 Task: Send an email with the signature Marco Lee with the subject Request for a sick leave follow-up and the message We need to address the issue with the websites functionality as soon as possible. from softage.9@softage.net to softage.8@softage.net and move the email from Sent Items to the folder Employment contracts
Action: Mouse moved to (1268, 97)
Screenshot: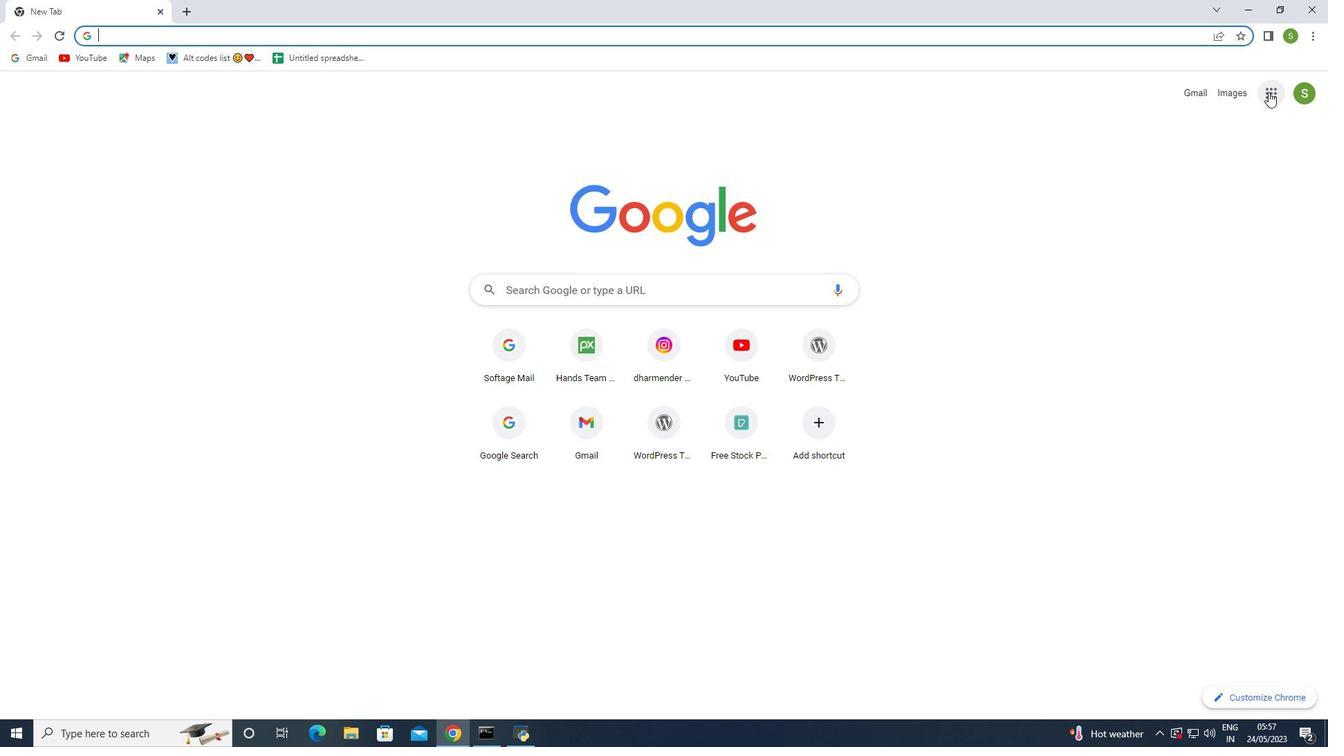 
Action: Mouse pressed left at (1268, 97)
Screenshot: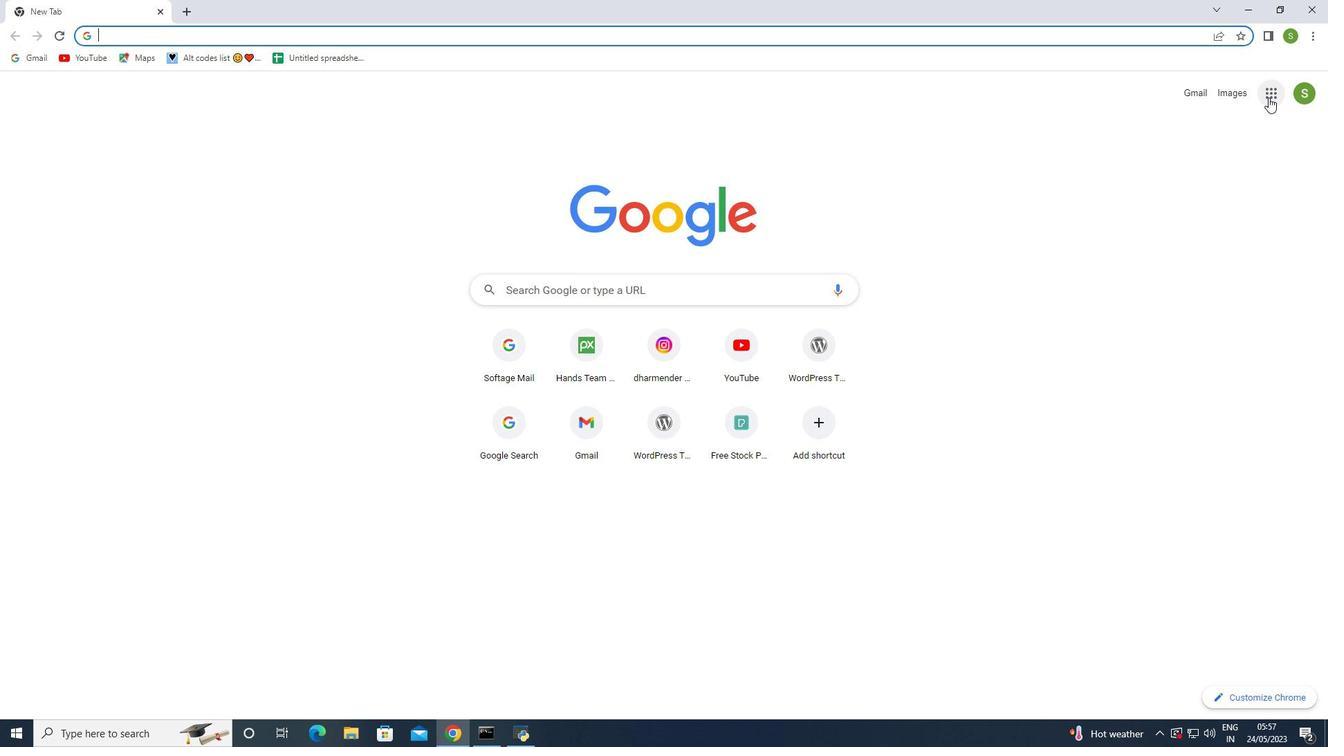 
Action: Mouse moved to (1216, 163)
Screenshot: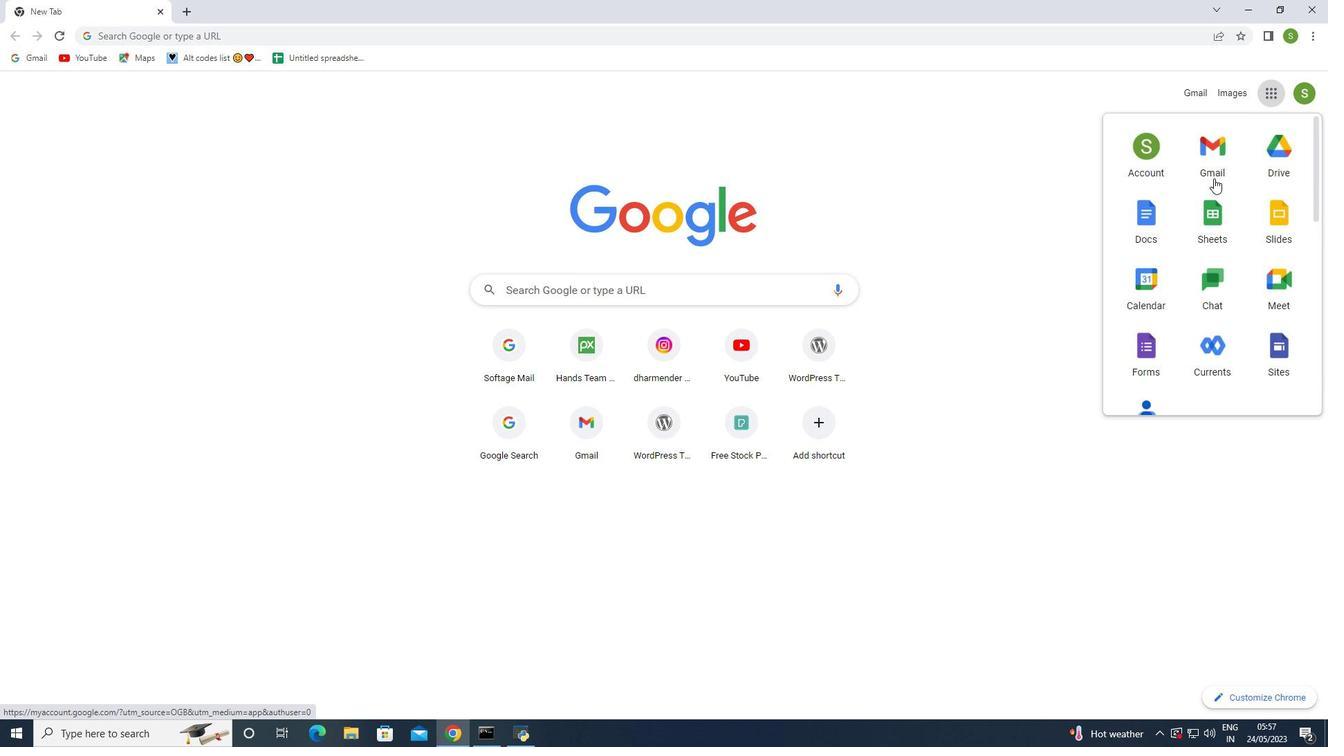 
Action: Mouse pressed left at (1216, 163)
Screenshot: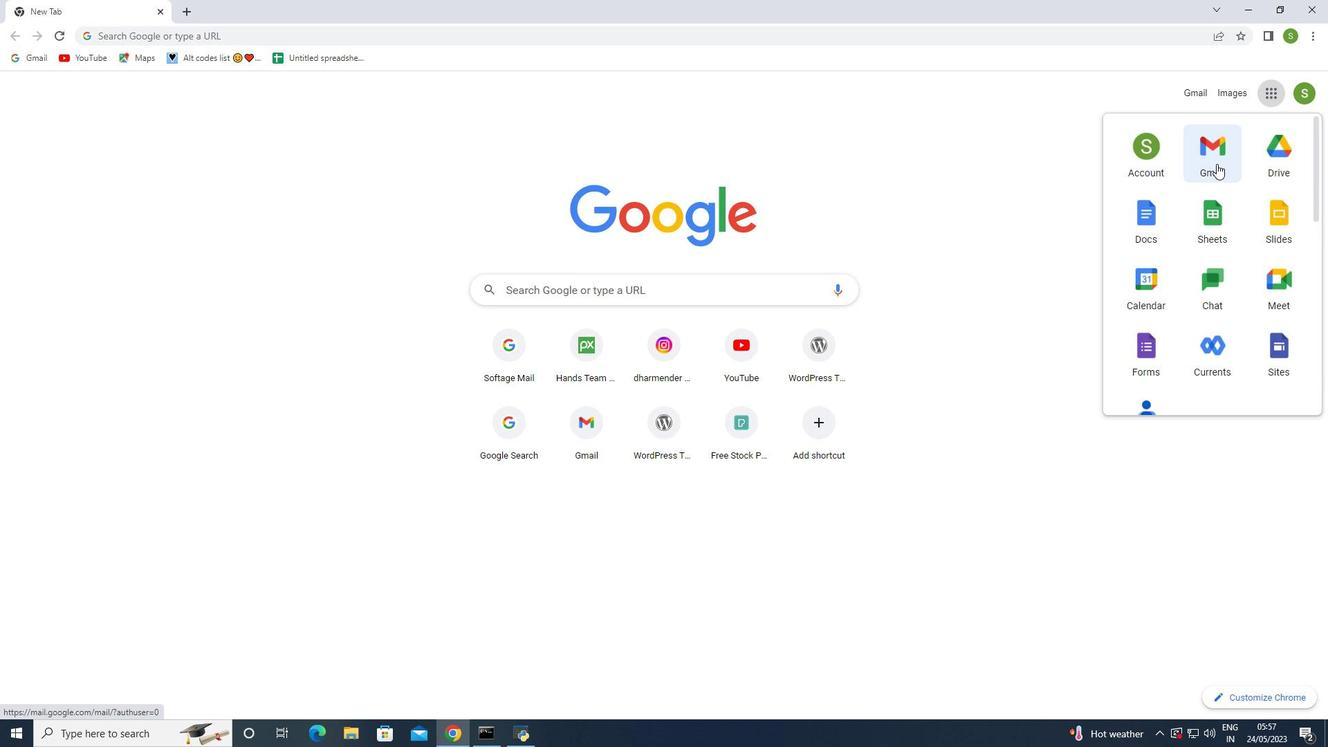 
Action: Mouse moved to (1180, 99)
Screenshot: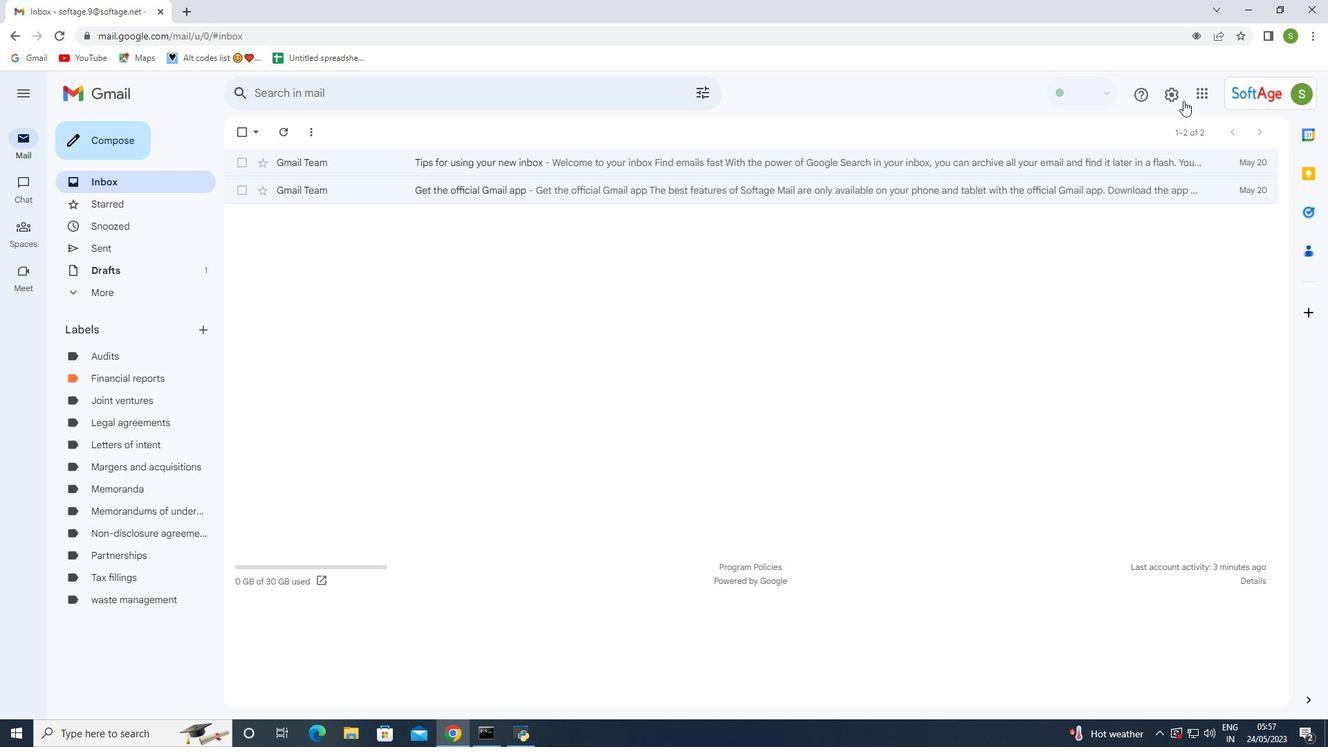 
Action: Mouse pressed left at (1180, 99)
Screenshot: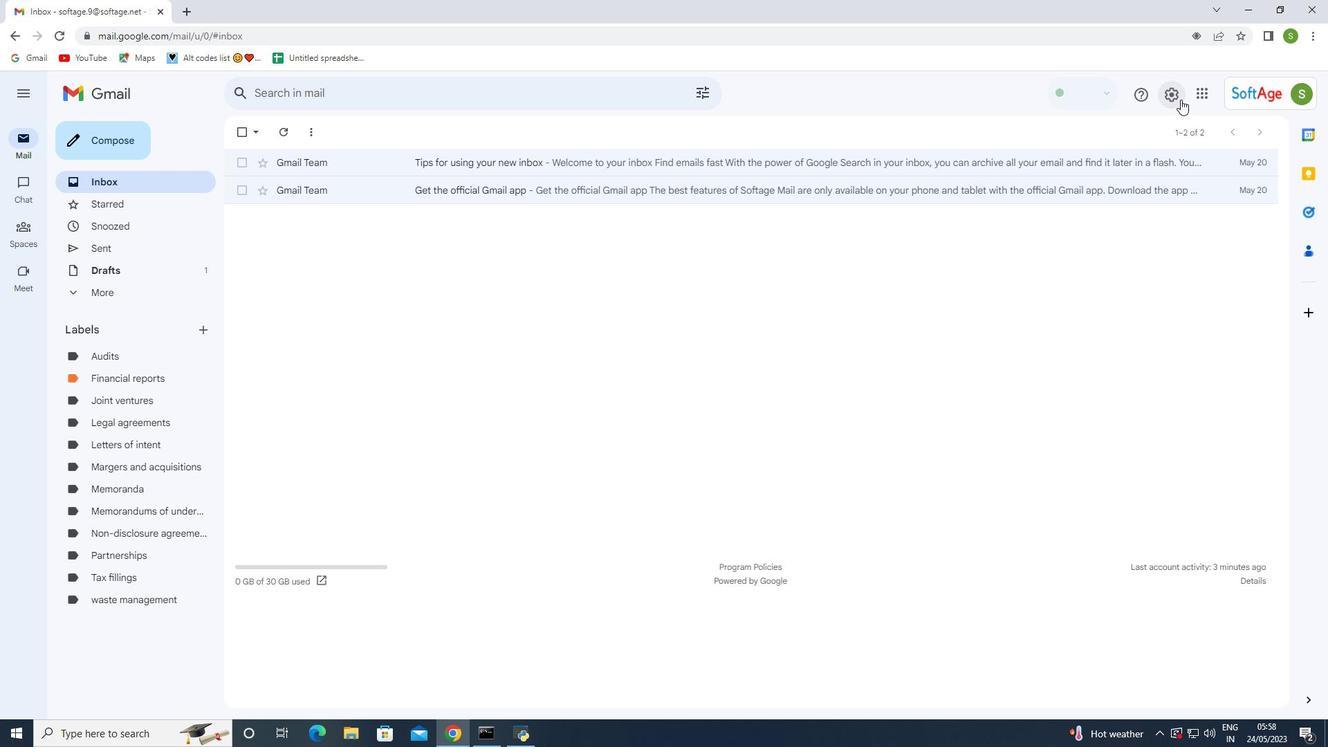 
Action: Mouse moved to (1148, 160)
Screenshot: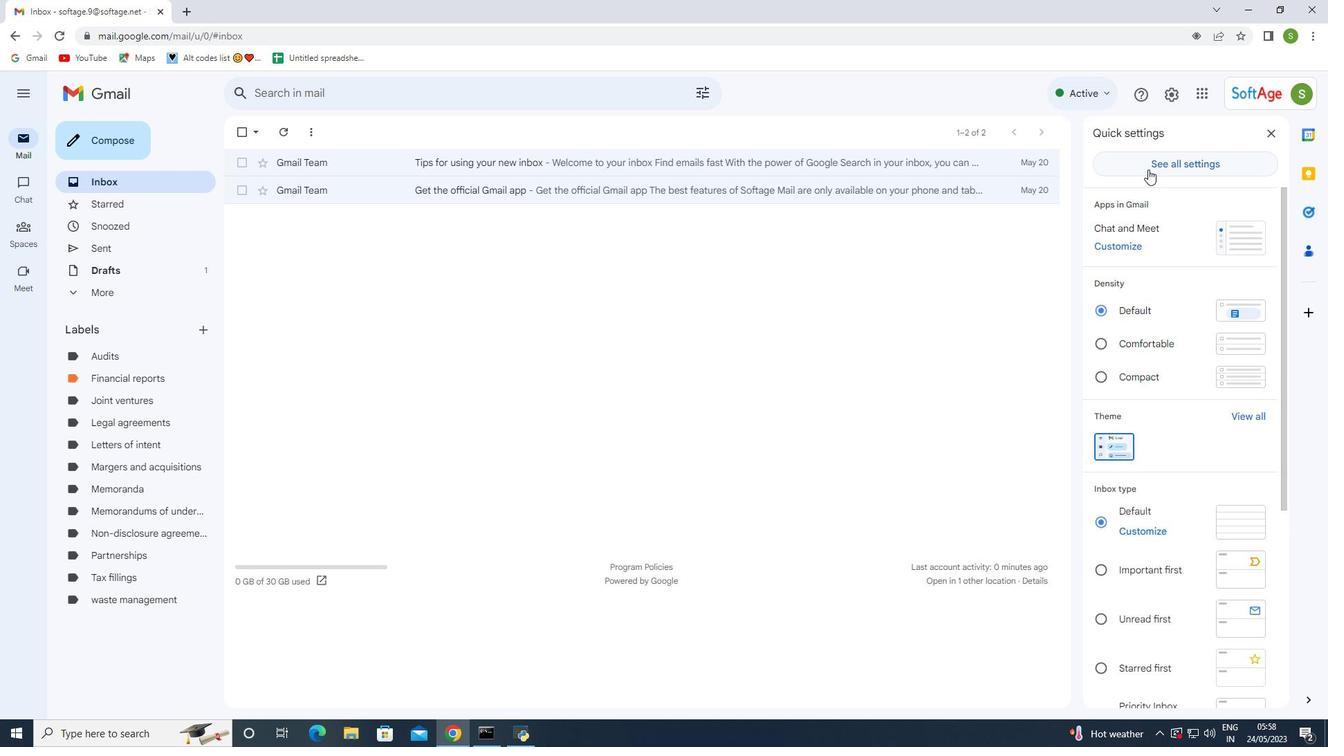 
Action: Mouse pressed left at (1148, 160)
Screenshot: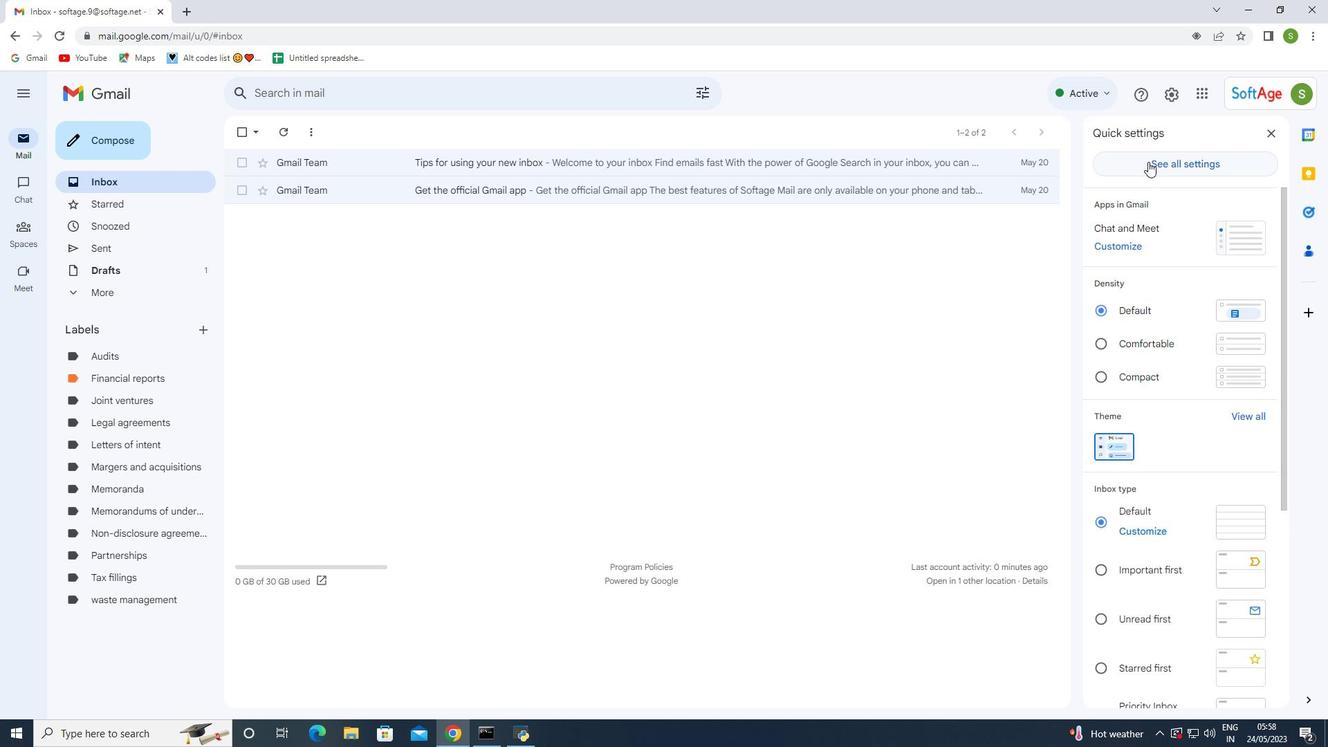 
Action: Mouse moved to (864, 368)
Screenshot: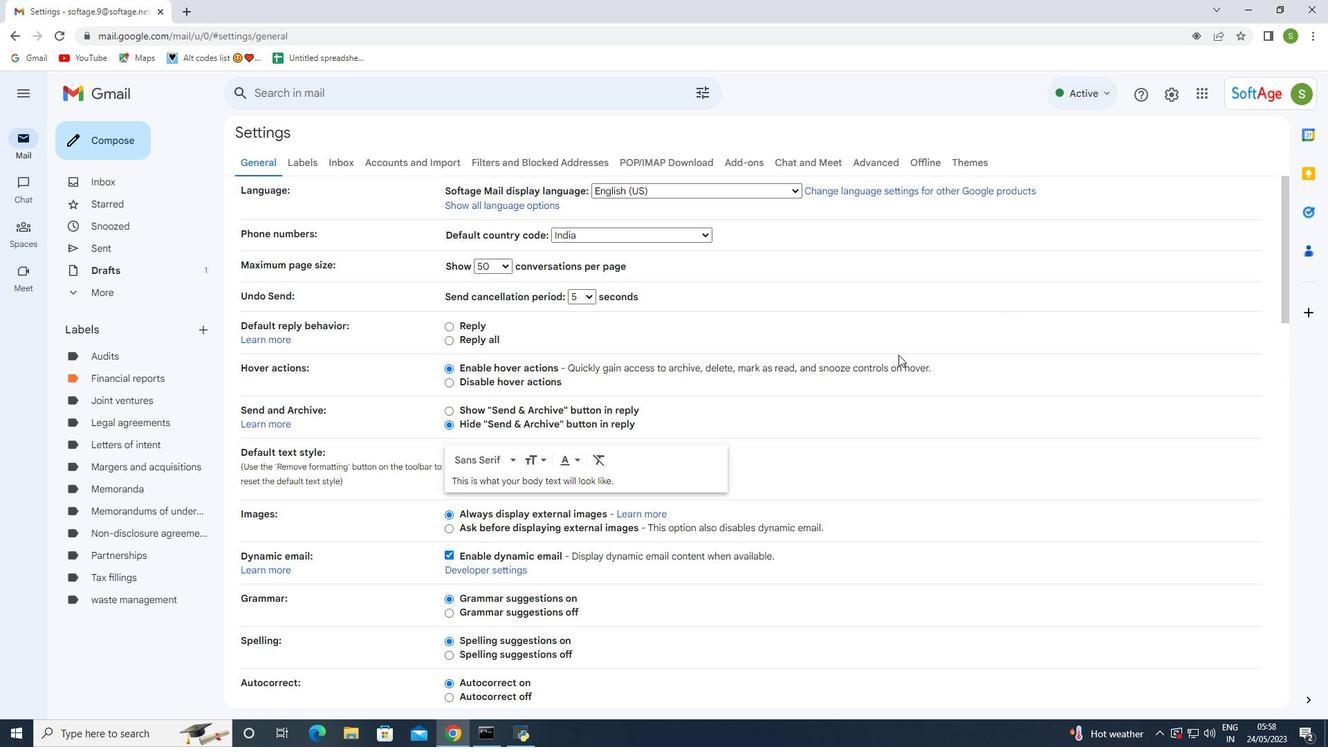 
Action: Mouse scrolled (864, 368) with delta (0, 0)
Screenshot: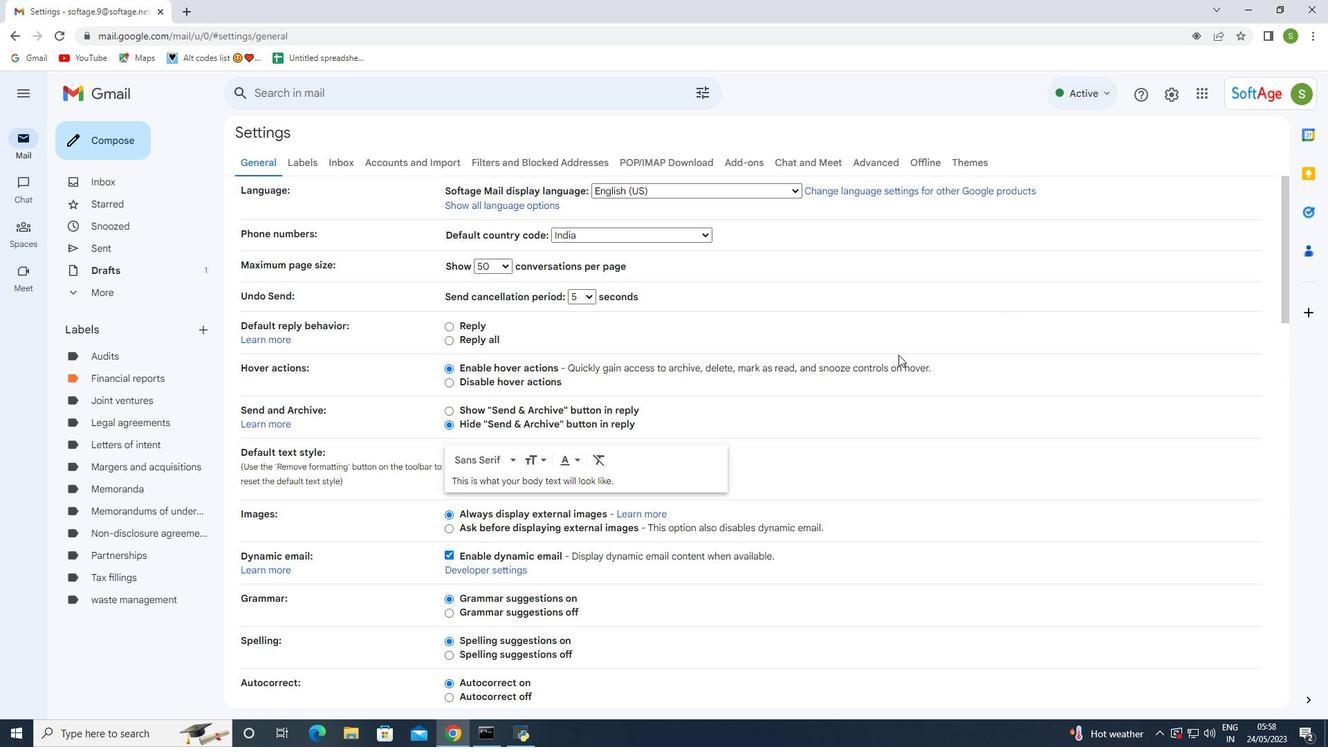 
Action: Mouse moved to (860, 370)
Screenshot: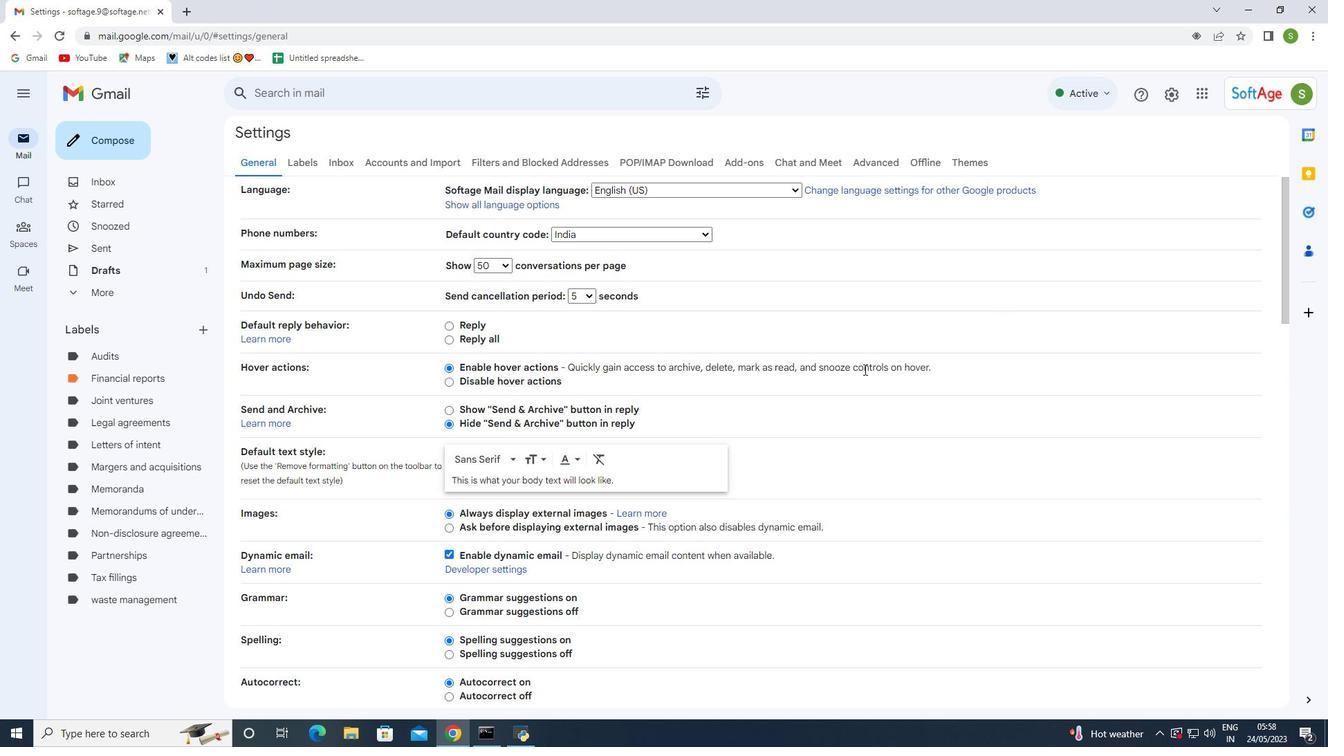 
Action: Mouse scrolled (862, 369) with delta (0, 0)
Screenshot: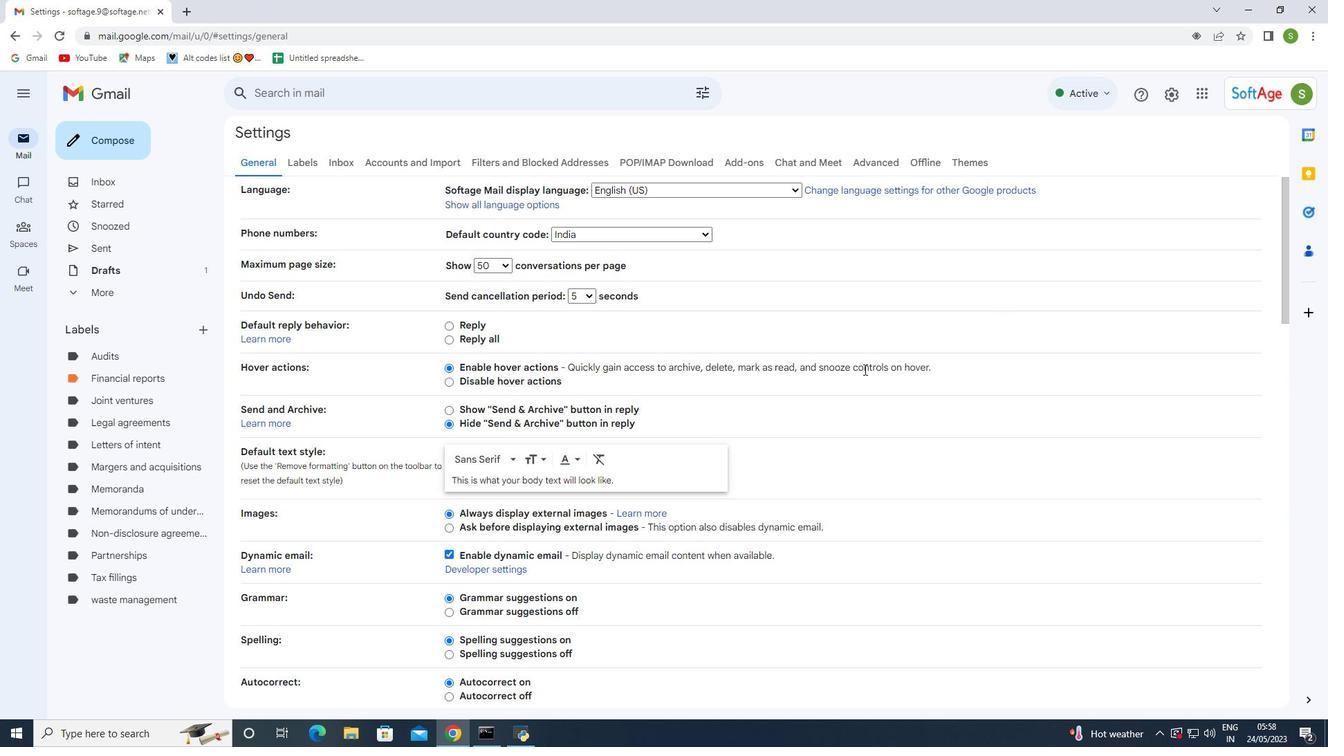 
Action: Mouse moved to (834, 371)
Screenshot: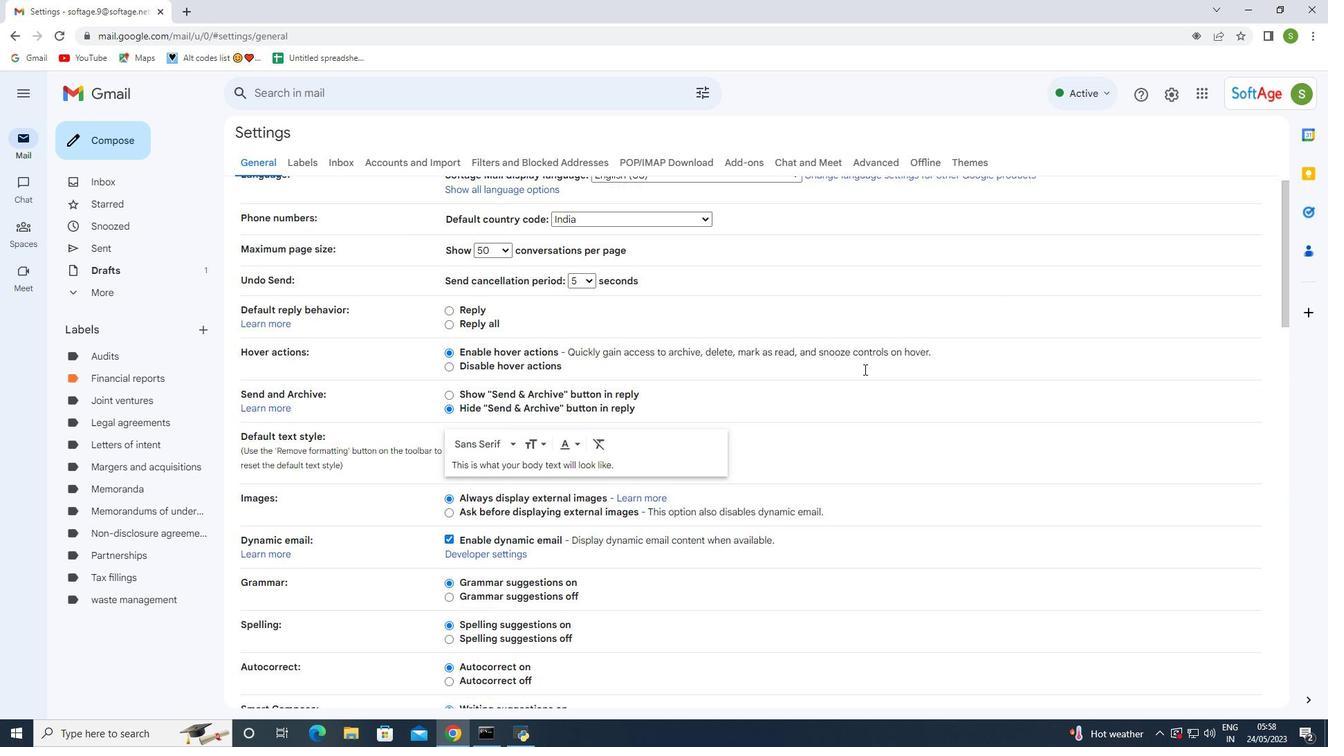 
Action: Mouse scrolled (859, 370) with delta (0, 0)
Screenshot: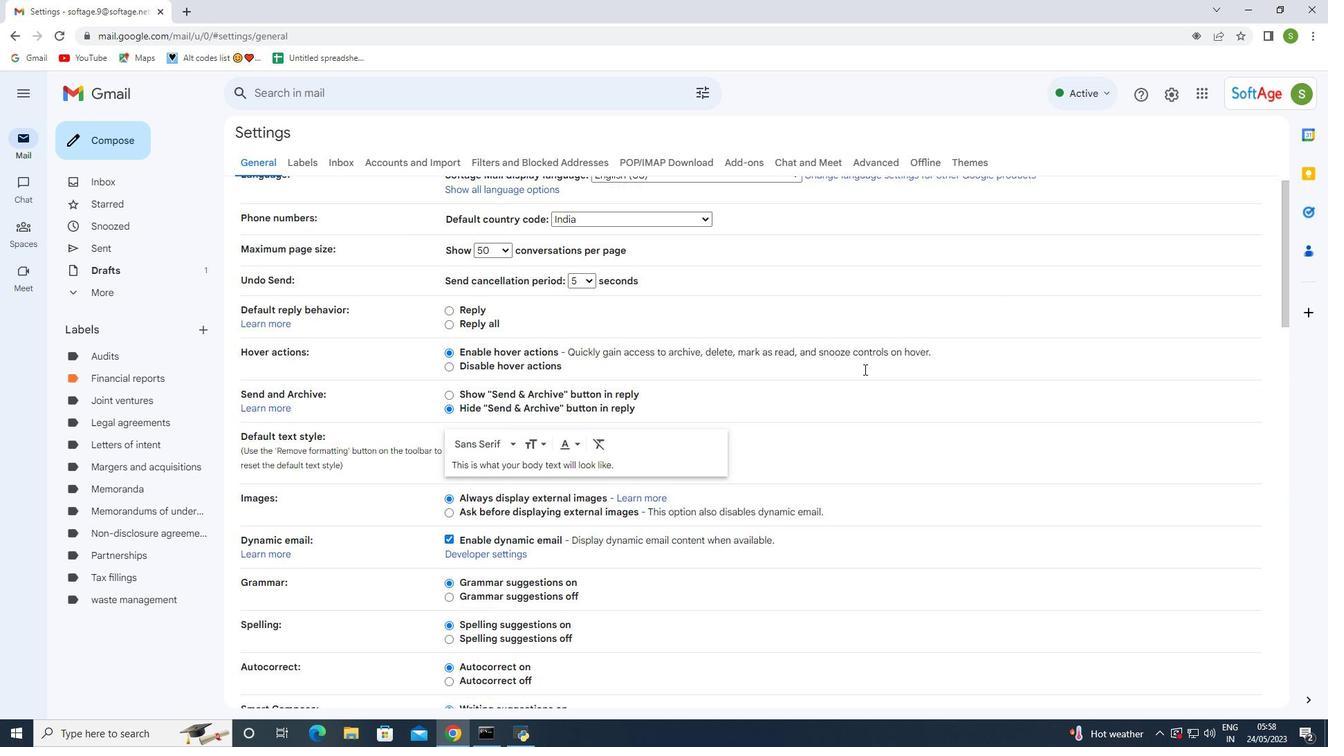 
Action: Mouse moved to (821, 371)
Screenshot: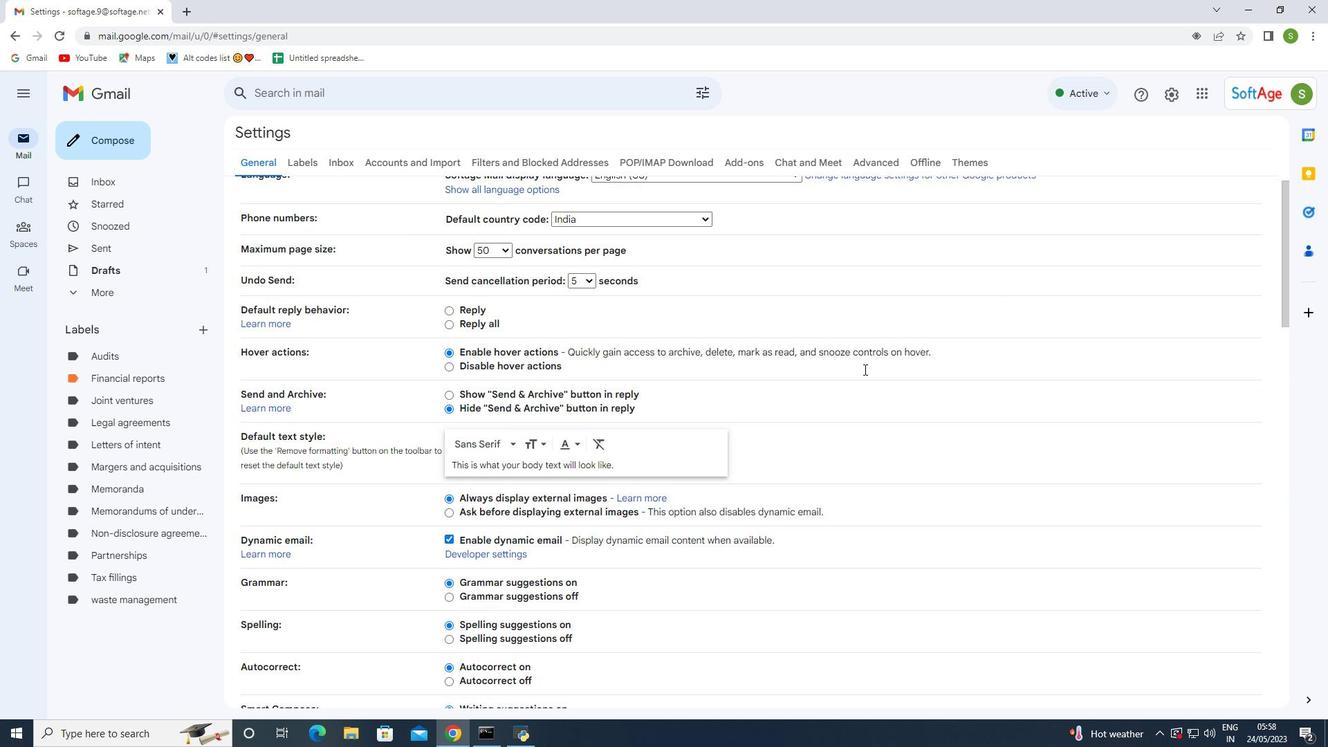 
Action: Mouse scrolled (856, 370) with delta (0, 0)
Screenshot: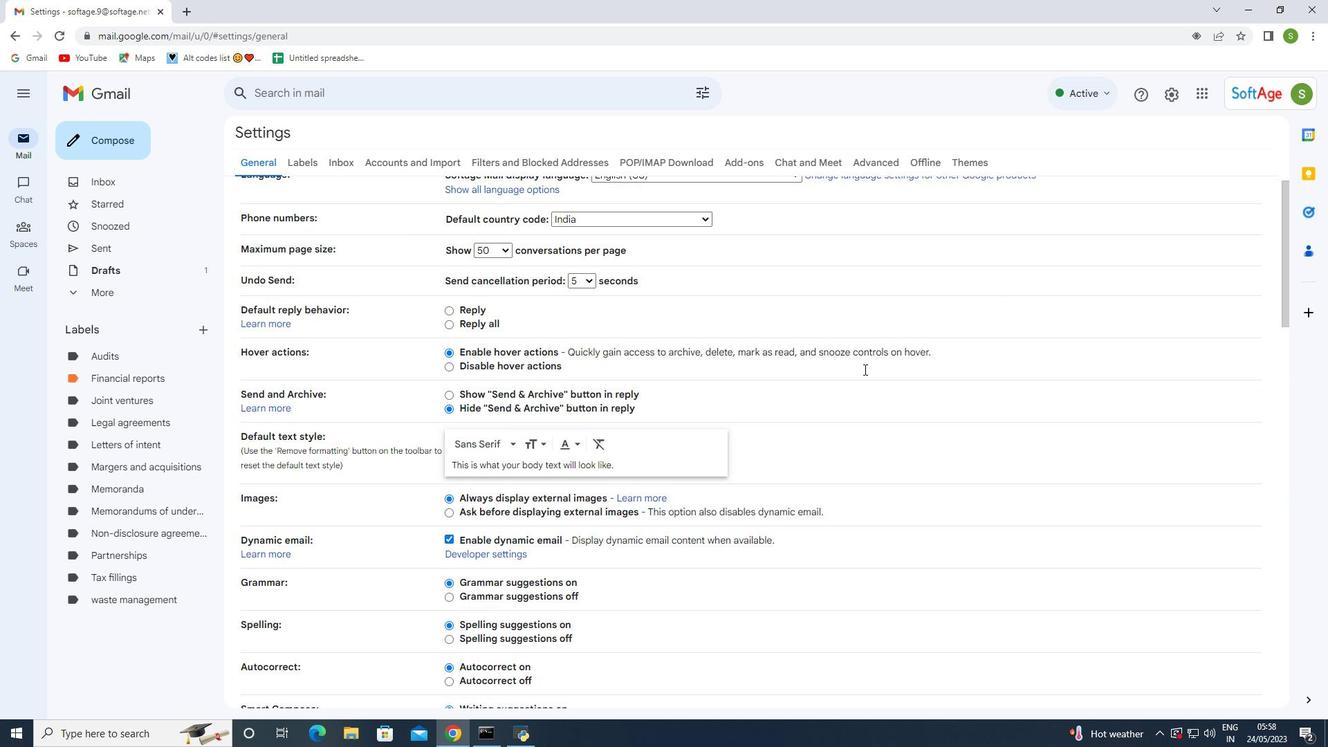
Action: Mouse moved to (638, 355)
Screenshot: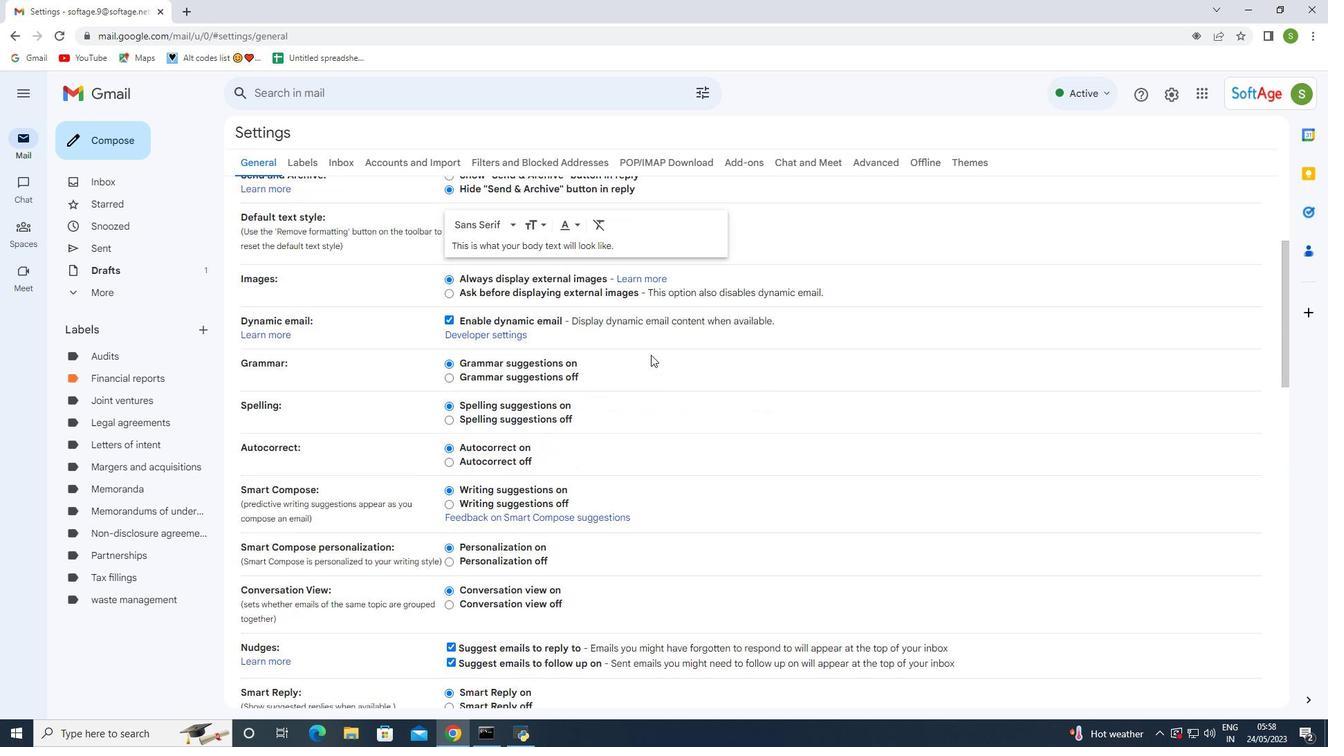
Action: Mouse scrolled (638, 354) with delta (0, 0)
Screenshot: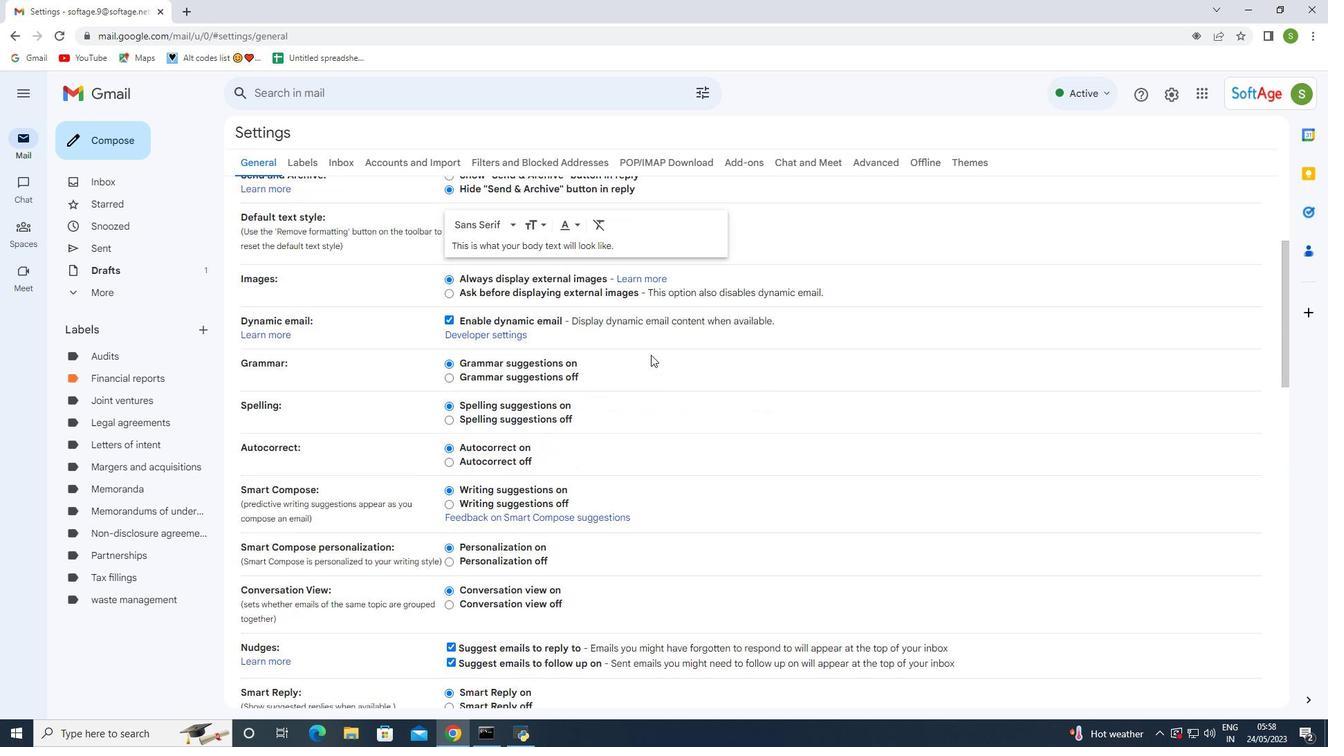 
Action: Mouse moved to (638, 356)
Screenshot: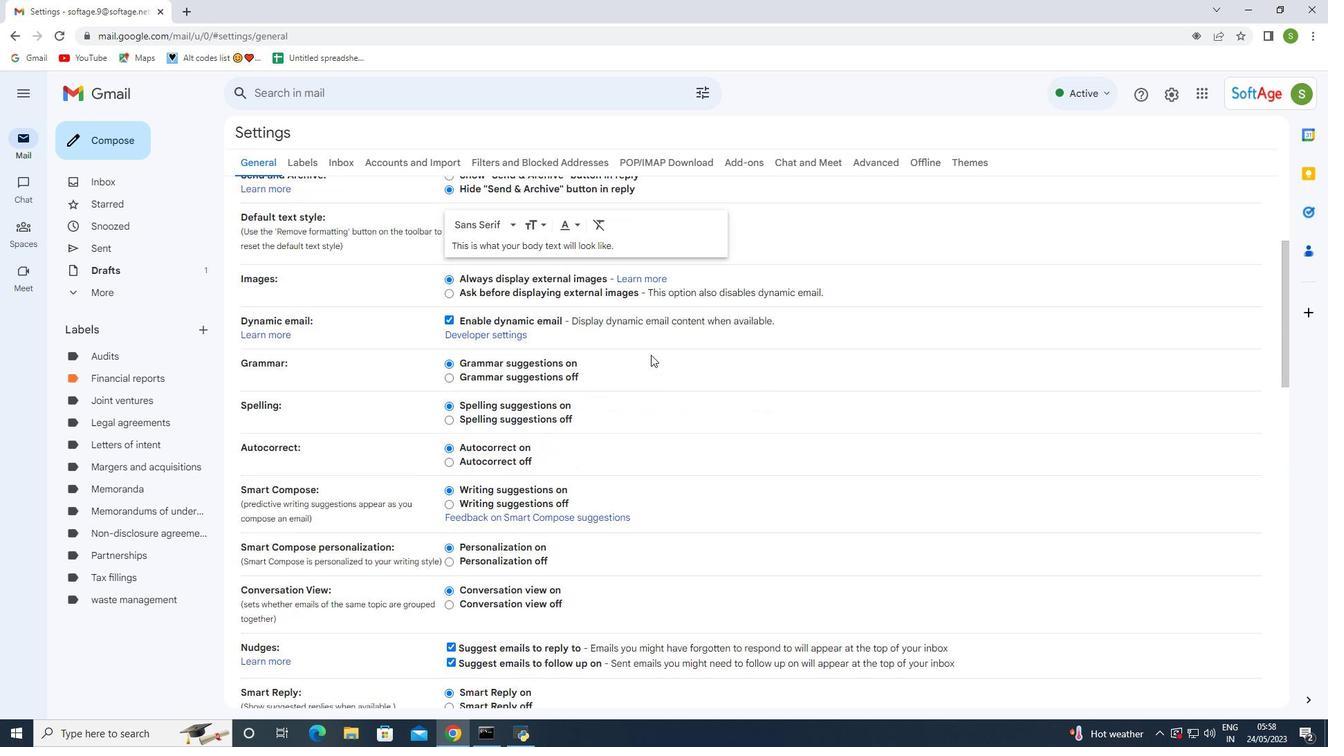 
Action: Mouse scrolled (638, 355) with delta (0, 0)
Screenshot: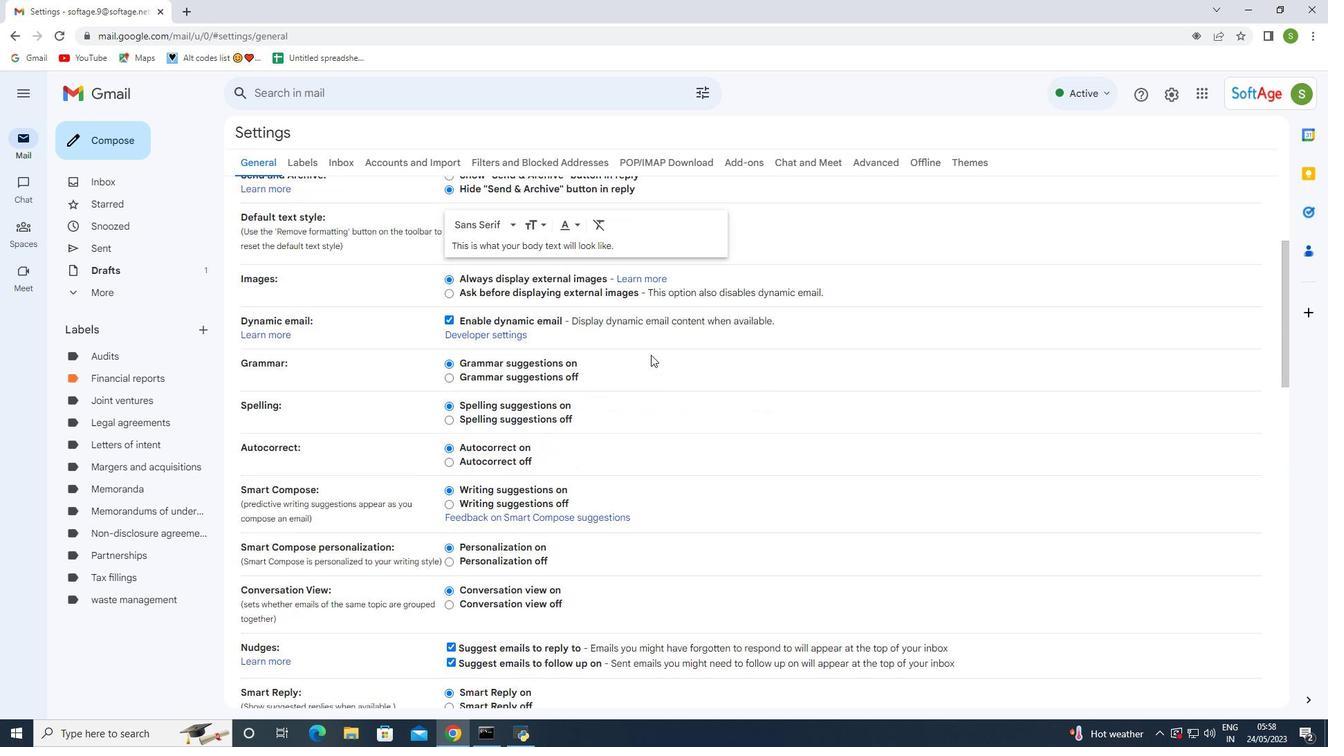 
Action: Mouse moved to (637, 356)
Screenshot: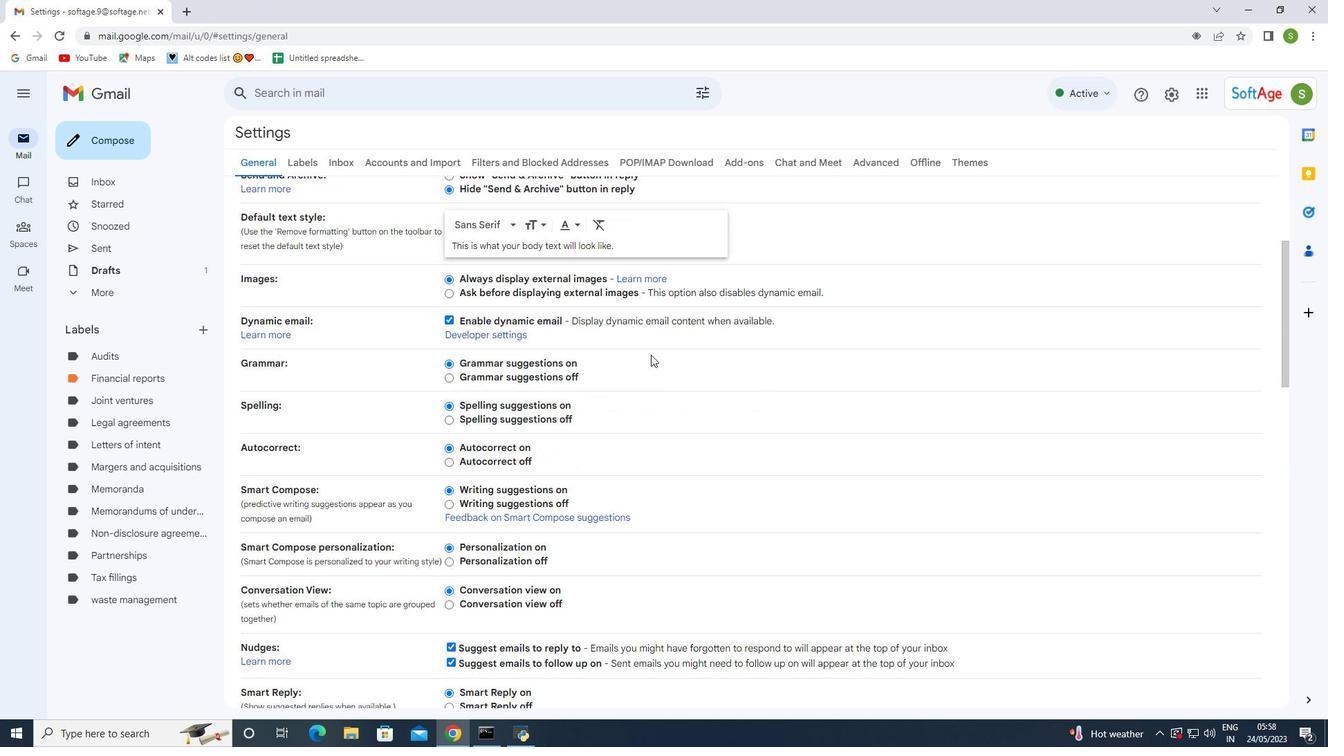 
Action: Mouse scrolled (637, 355) with delta (0, 0)
Screenshot: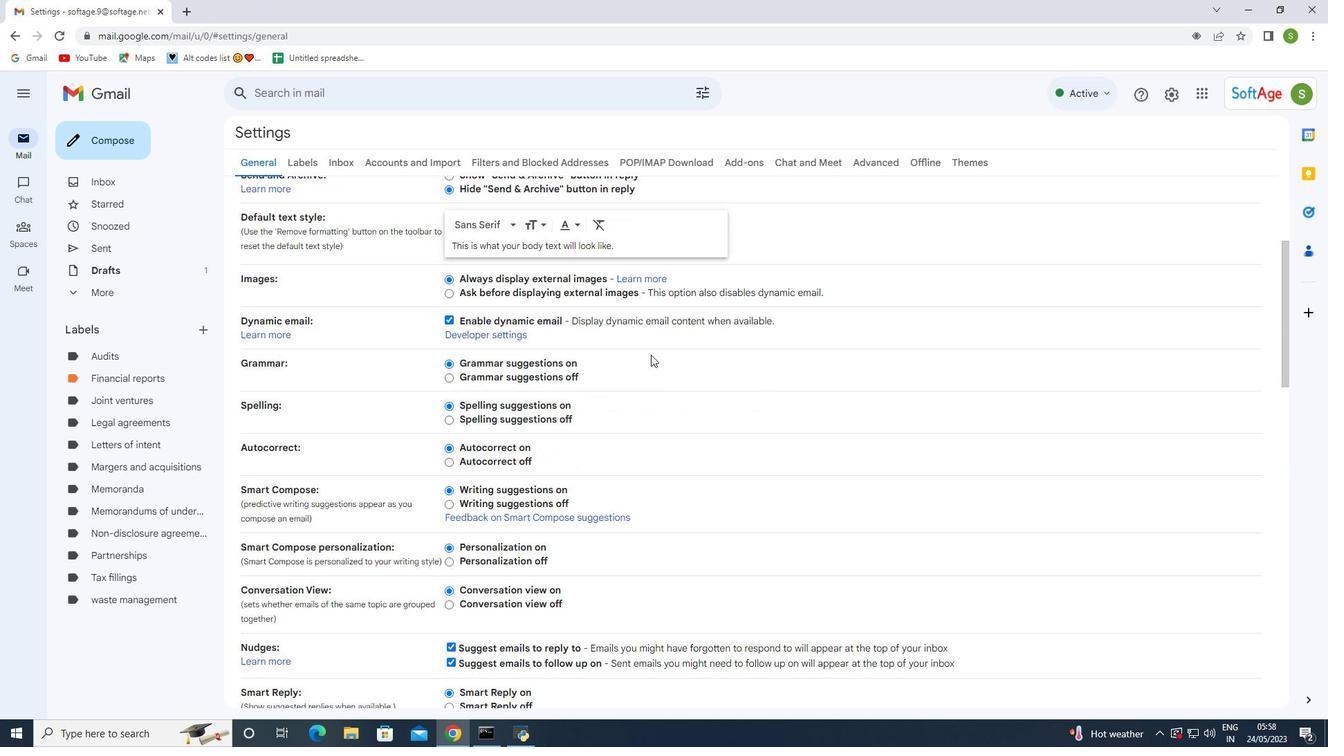 
Action: Mouse moved to (637, 356)
Screenshot: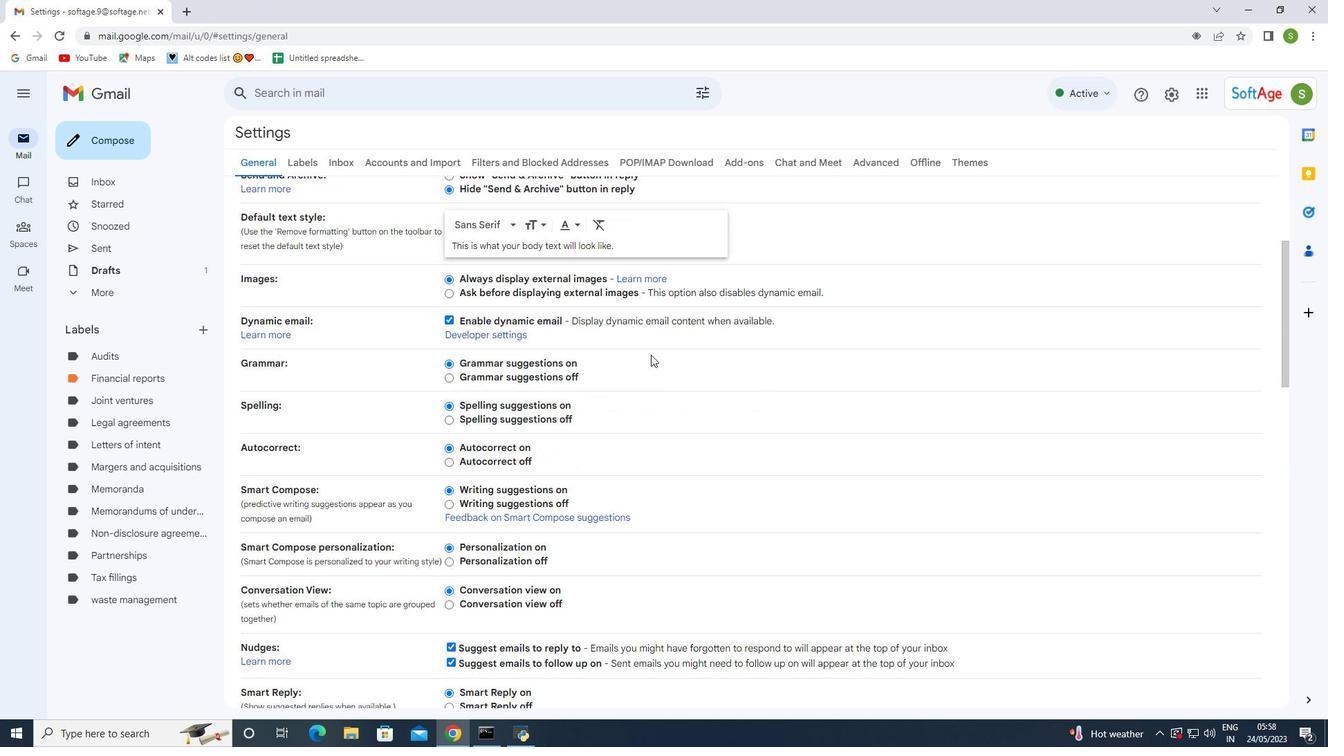
Action: Mouse scrolled (637, 355) with delta (0, 0)
Screenshot: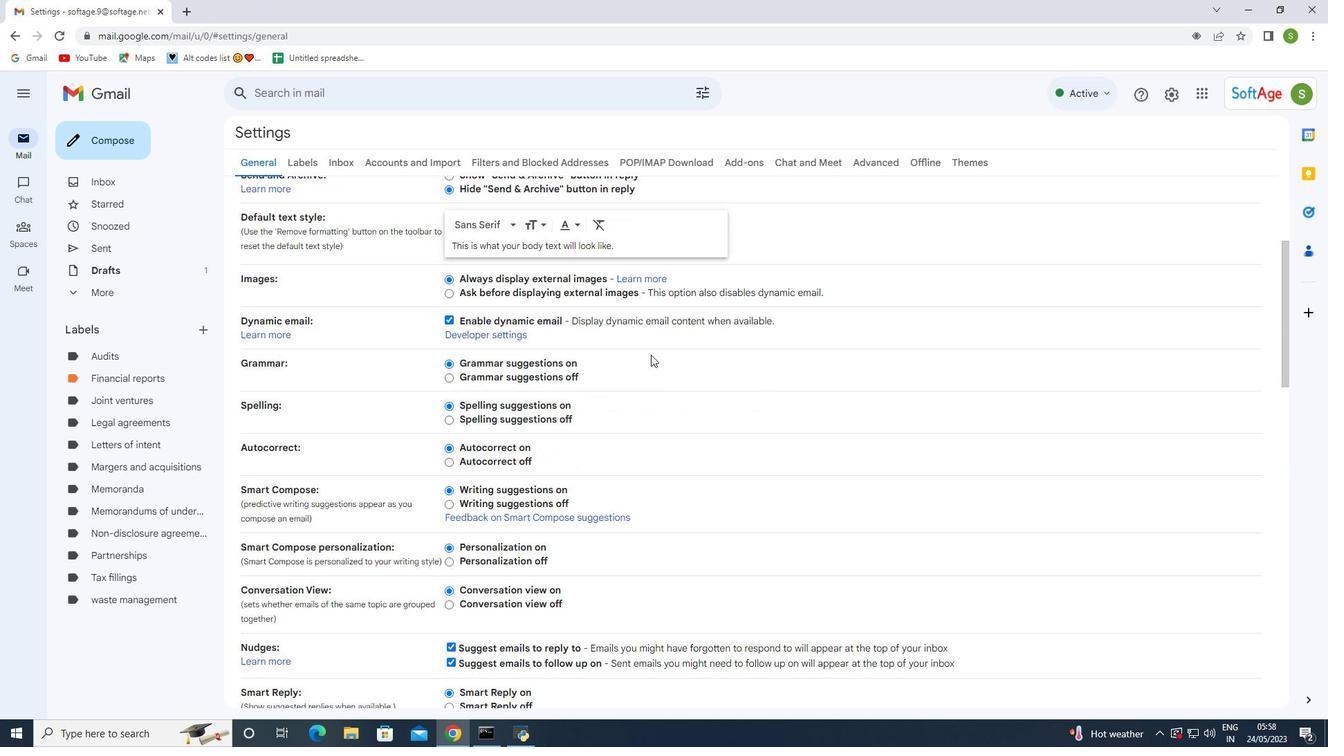
Action: Mouse moved to (635, 356)
Screenshot: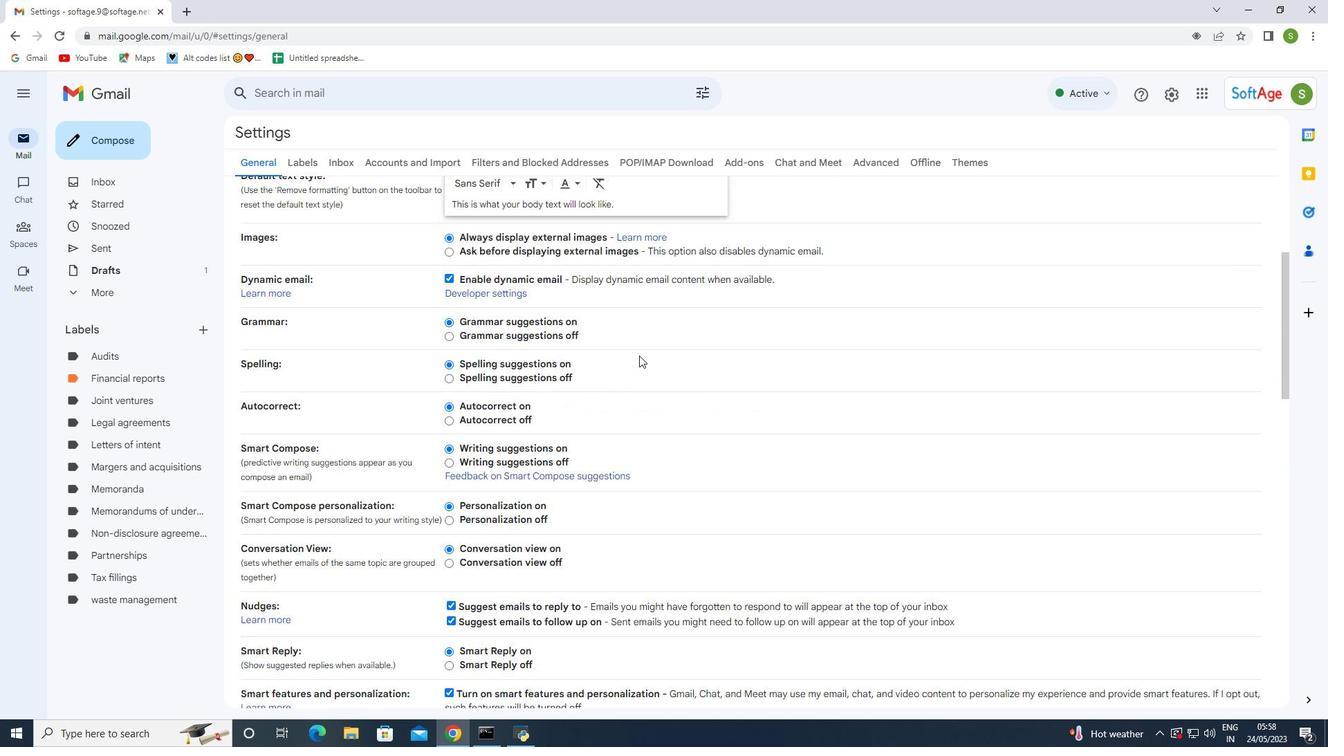 
Action: Mouse scrolled (635, 355) with delta (0, 0)
Screenshot: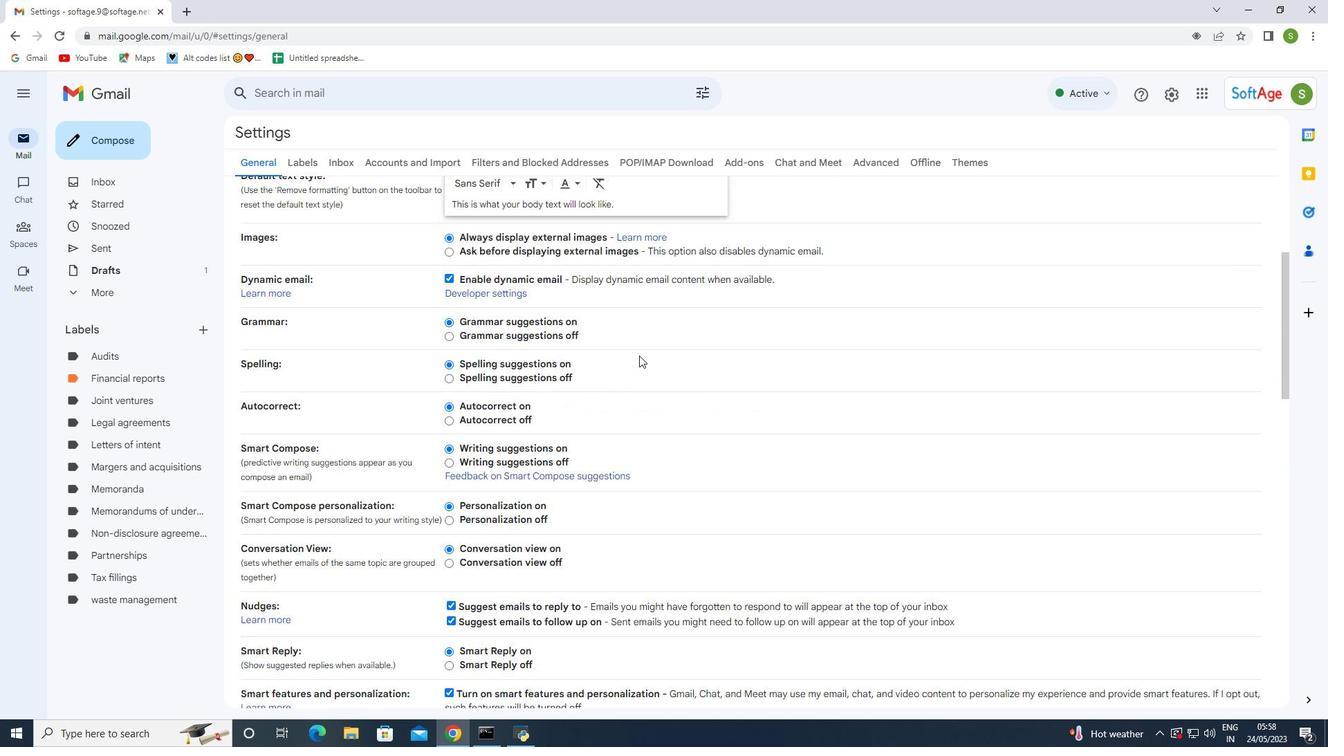 
Action: Mouse moved to (633, 356)
Screenshot: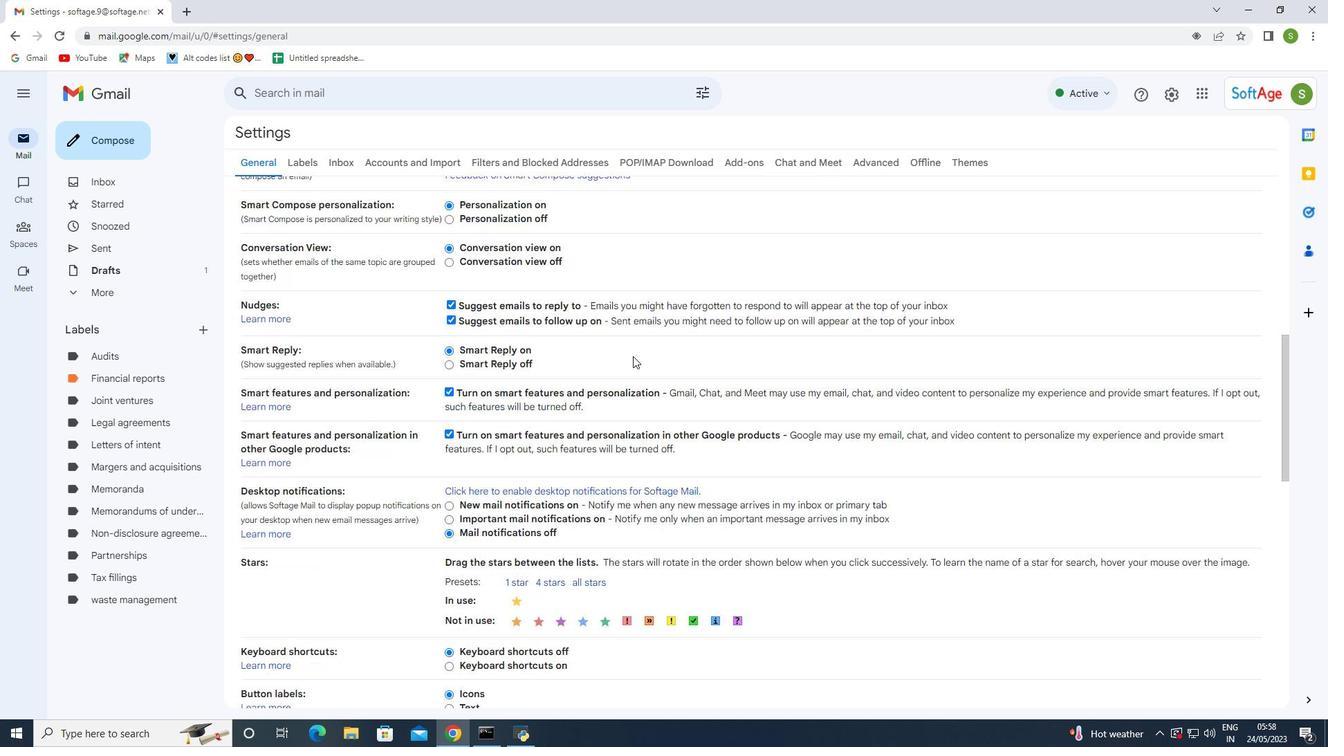 
Action: Mouse scrolled (633, 355) with delta (0, 0)
Screenshot: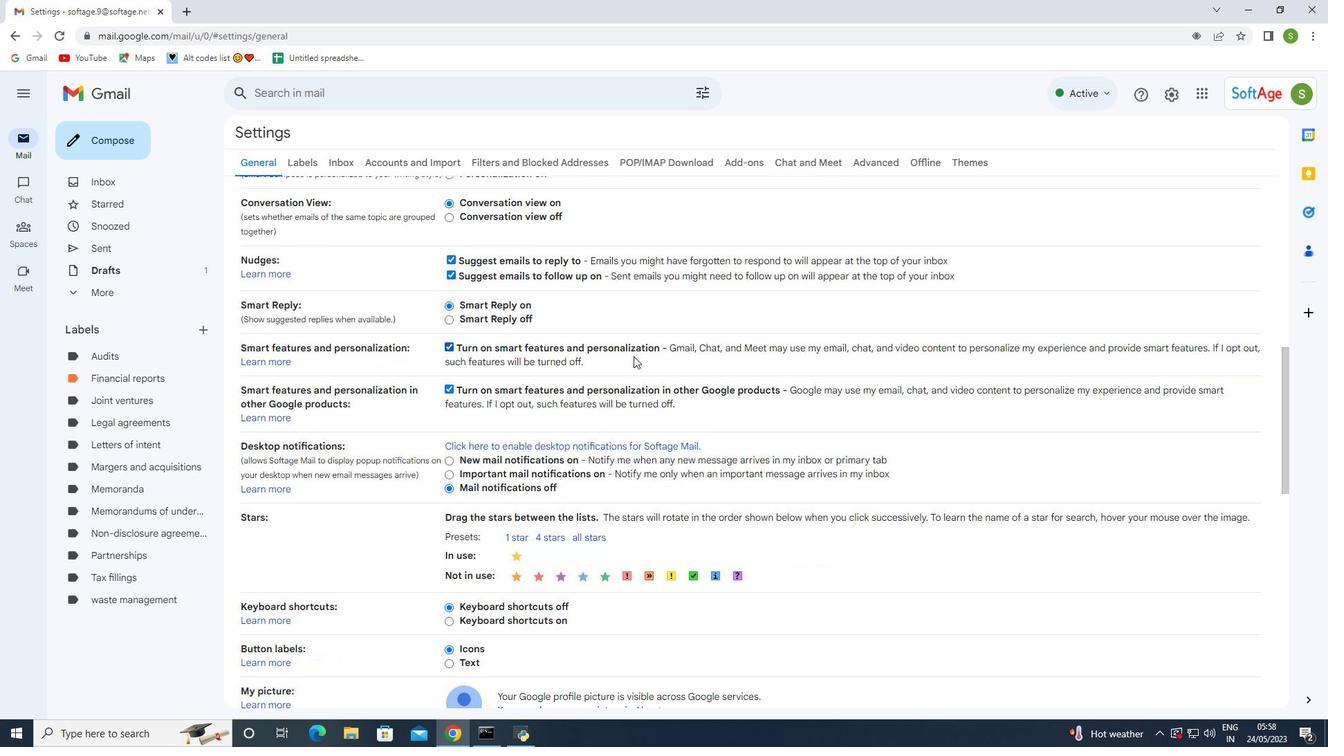 
Action: Mouse moved to (633, 356)
Screenshot: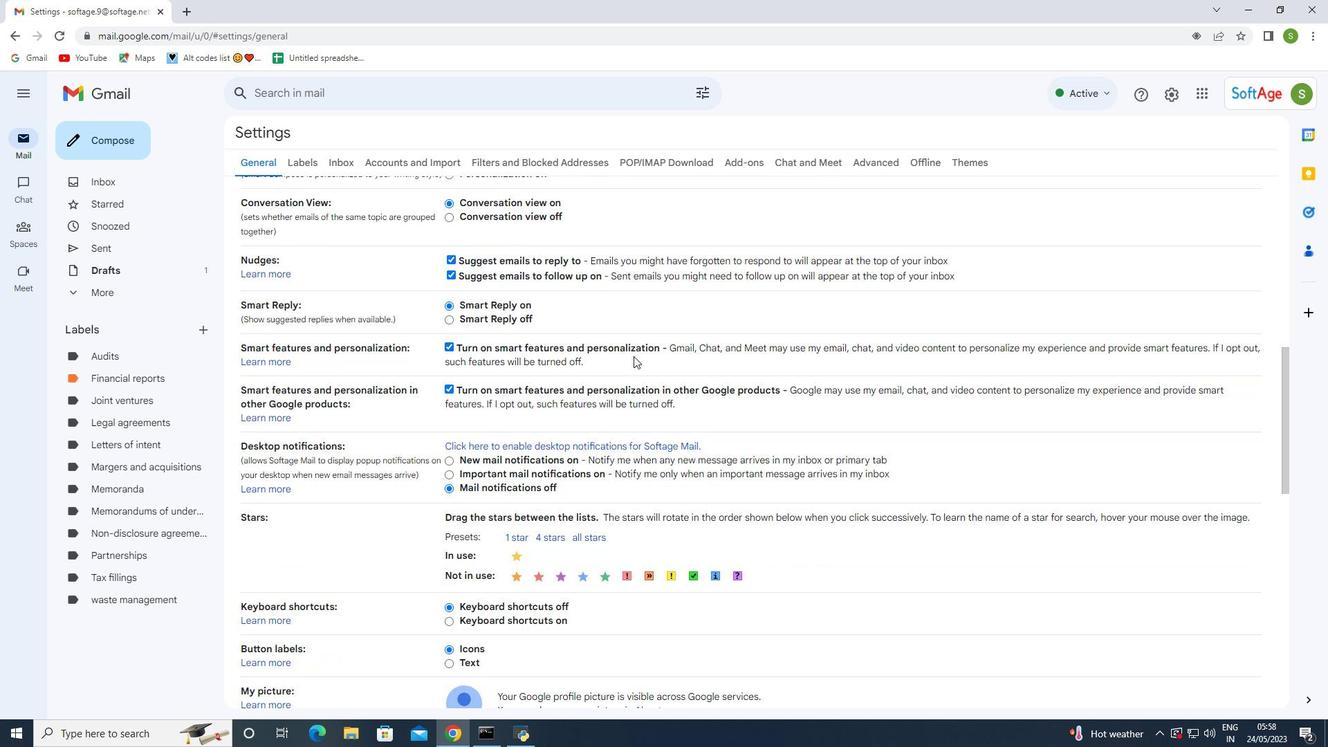 
Action: Mouse scrolled (633, 355) with delta (0, 0)
Screenshot: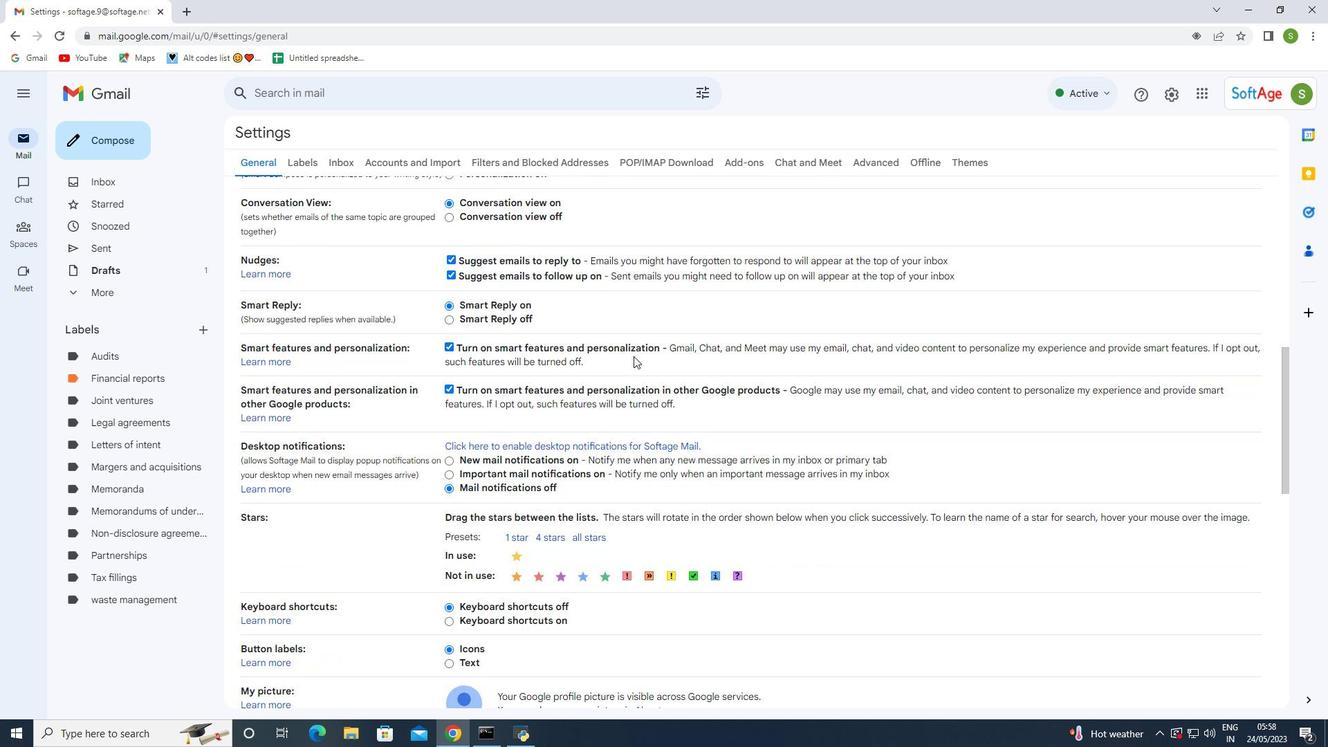 
Action: Mouse scrolled (633, 355) with delta (0, 0)
Screenshot: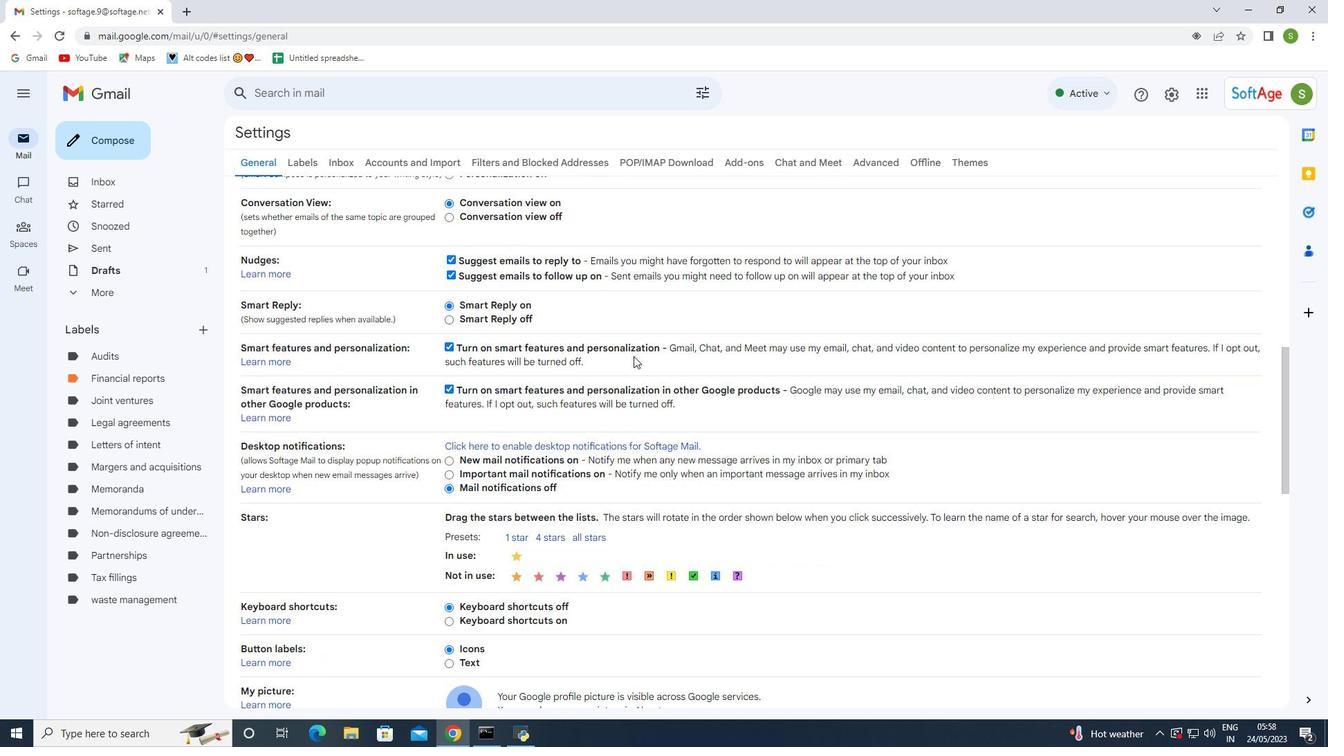 
Action: Mouse scrolled (633, 355) with delta (0, 0)
Screenshot: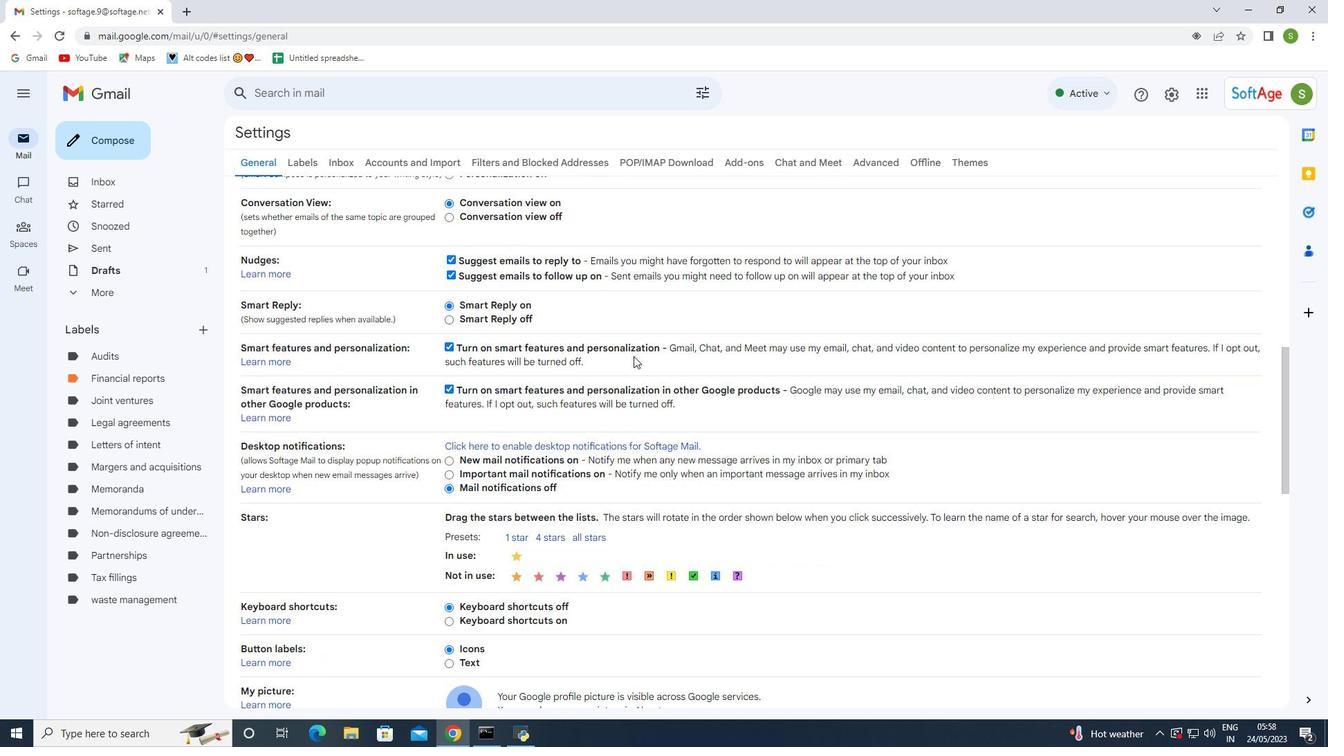 
Action: Mouse scrolled (633, 355) with delta (0, 0)
Screenshot: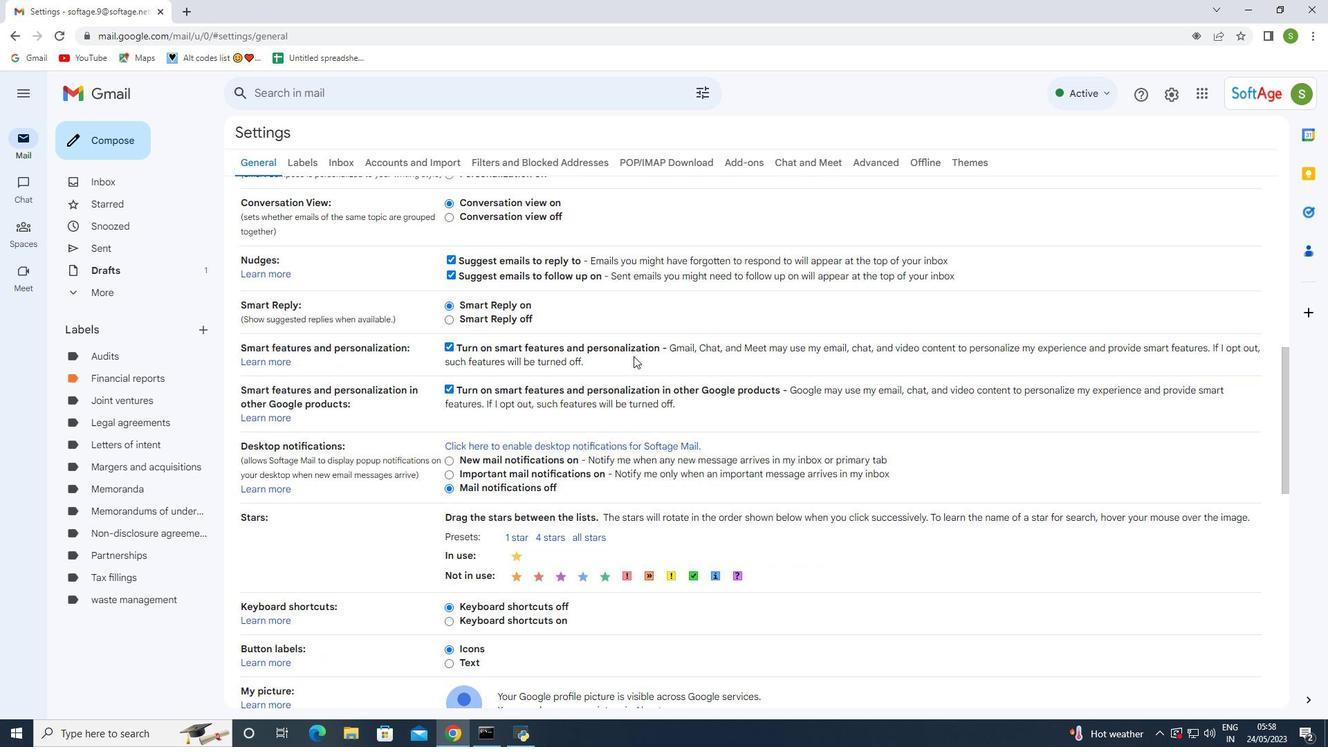 
Action: Mouse moved to (504, 575)
Screenshot: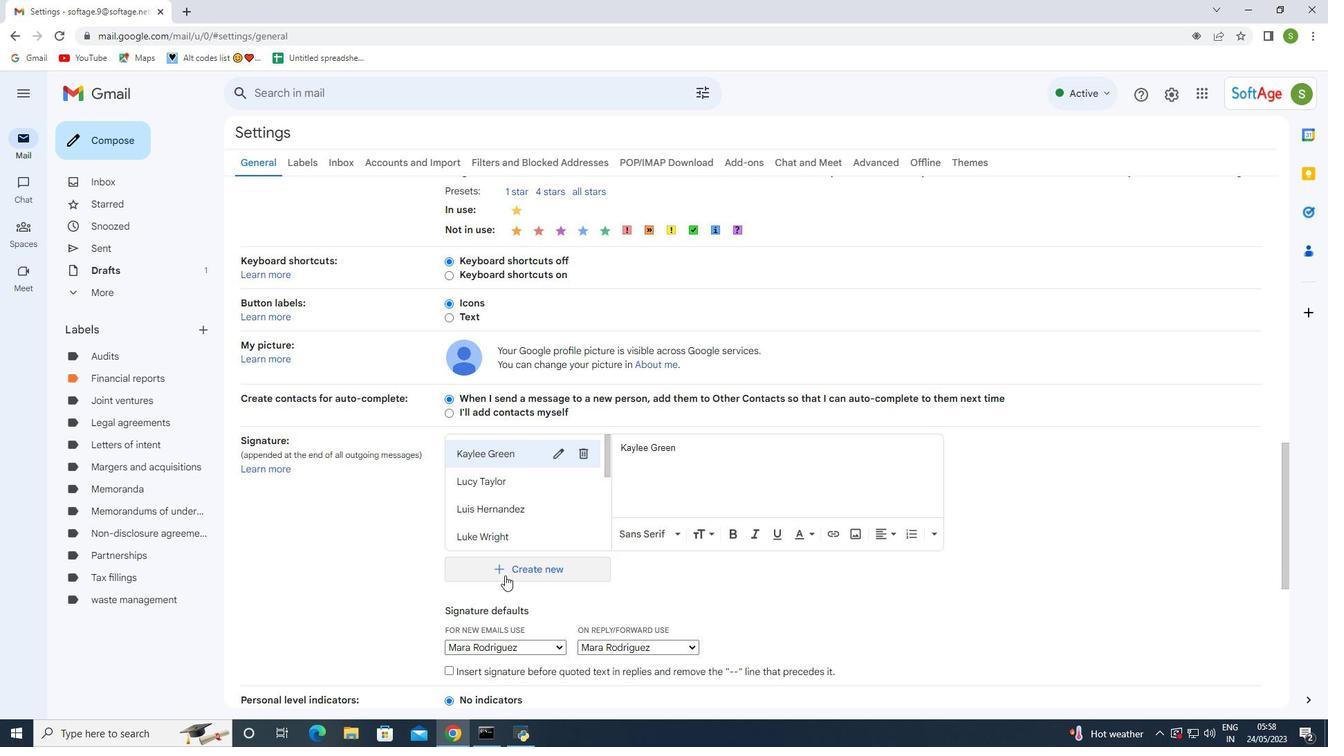 
Action: Mouse pressed left at (504, 575)
Screenshot: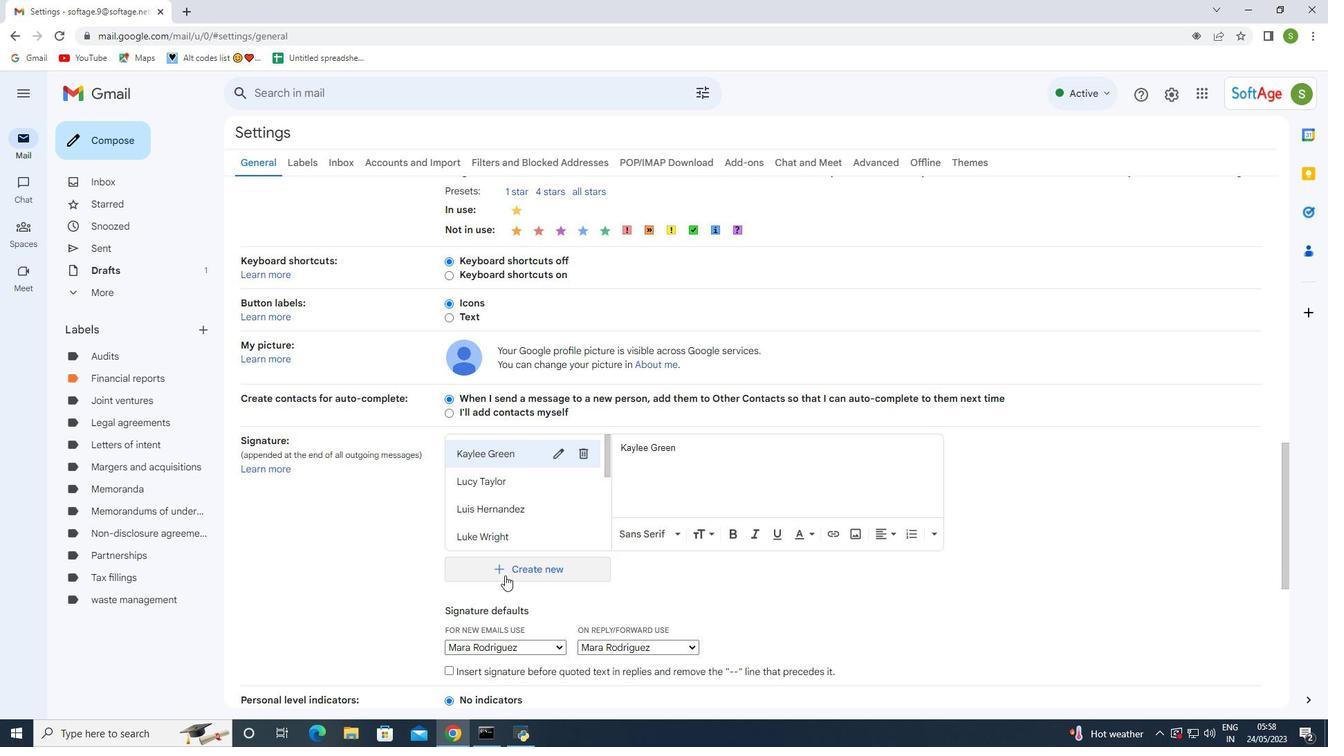 
Action: Mouse moved to (596, 392)
Screenshot: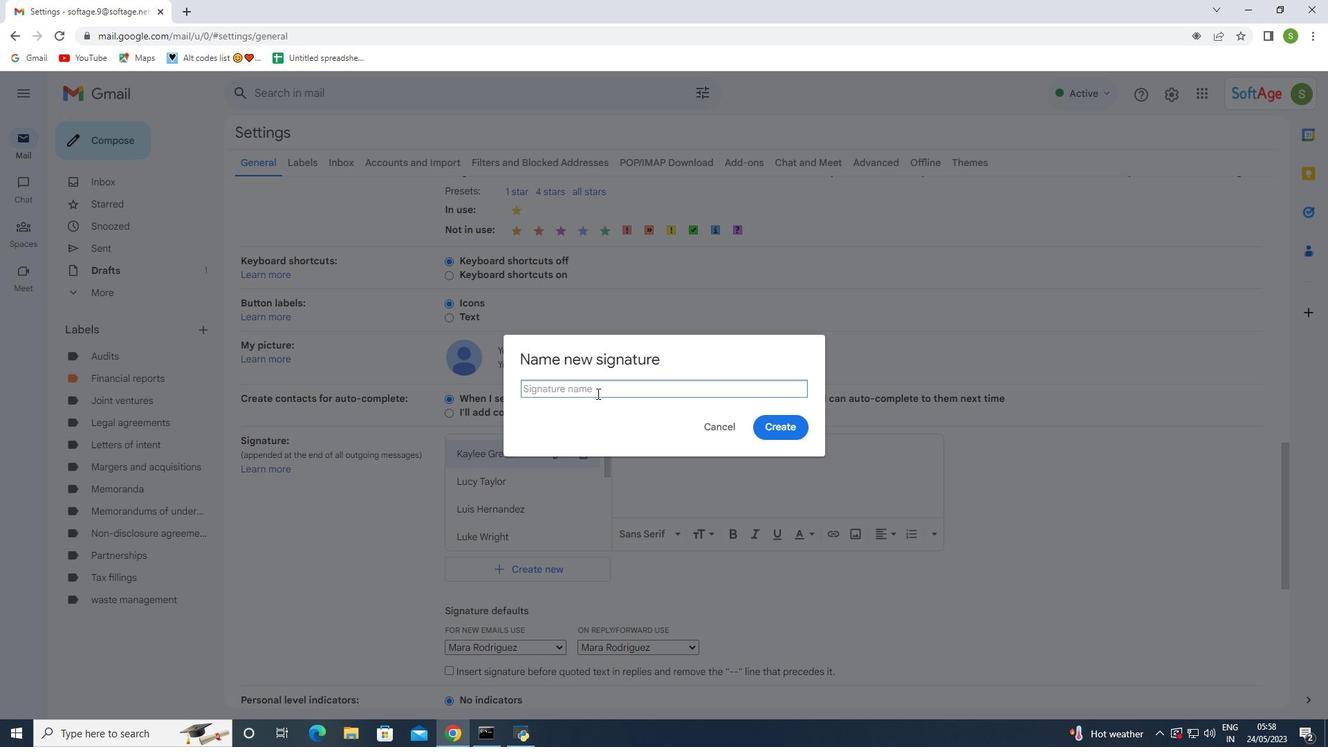 
Action: Mouse pressed left at (596, 392)
Screenshot: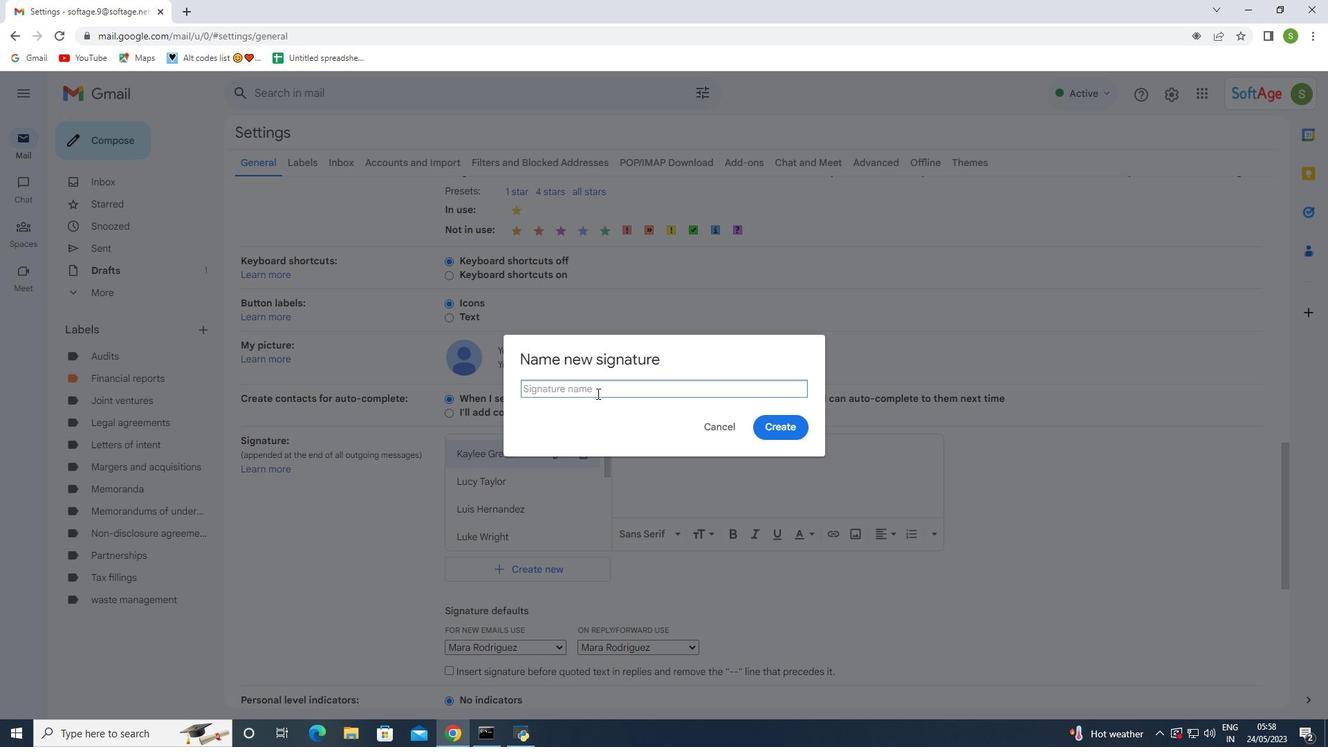 
Action: Key pressed <Key.shift>Marco<Key.space><Key.shift>Lee
Screenshot: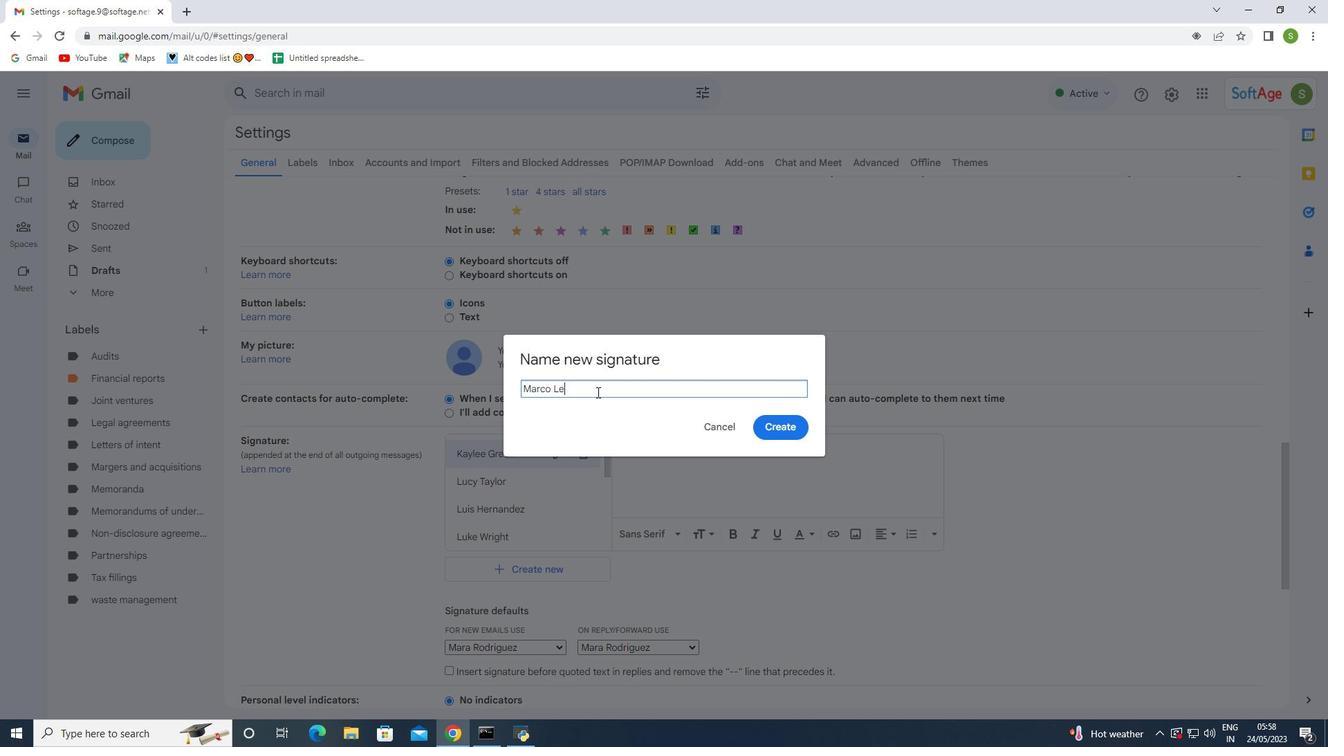 
Action: Mouse moved to (768, 425)
Screenshot: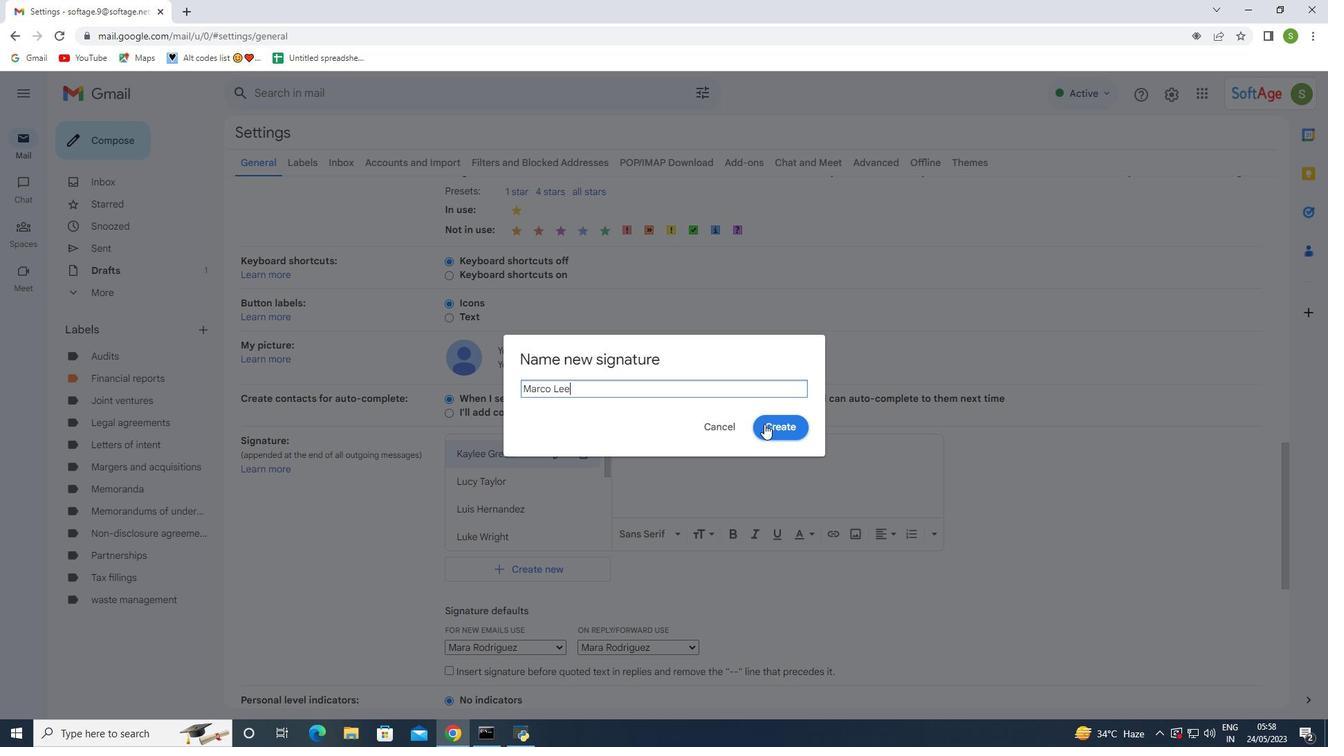 
Action: Mouse pressed left at (768, 425)
Screenshot: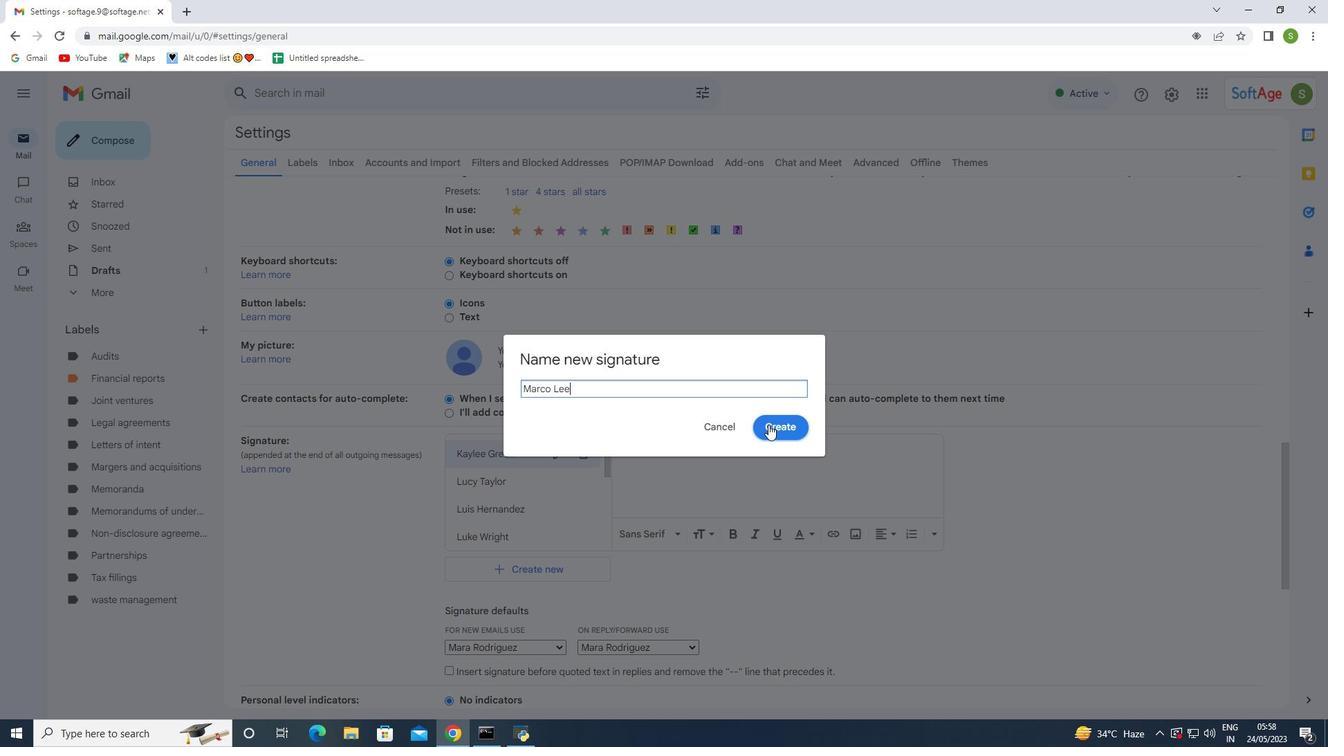 
Action: Mouse moved to (692, 442)
Screenshot: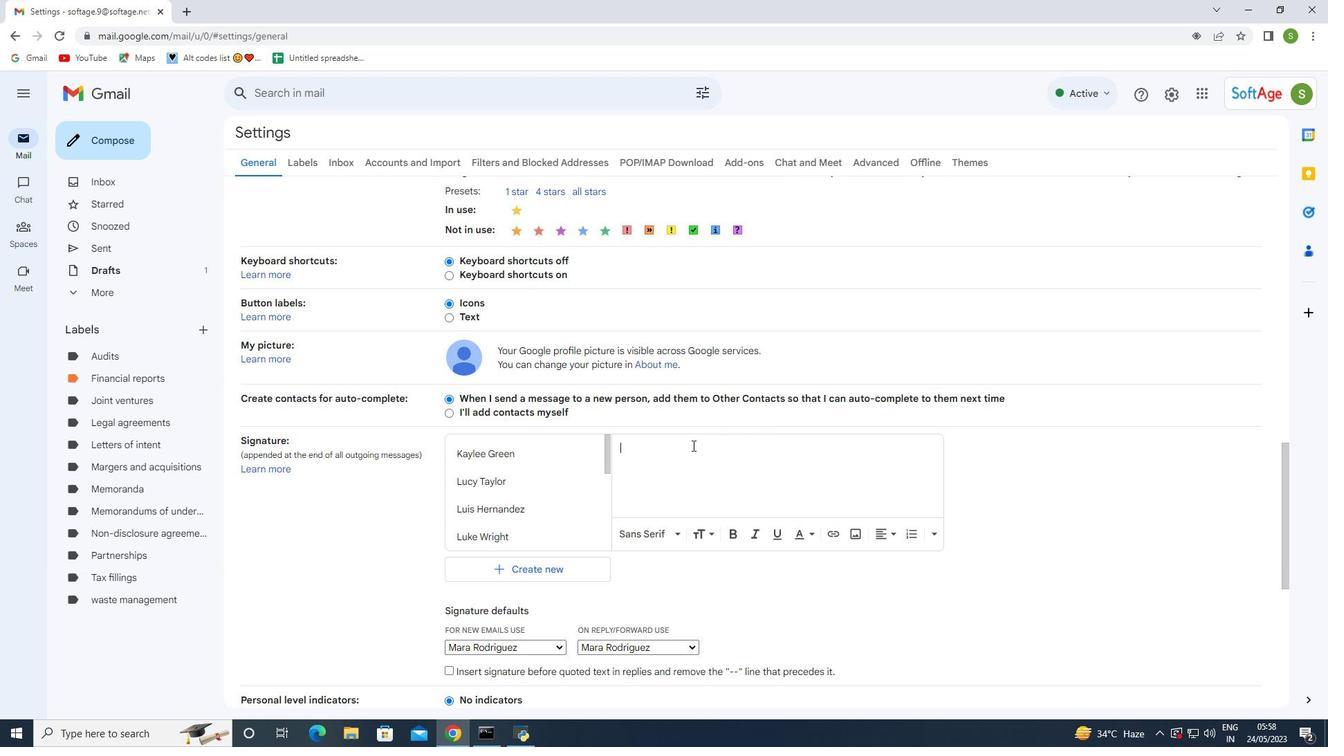 
Action: Key pressed <Key.shift>Marco<Key.space><Key.shift>Lee
Screenshot: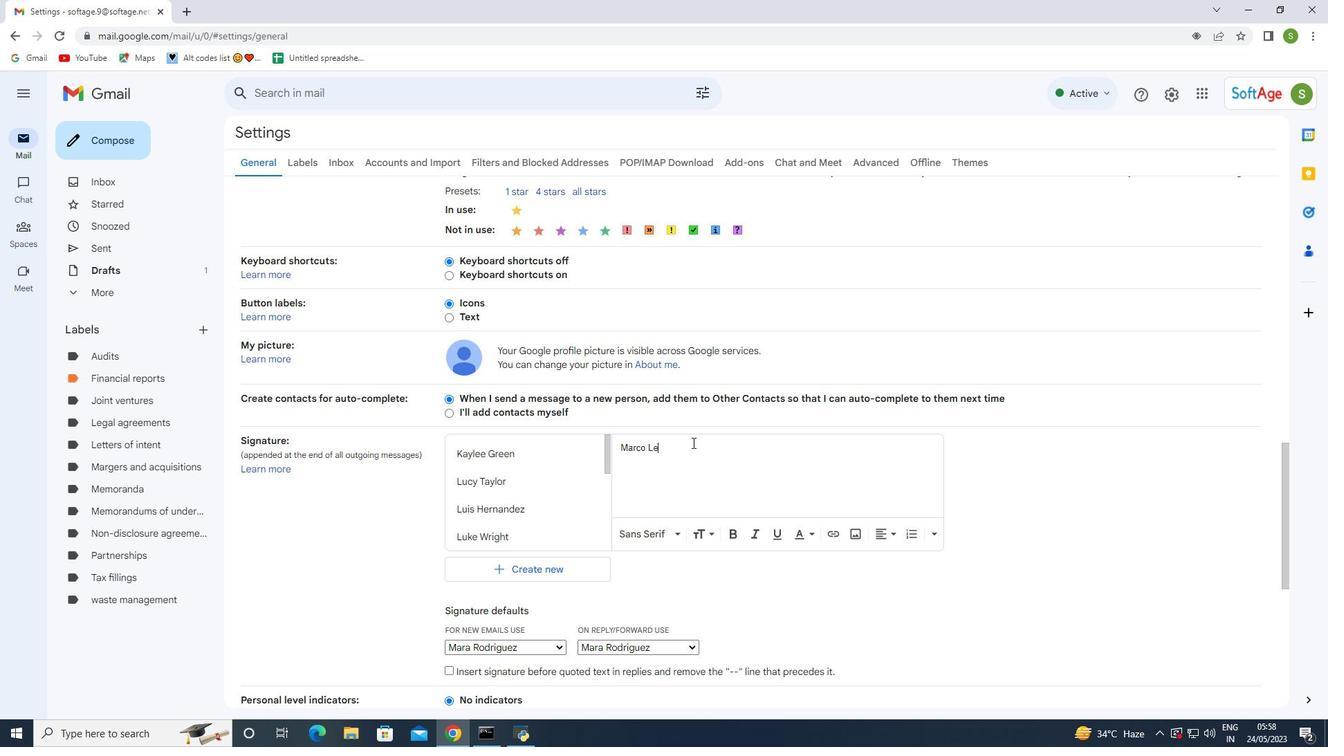 
Action: Mouse moved to (630, 488)
Screenshot: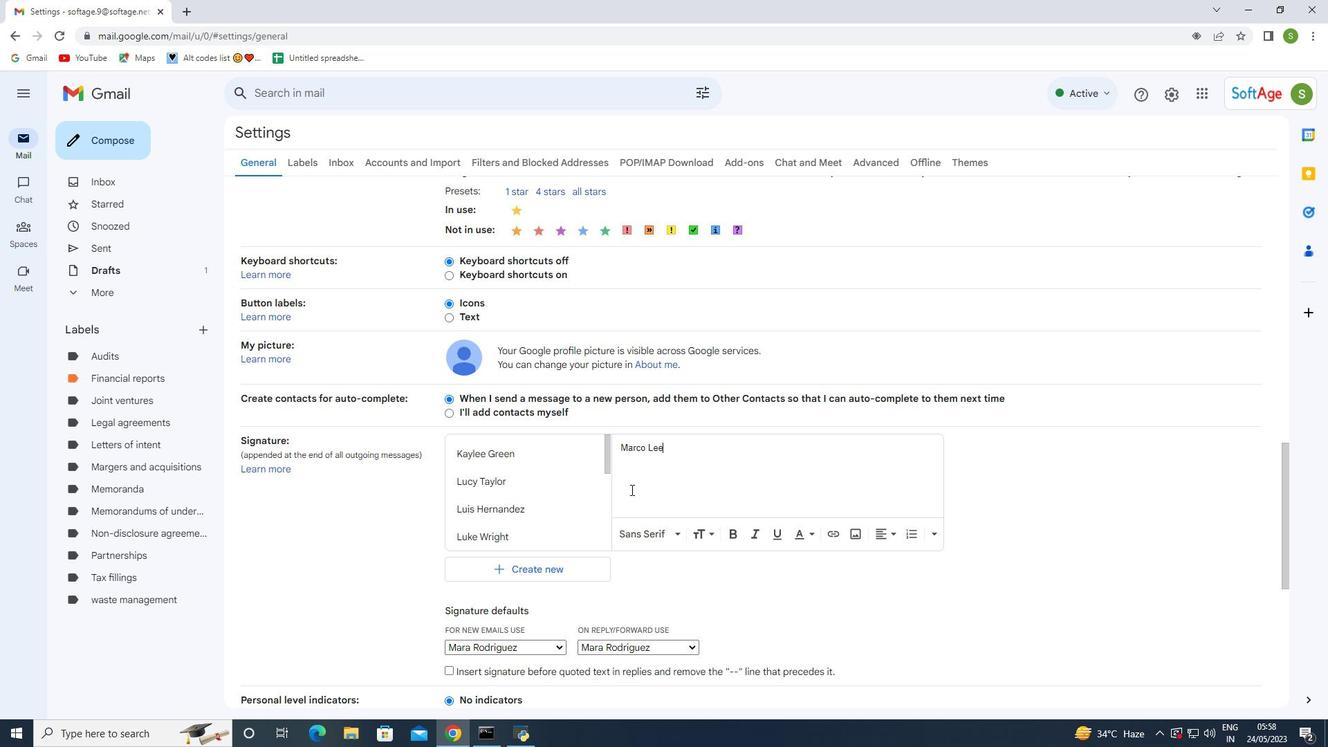 
Action: Mouse scrolled (630, 487) with delta (0, 0)
Screenshot: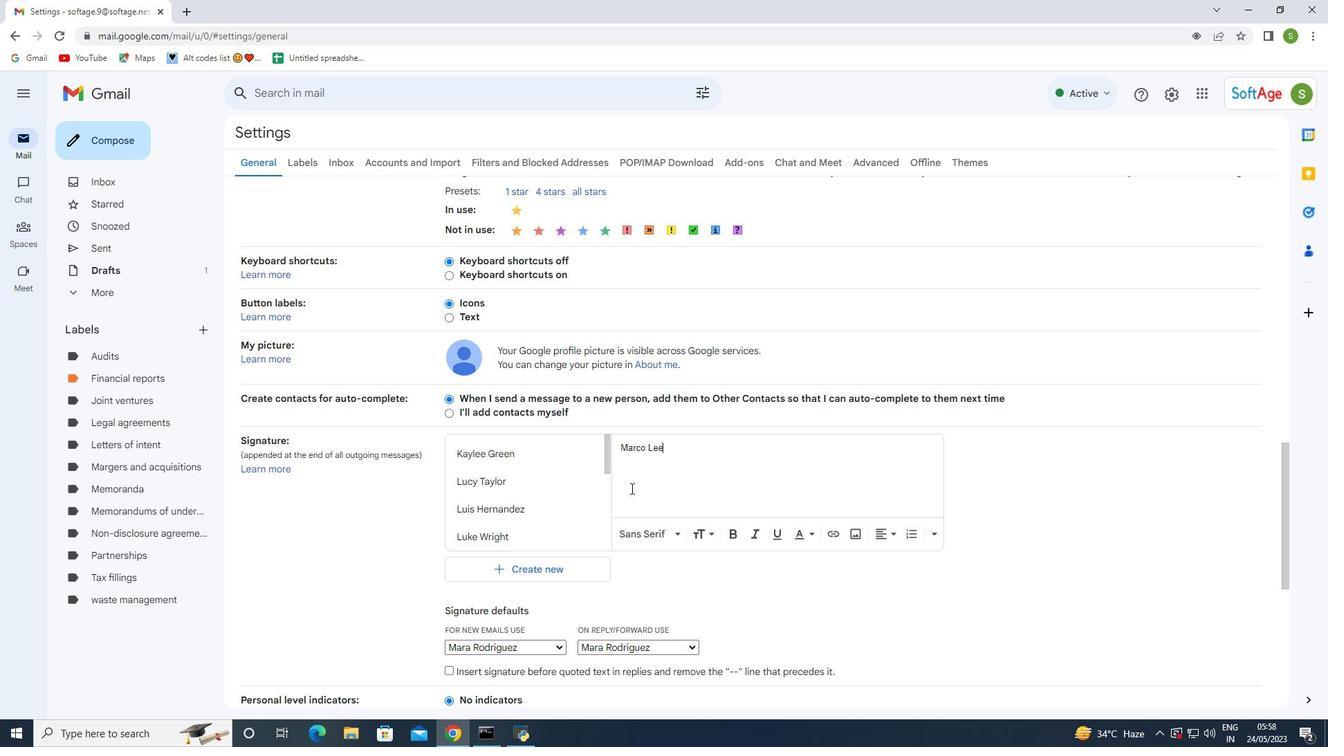 
Action: Mouse moved to (626, 406)
Screenshot: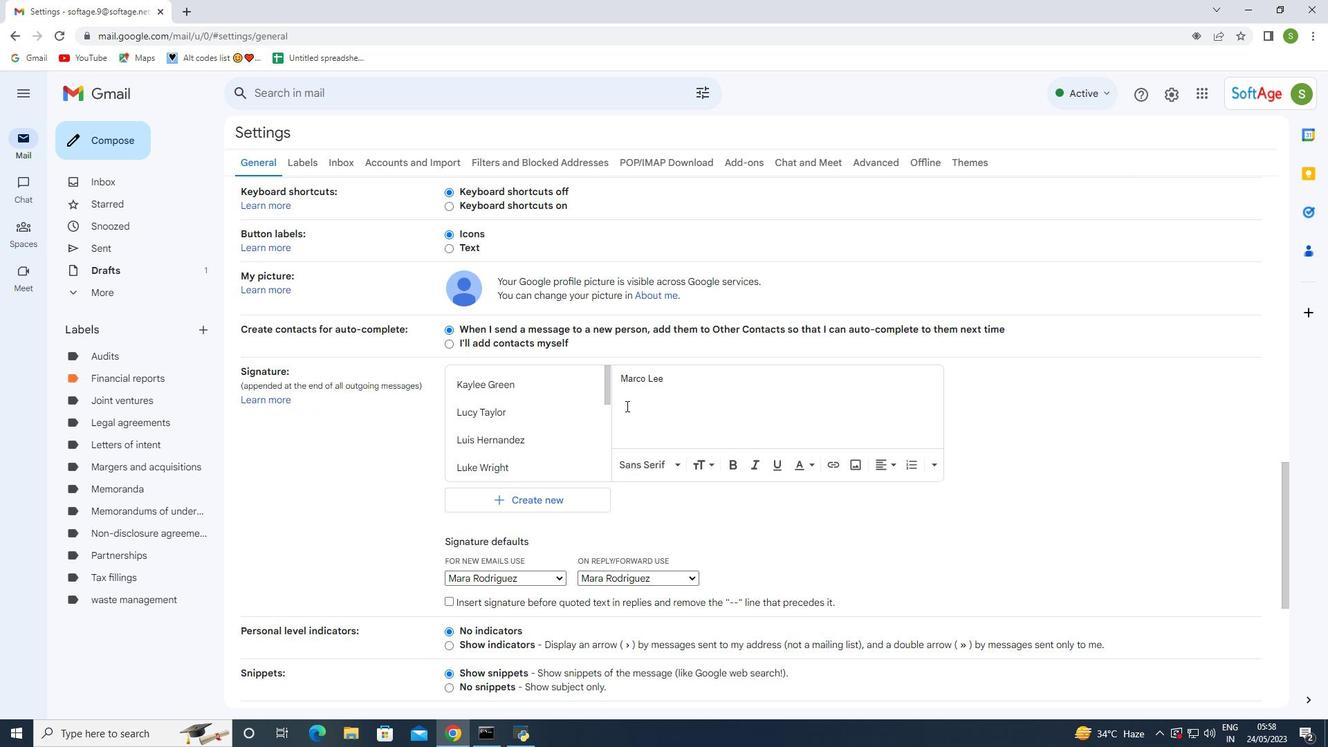 
Action: Mouse scrolled (626, 405) with delta (0, 0)
Screenshot: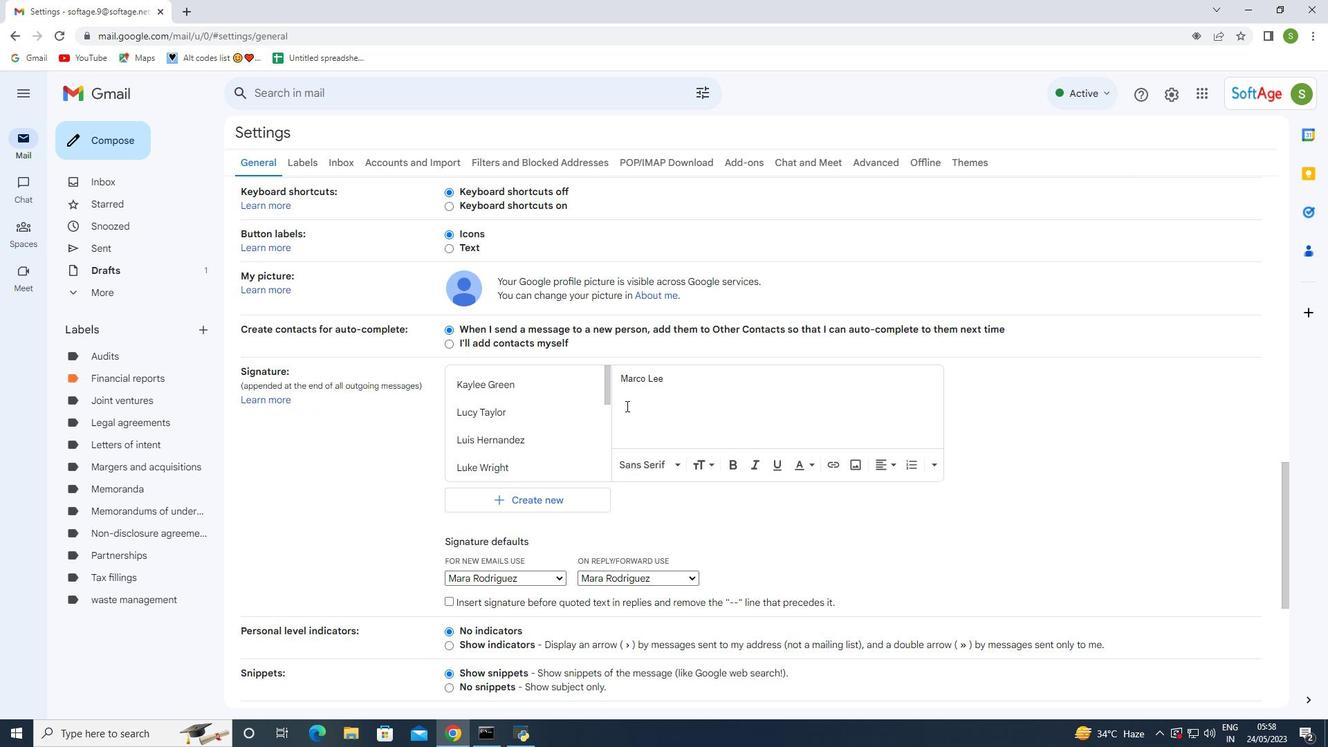 
Action: Mouse scrolled (626, 405) with delta (0, 0)
Screenshot: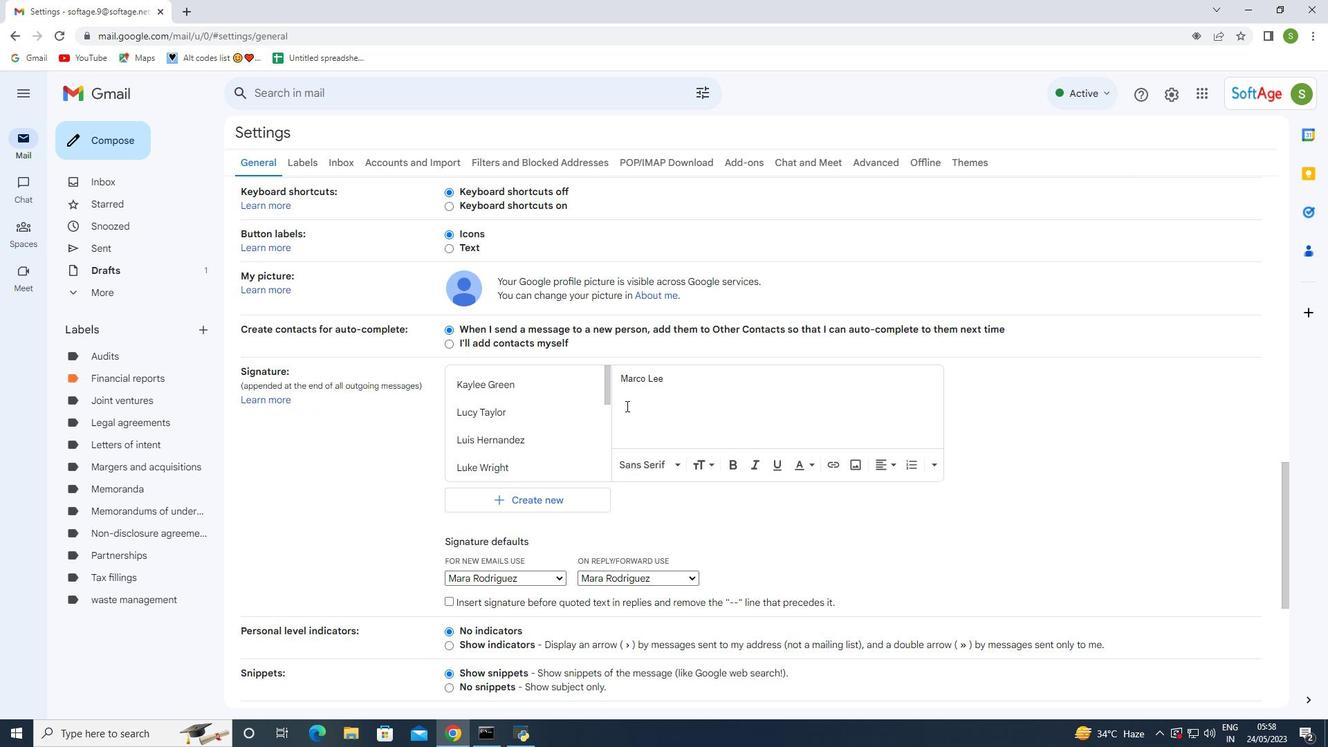 
Action: Mouse moved to (536, 439)
Screenshot: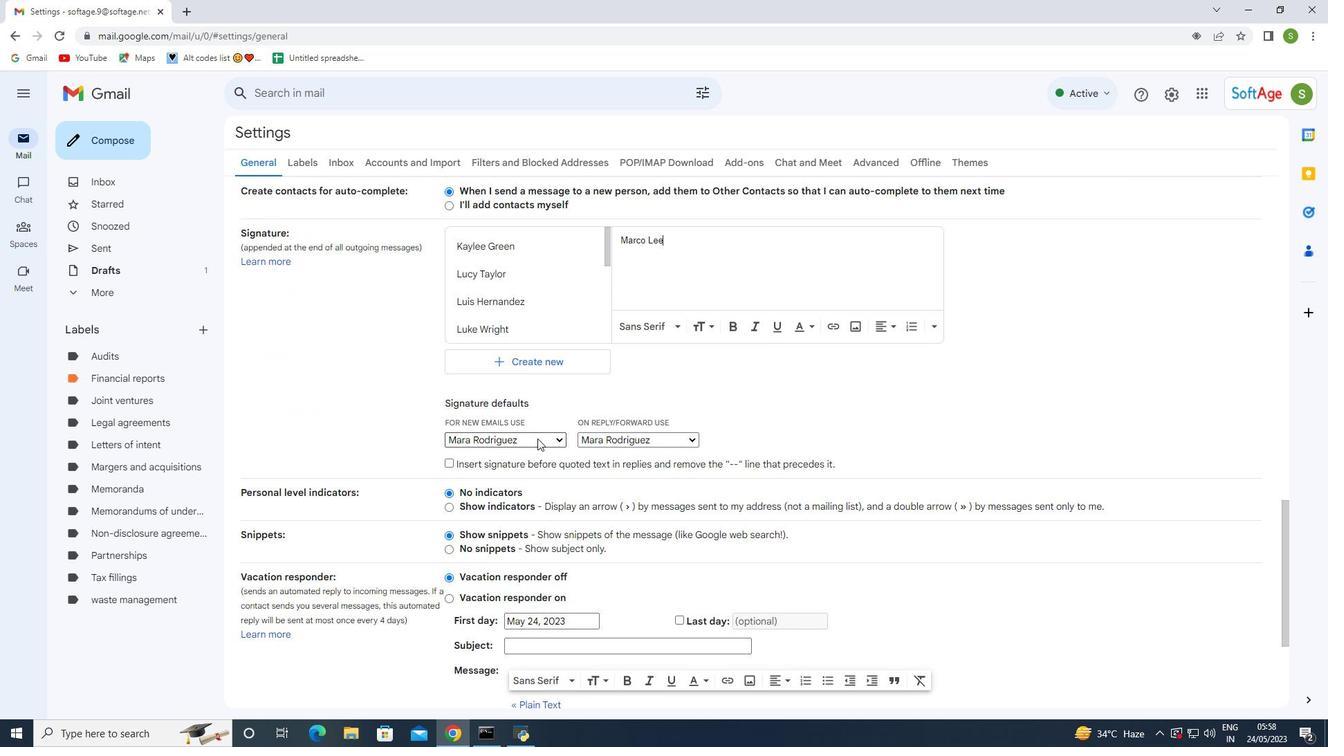
Action: Mouse pressed left at (536, 439)
Screenshot: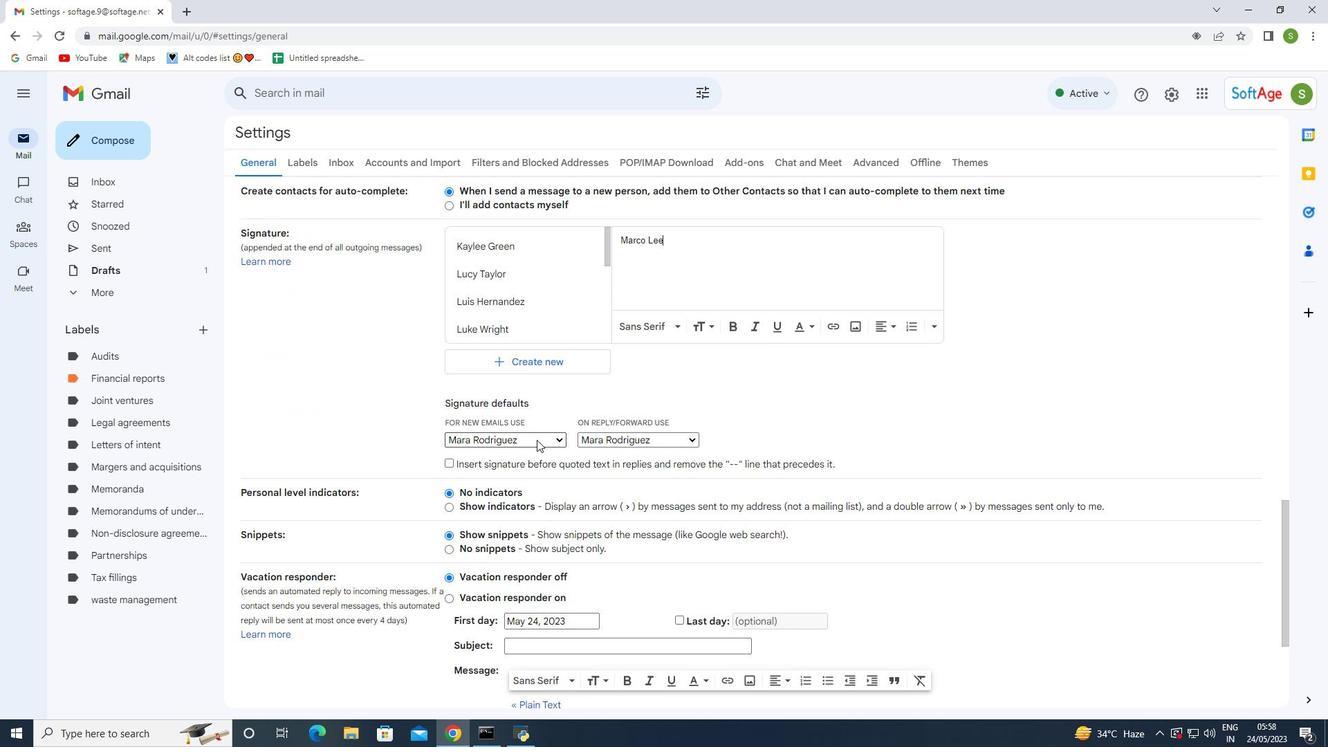 
Action: Mouse moved to (473, 612)
Screenshot: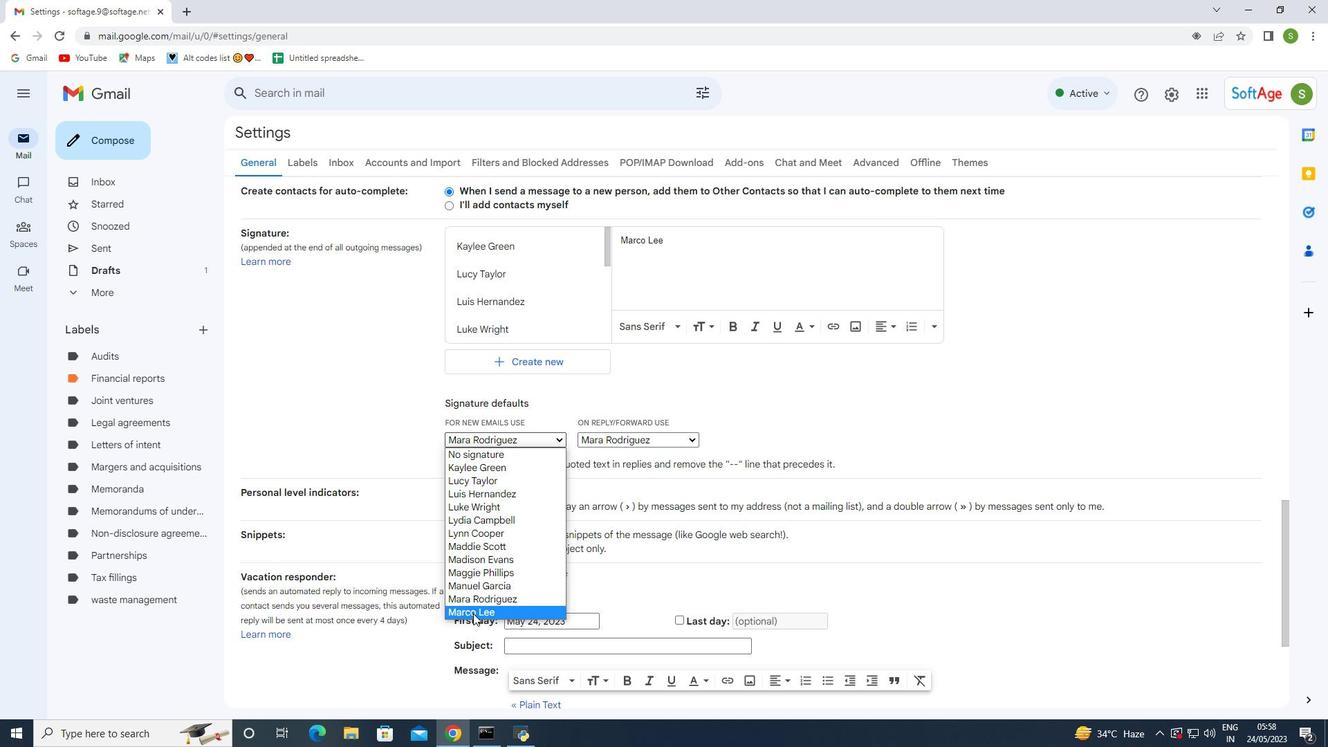 
Action: Mouse pressed left at (473, 612)
Screenshot: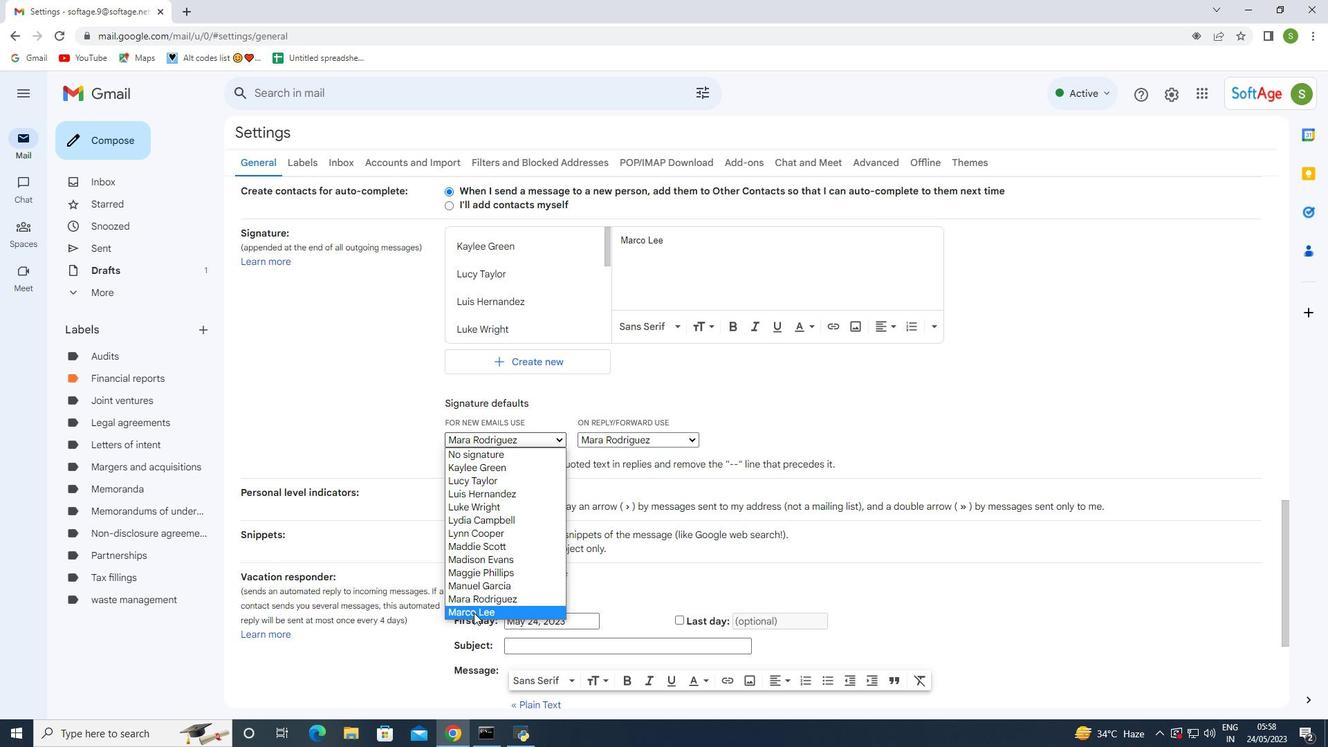 
Action: Mouse moved to (666, 440)
Screenshot: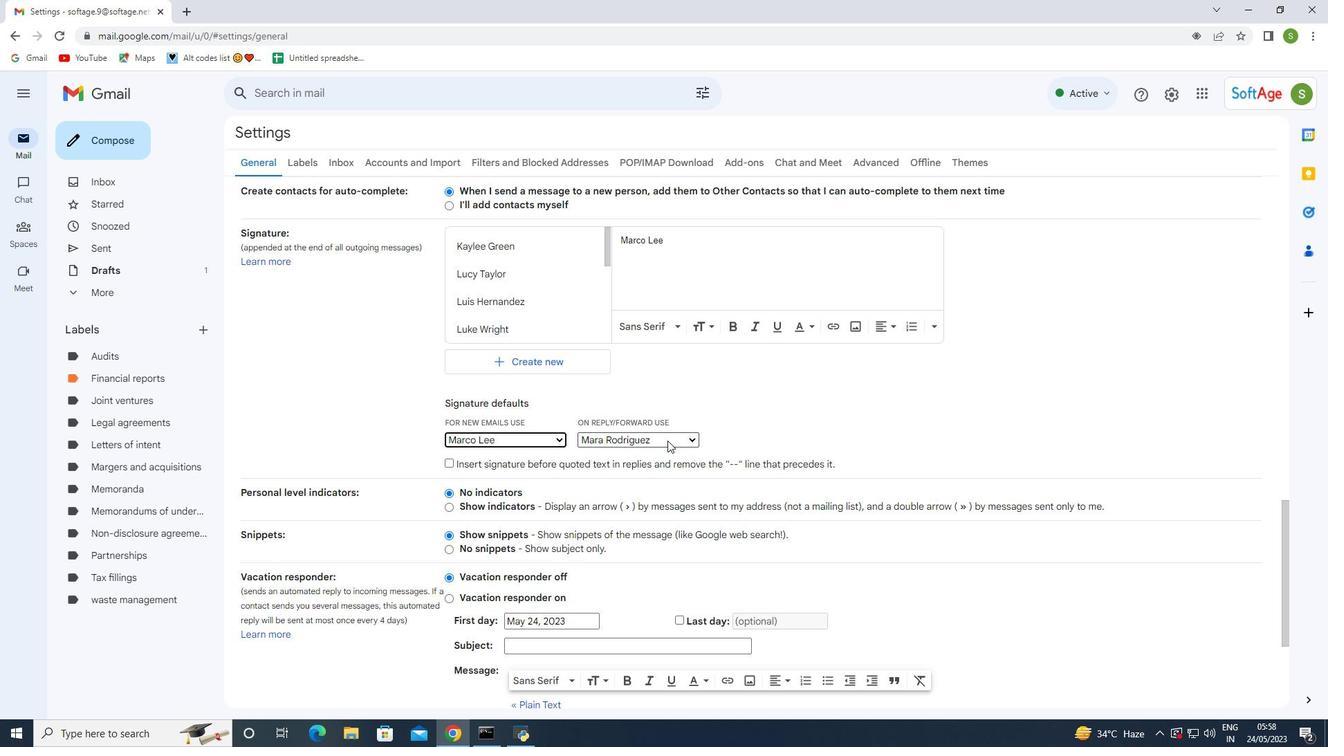 
Action: Mouse pressed left at (666, 440)
Screenshot: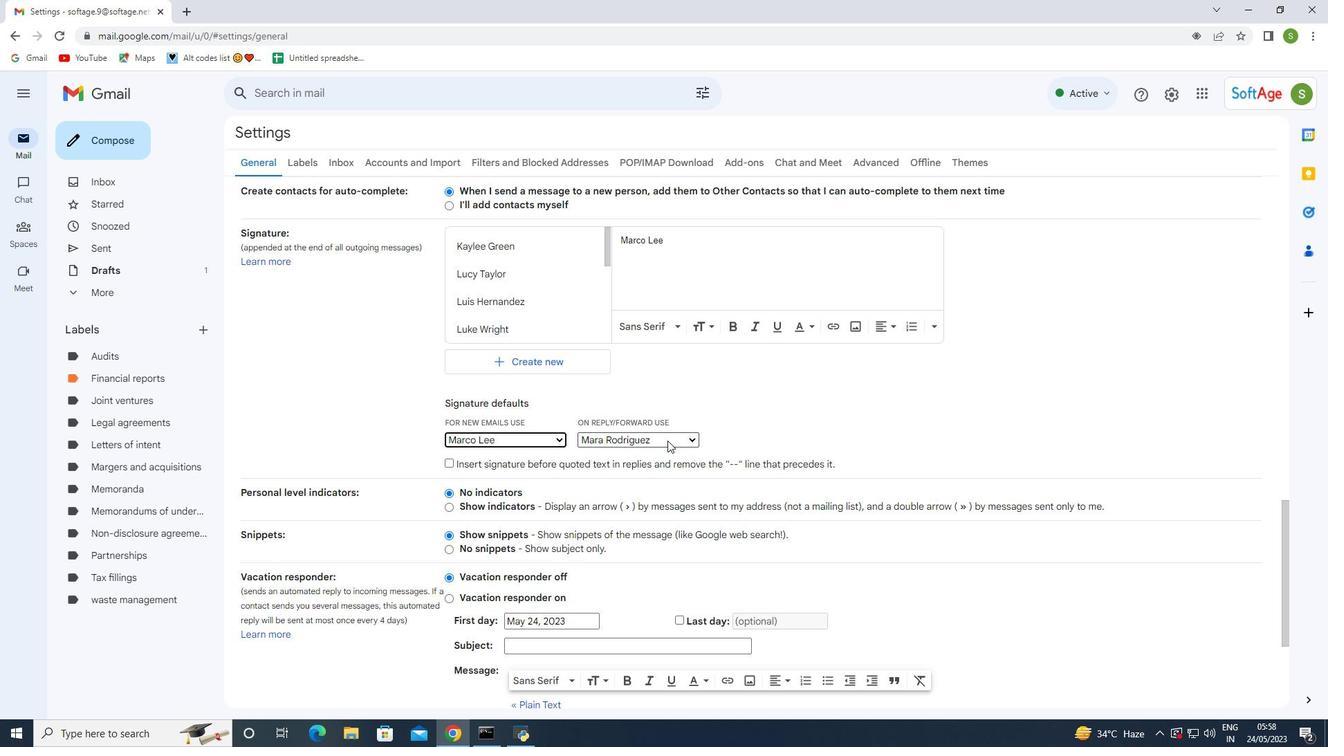 
Action: Mouse moved to (620, 605)
Screenshot: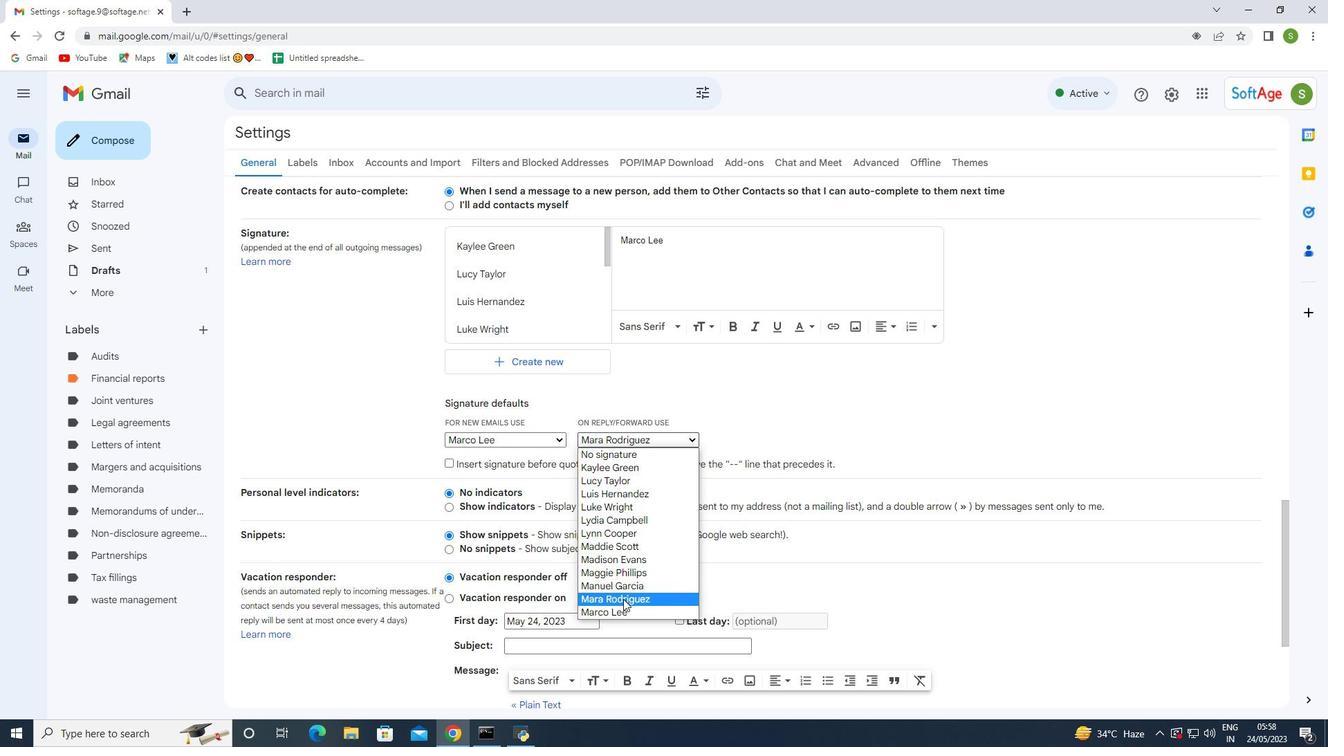 
Action: Mouse pressed left at (620, 605)
Screenshot: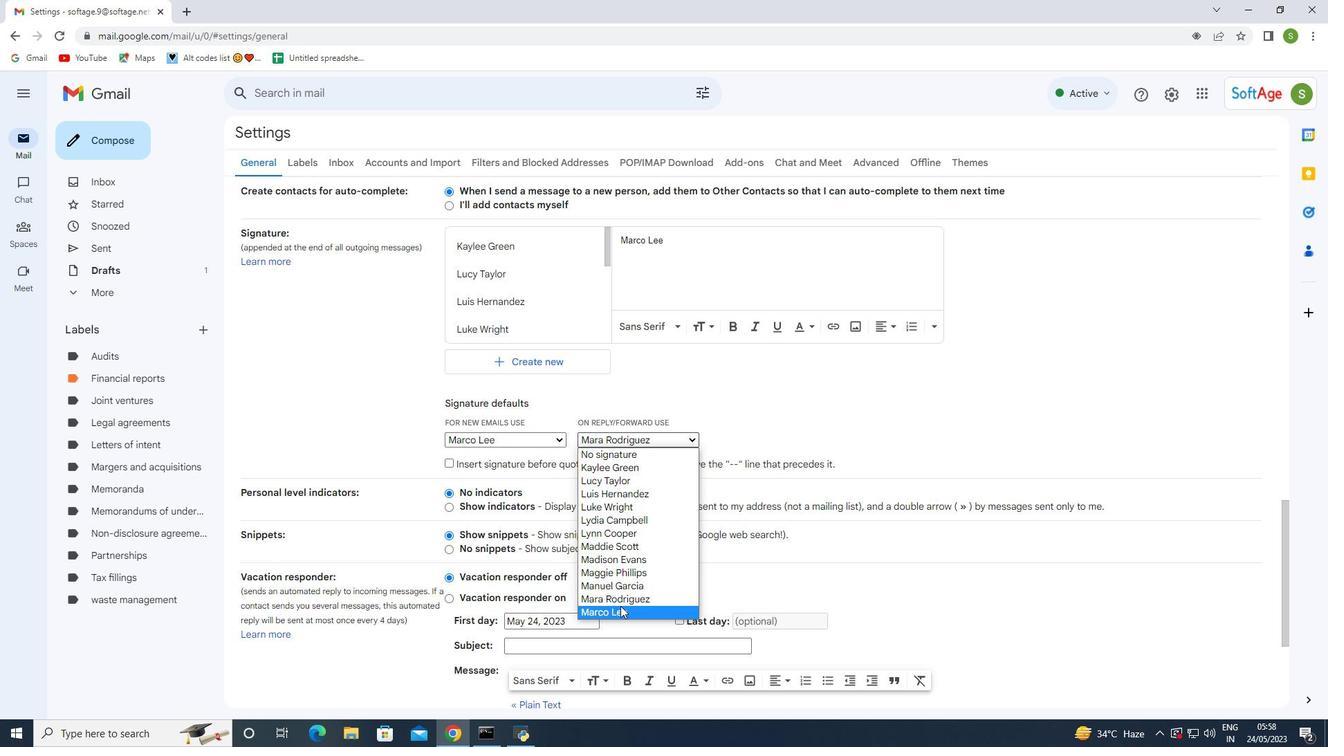 
Action: Mouse moved to (598, 528)
Screenshot: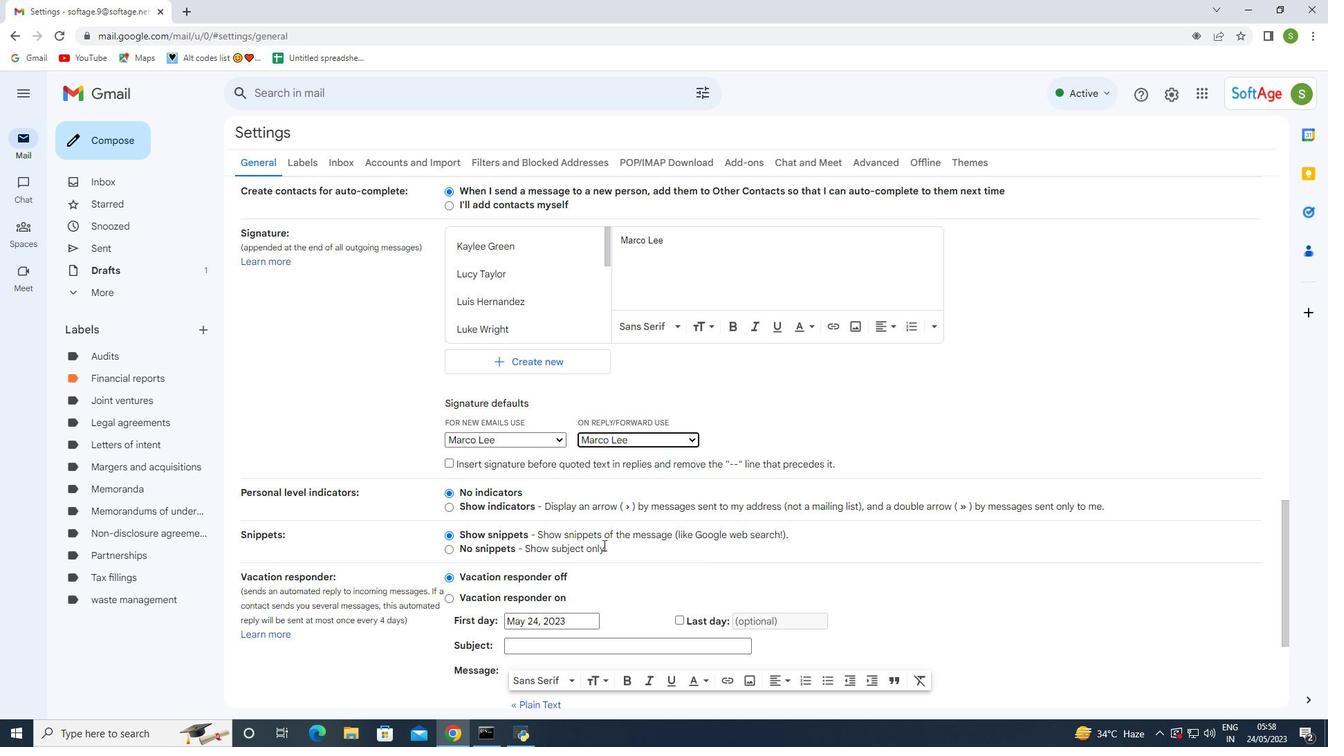 
Action: Mouse scrolled (598, 527) with delta (0, 0)
Screenshot: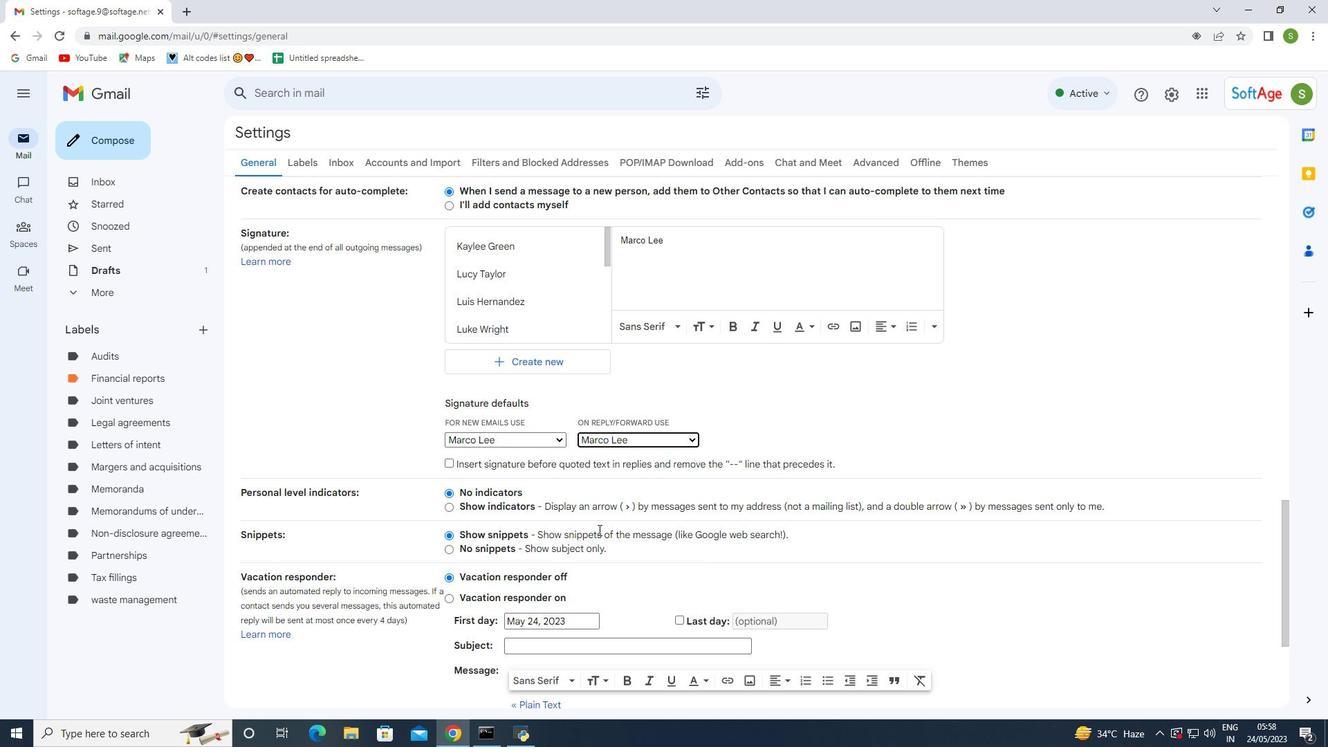 
Action: Mouse scrolled (598, 527) with delta (0, 0)
Screenshot: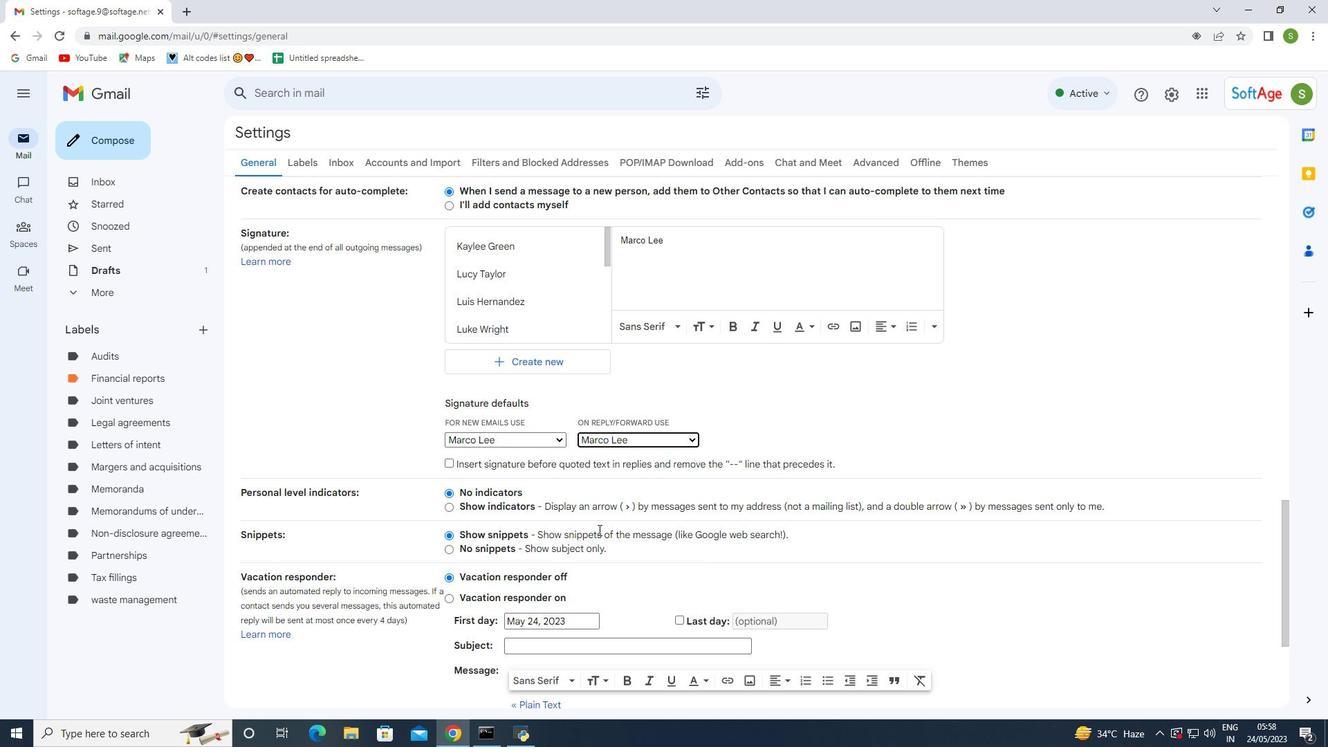 
Action: Mouse scrolled (598, 527) with delta (0, 0)
Screenshot: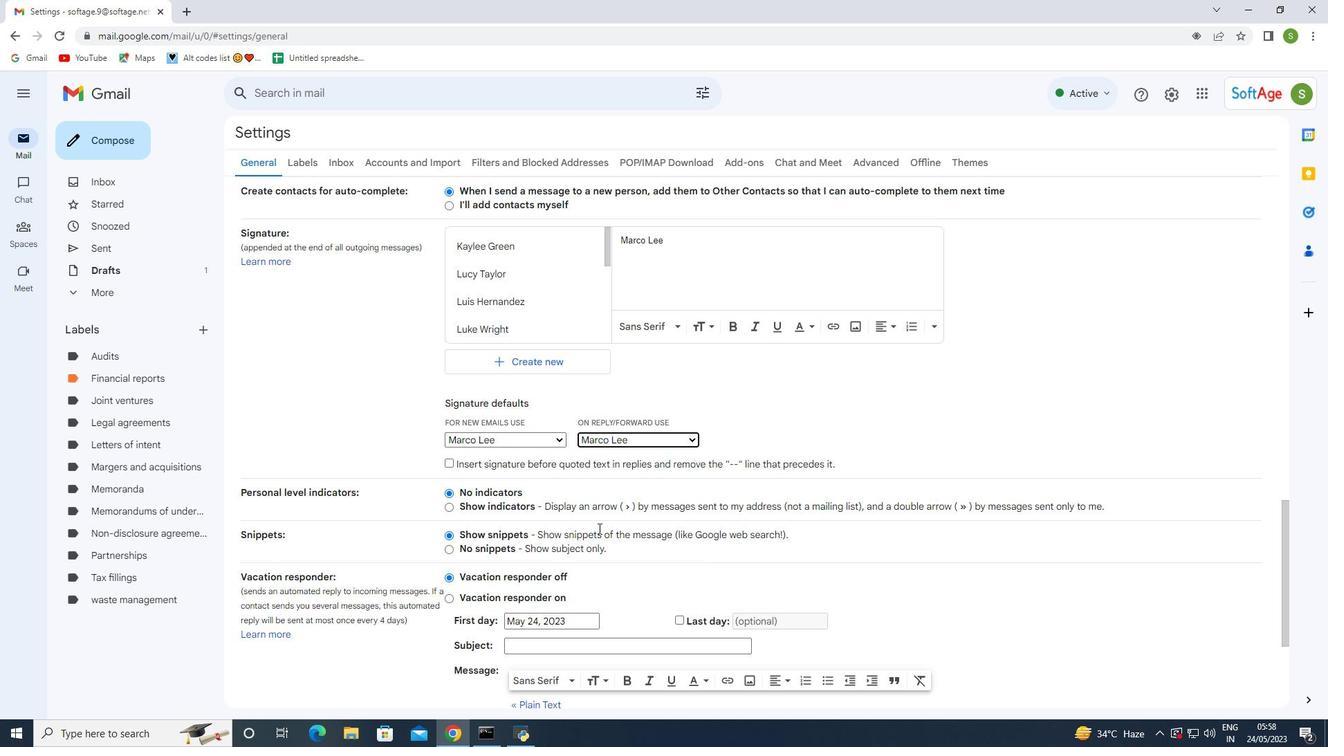 
Action: Mouse scrolled (598, 527) with delta (0, 0)
Screenshot: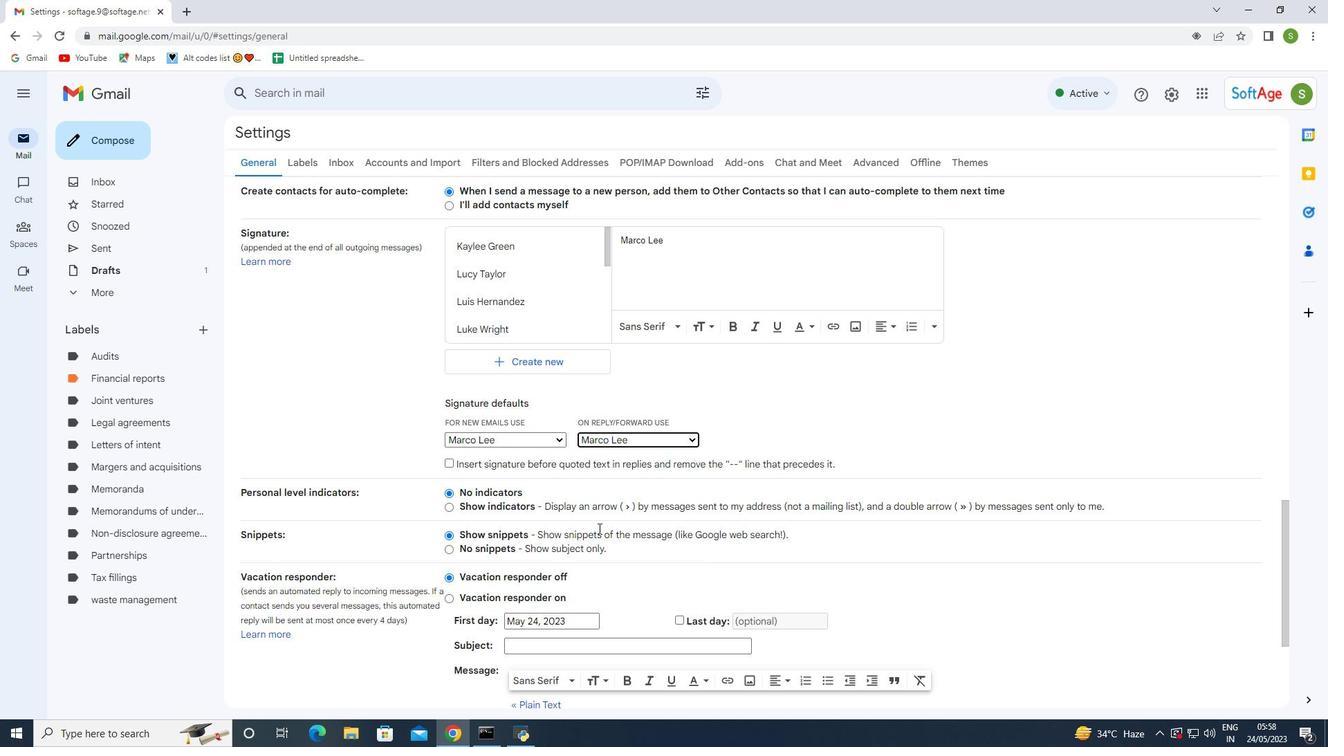 
Action: Mouse scrolled (598, 527) with delta (0, 0)
Screenshot: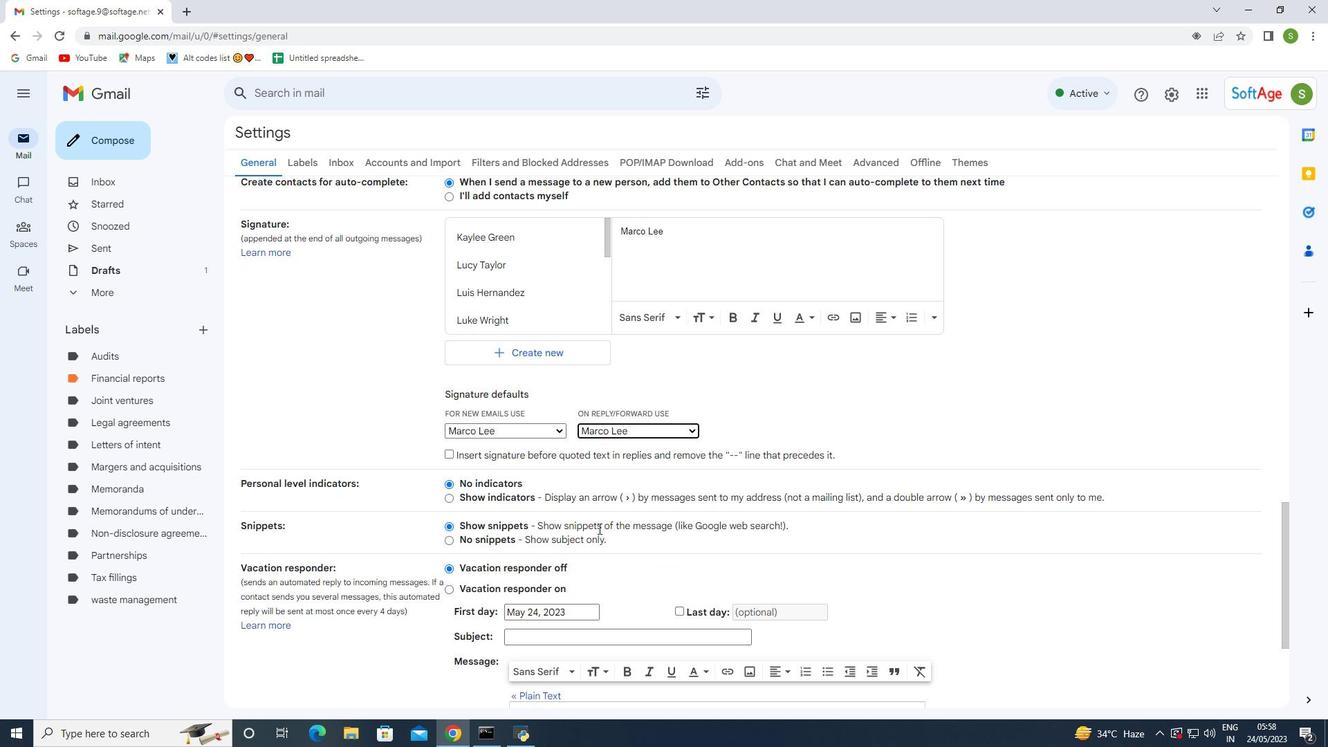 
Action: Mouse moved to (736, 636)
Screenshot: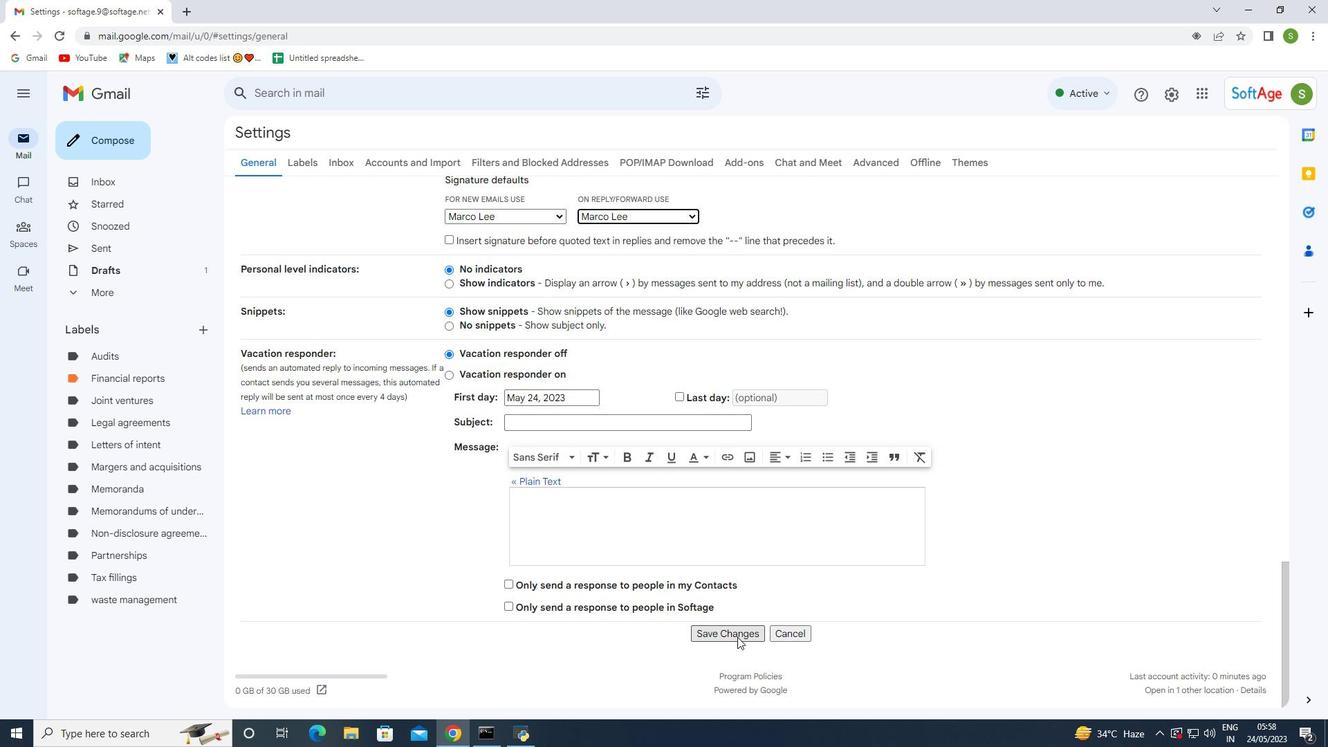
Action: Mouse pressed left at (736, 636)
Screenshot: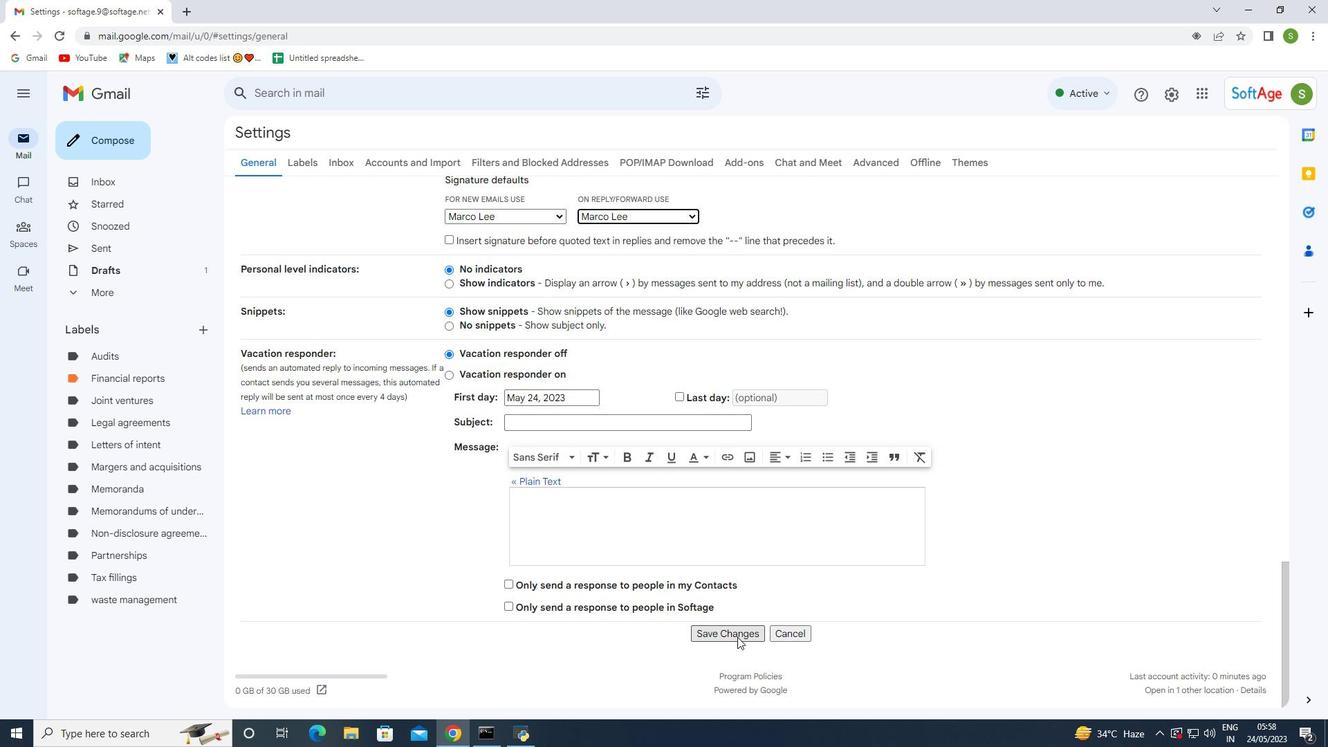 
Action: Mouse moved to (123, 143)
Screenshot: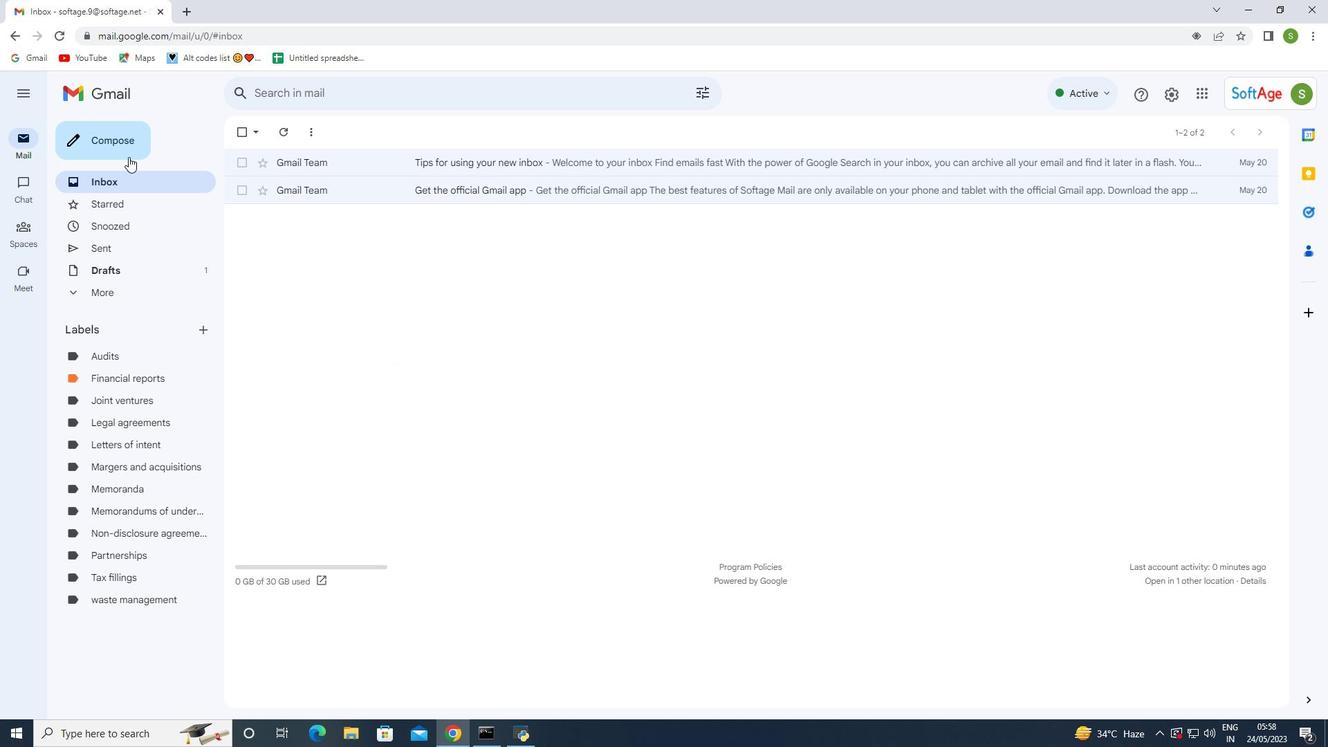 
Action: Mouse pressed left at (123, 143)
Screenshot: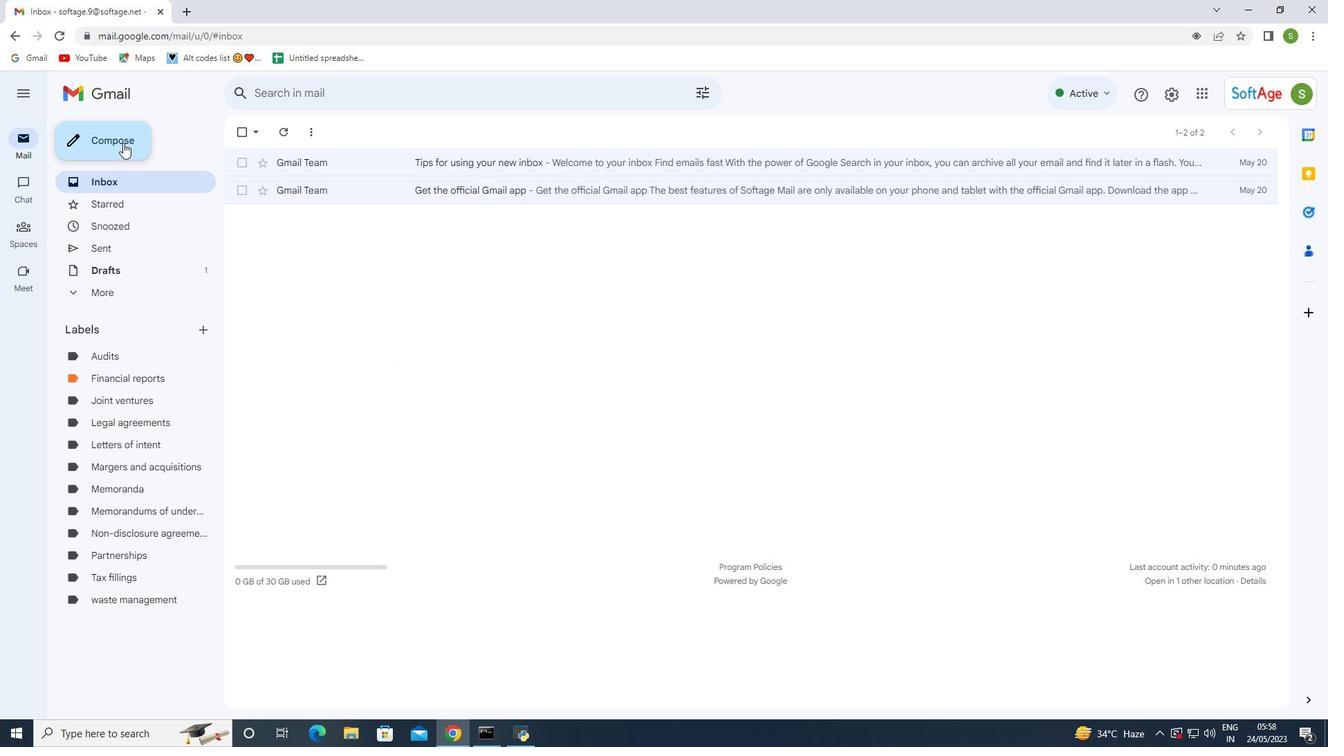 
Action: Mouse moved to (962, 336)
Screenshot: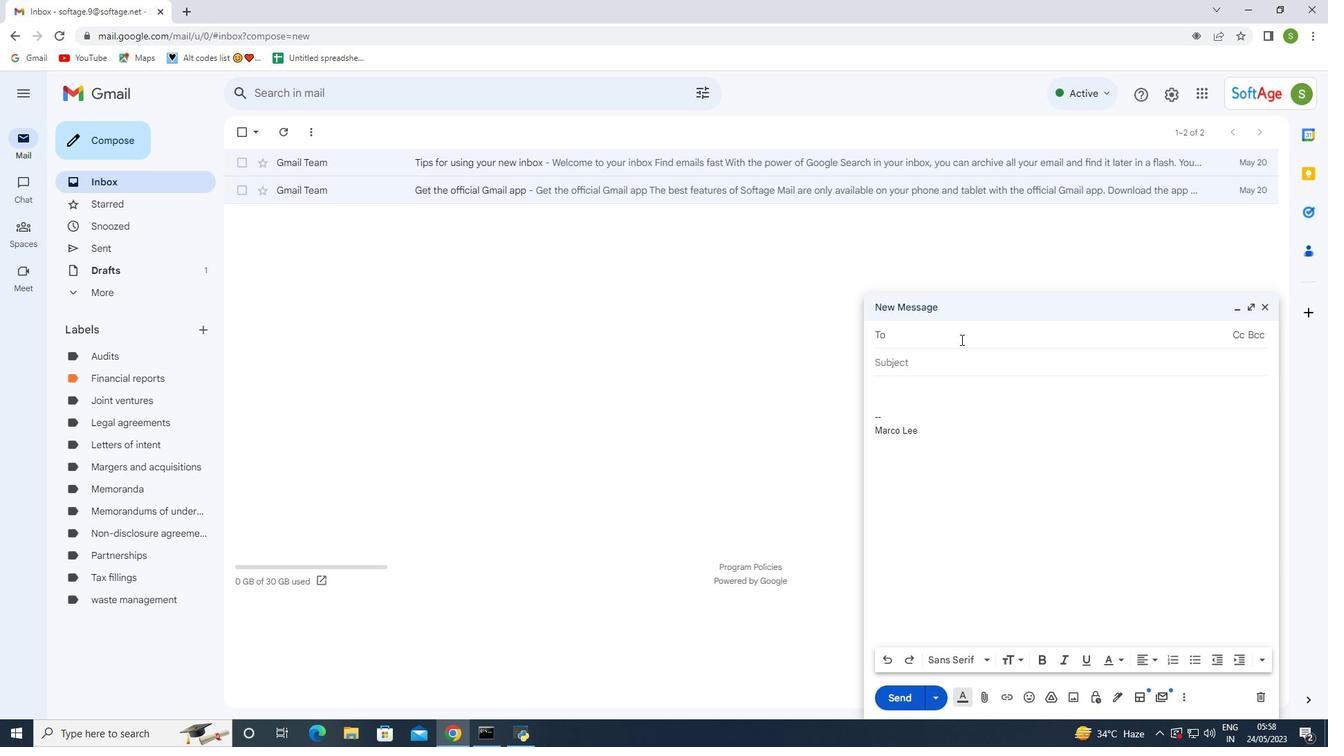 
Action: Mouse pressed left at (962, 336)
Screenshot: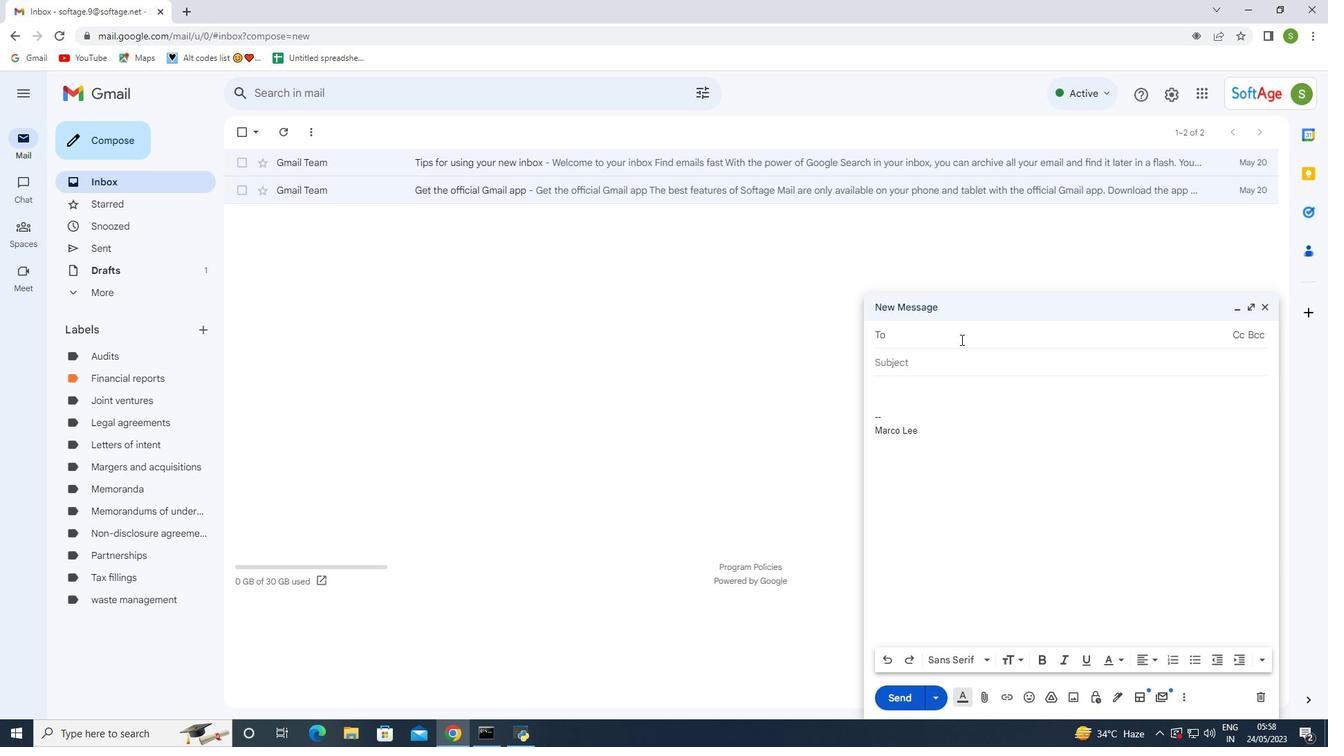 
Action: Mouse moved to (962, 337)
Screenshot: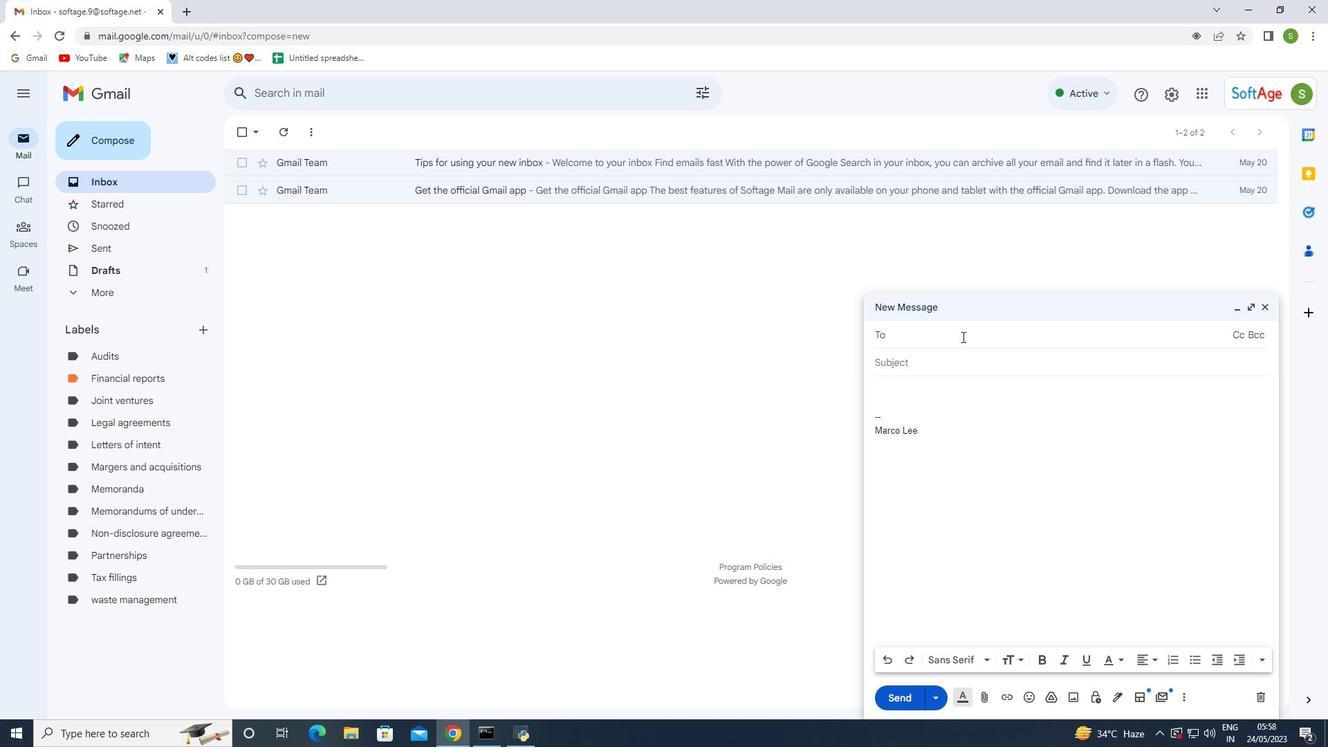 
Action: Key pressed softage.8<Key.shift>@softage.net
Screenshot: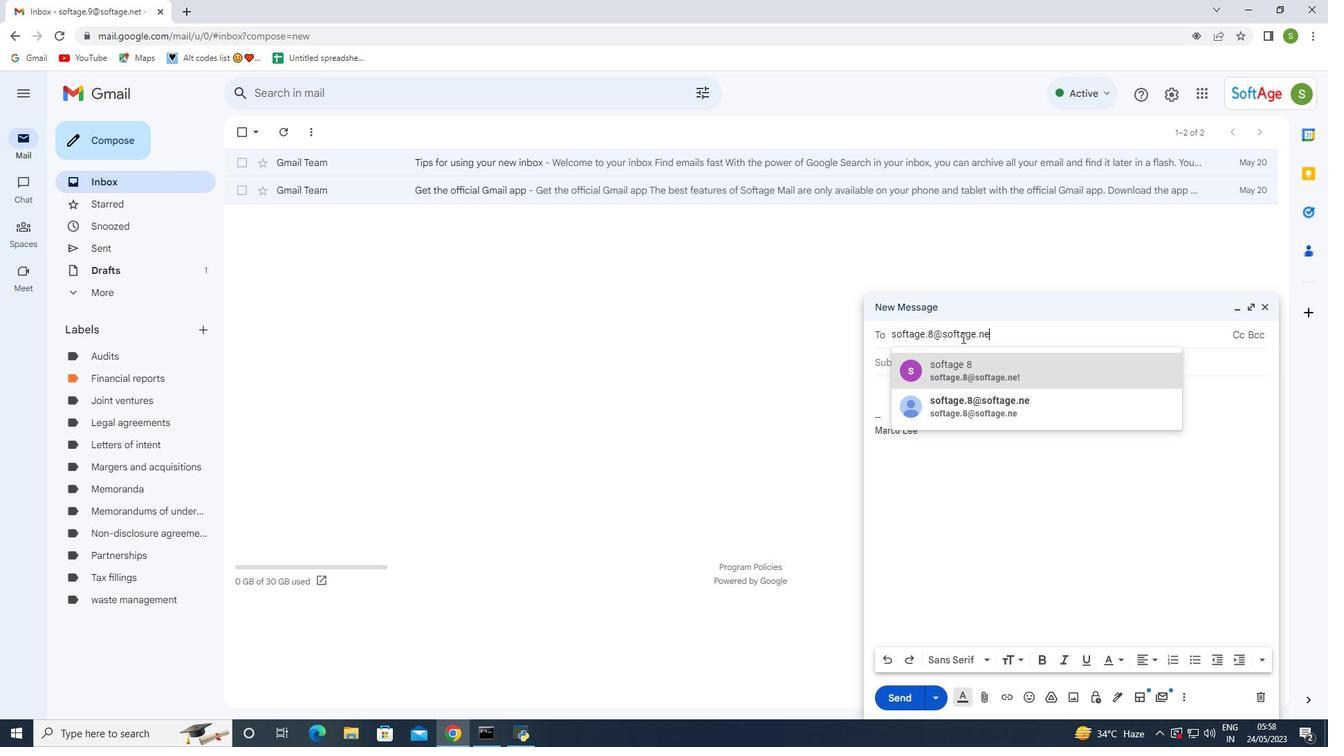 
Action: Mouse moved to (967, 388)
Screenshot: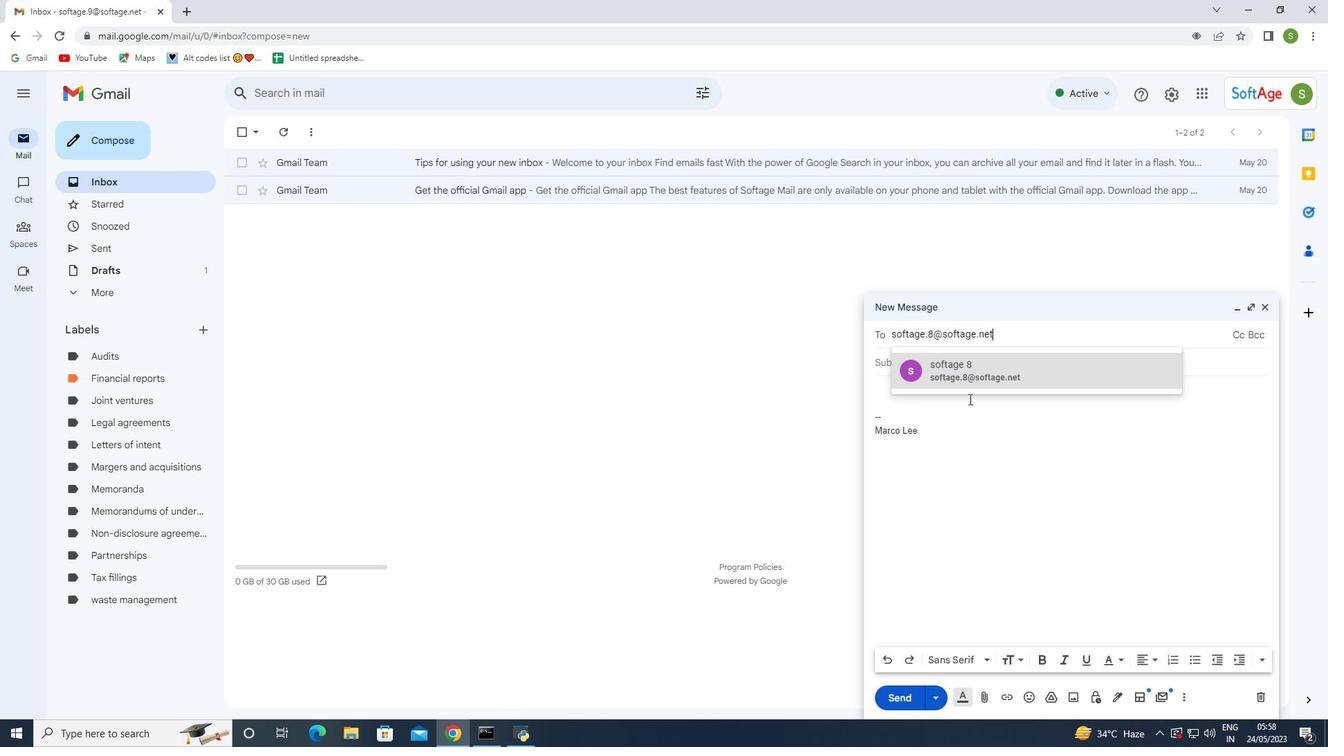 
Action: Mouse pressed left at (967, 388)
Screenshot: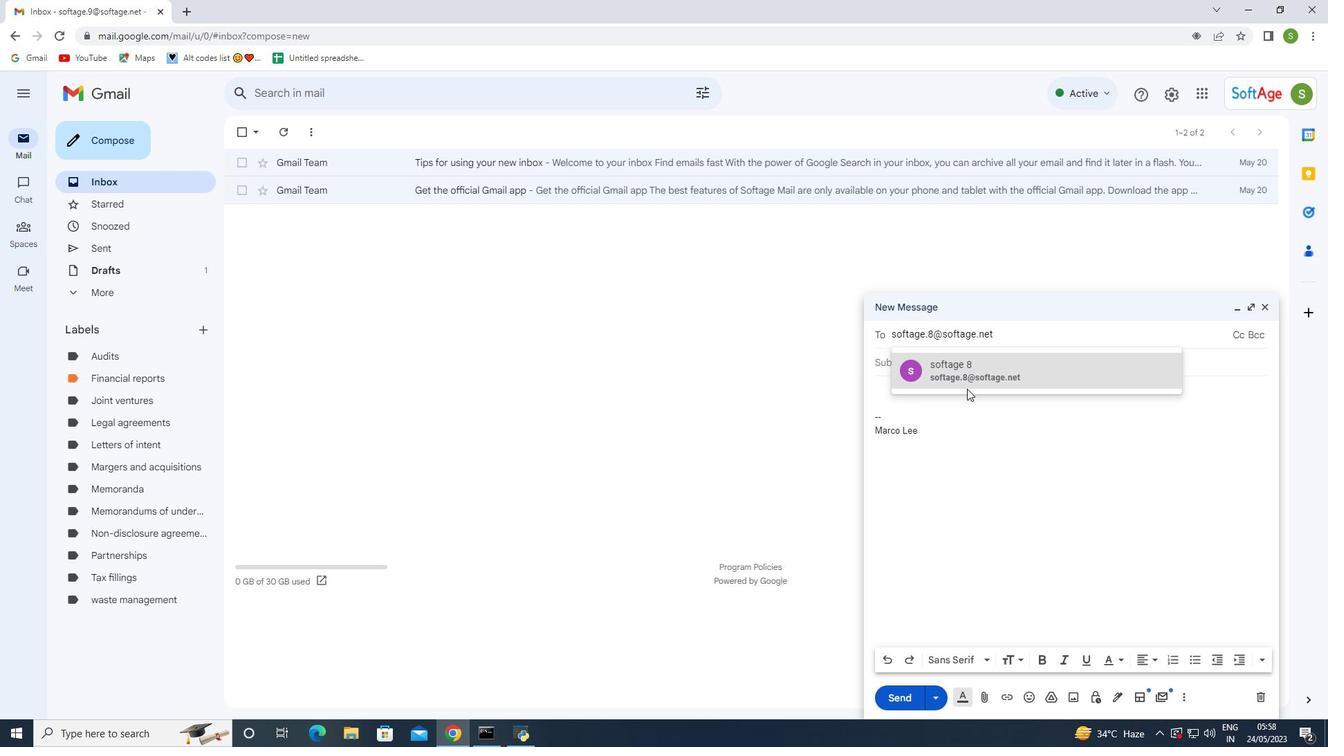 
Action: Mouse moved to (926, 370)
Screenshot: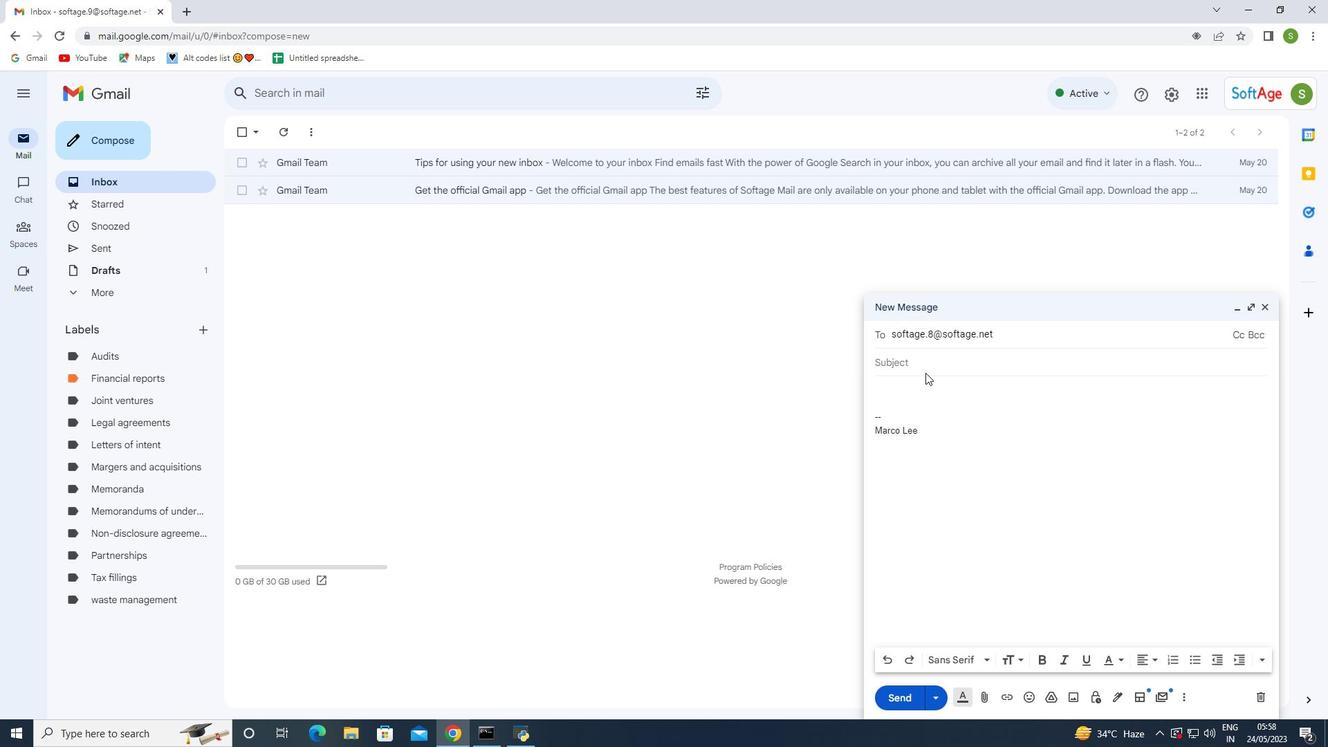 
Action: Mouse pressed left at (926, 370)
Screenshot: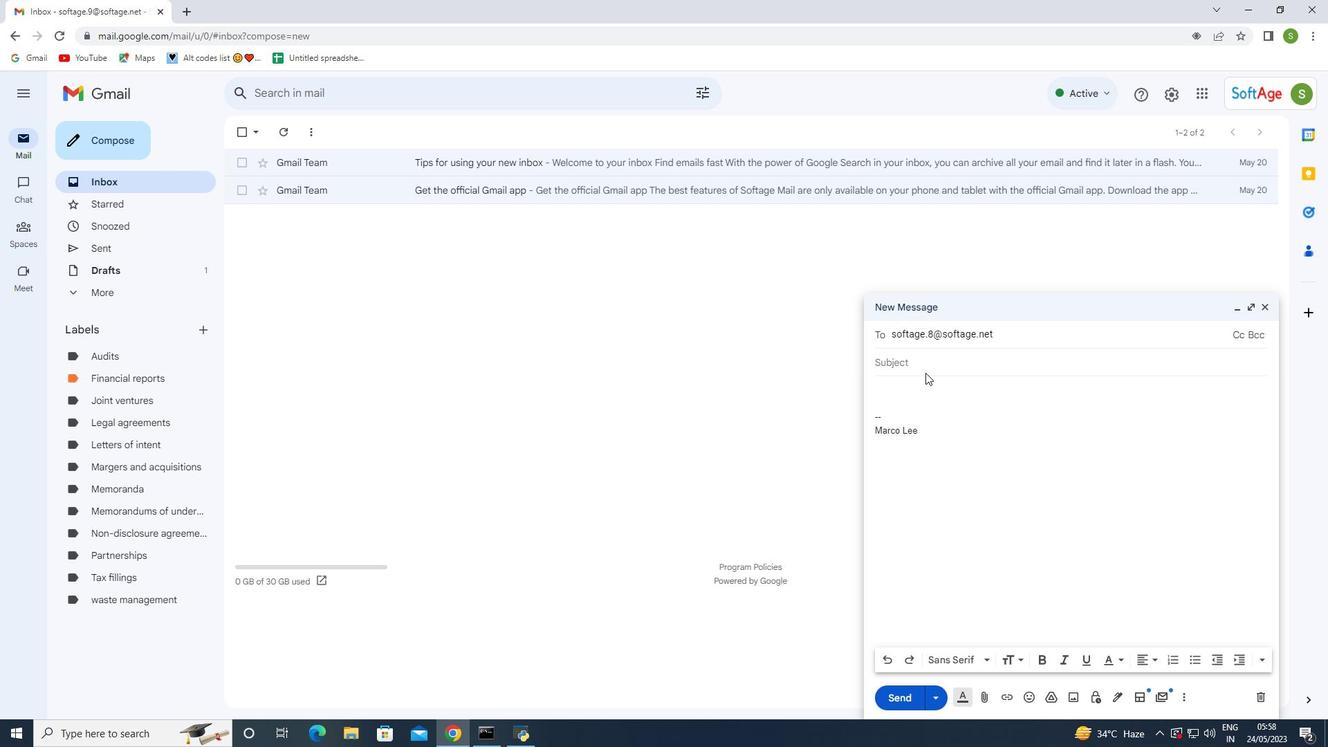 
Action: Mouse moved to (924, 376)
Screenshot: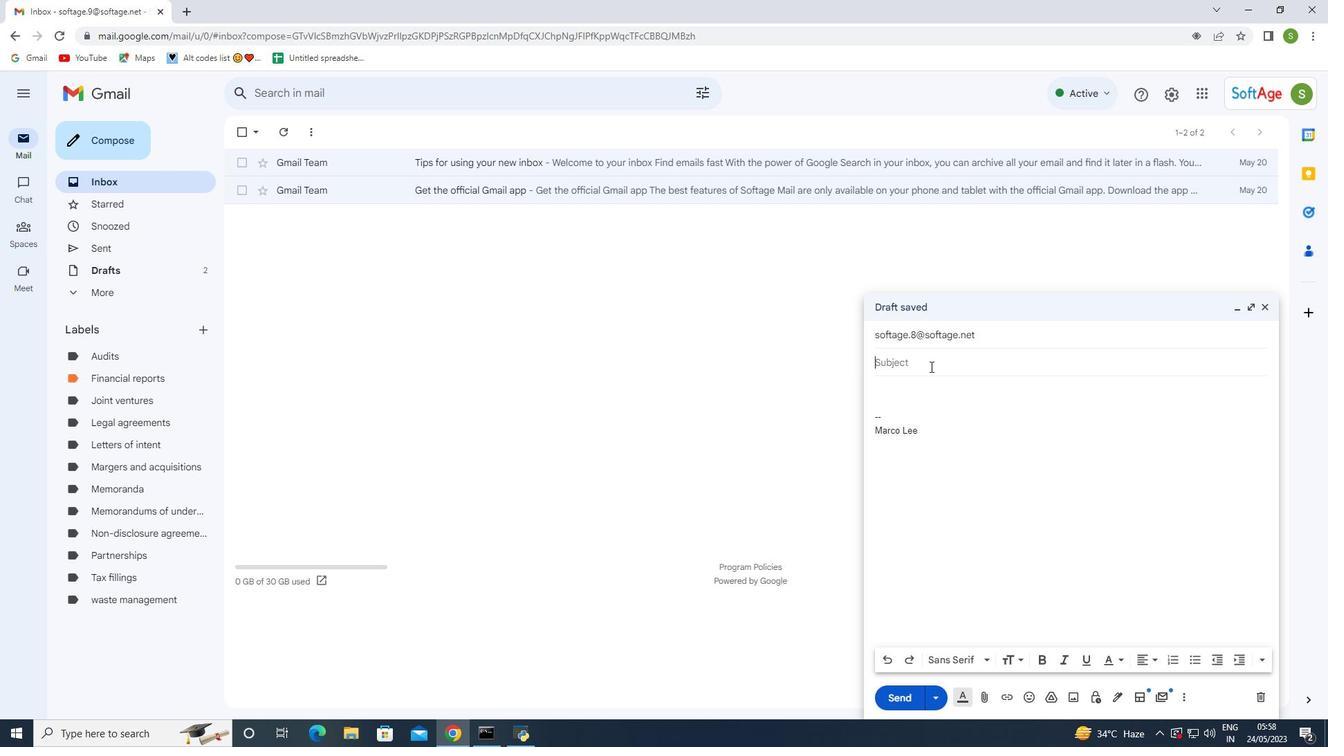 
Action: Key pressed <Key.shift>Request<Key.space>for<Key.space>a<Key.space>stck<Key.backspace><Key.backspace><Key.backspace>ick<Key.space>leave<Key.space>follow-up
Screenshot: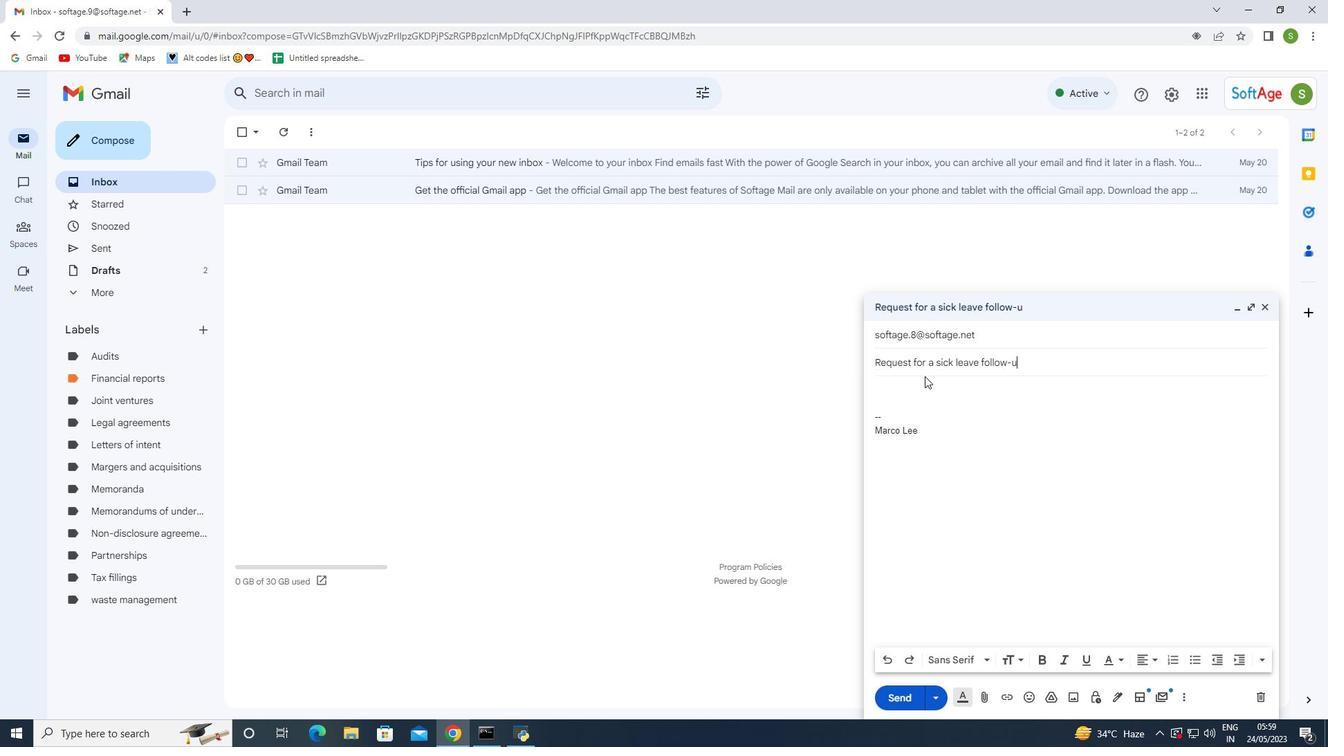 
Action: Mouse moved to (885, 415)
Screenshot: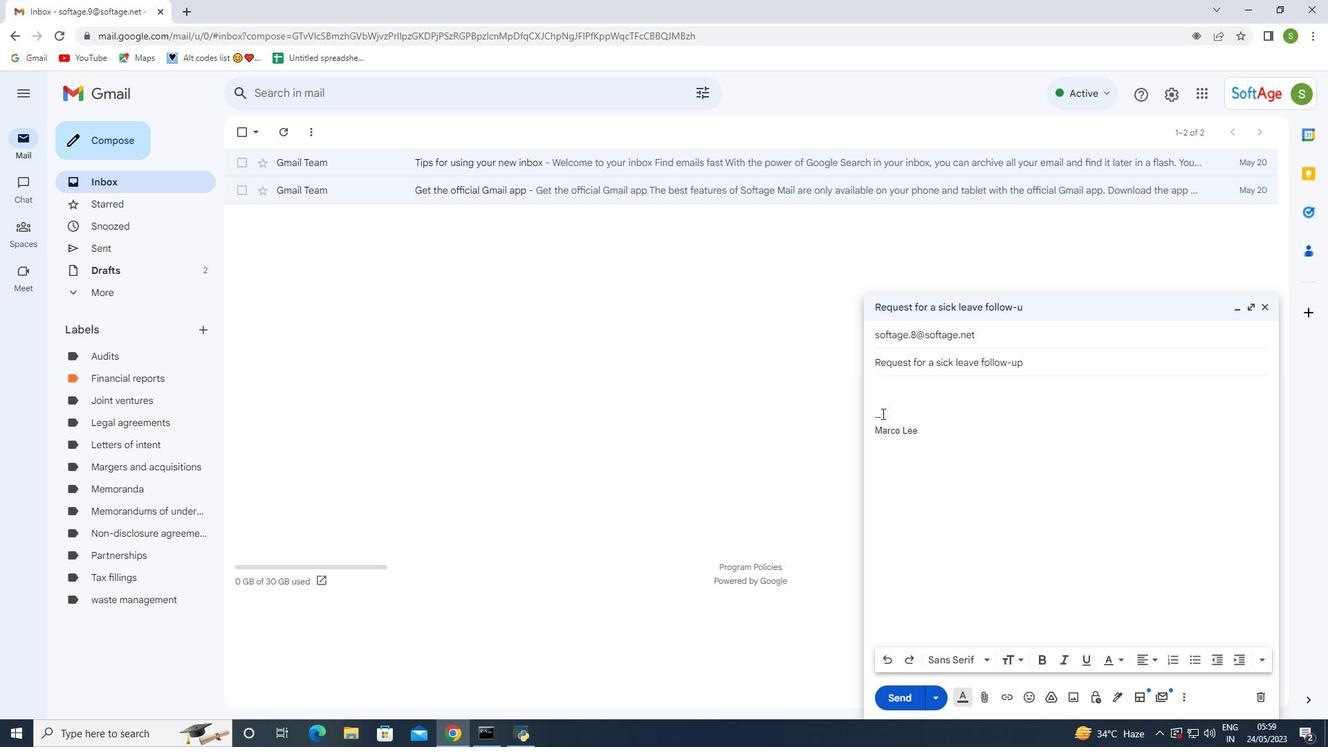 
Action: Mouse pressed left at (885, 415)
Screenshot: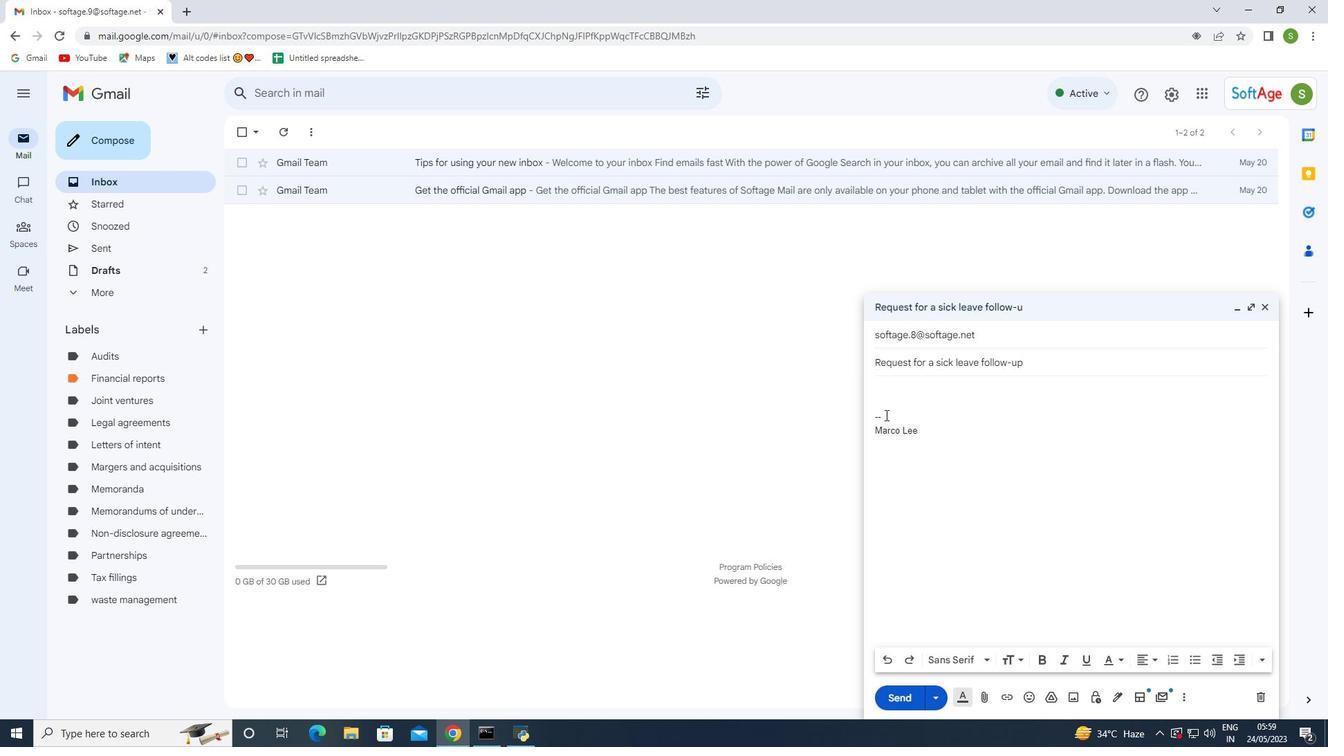 
Action: Mouse moved to (870, 395)
Screenshot: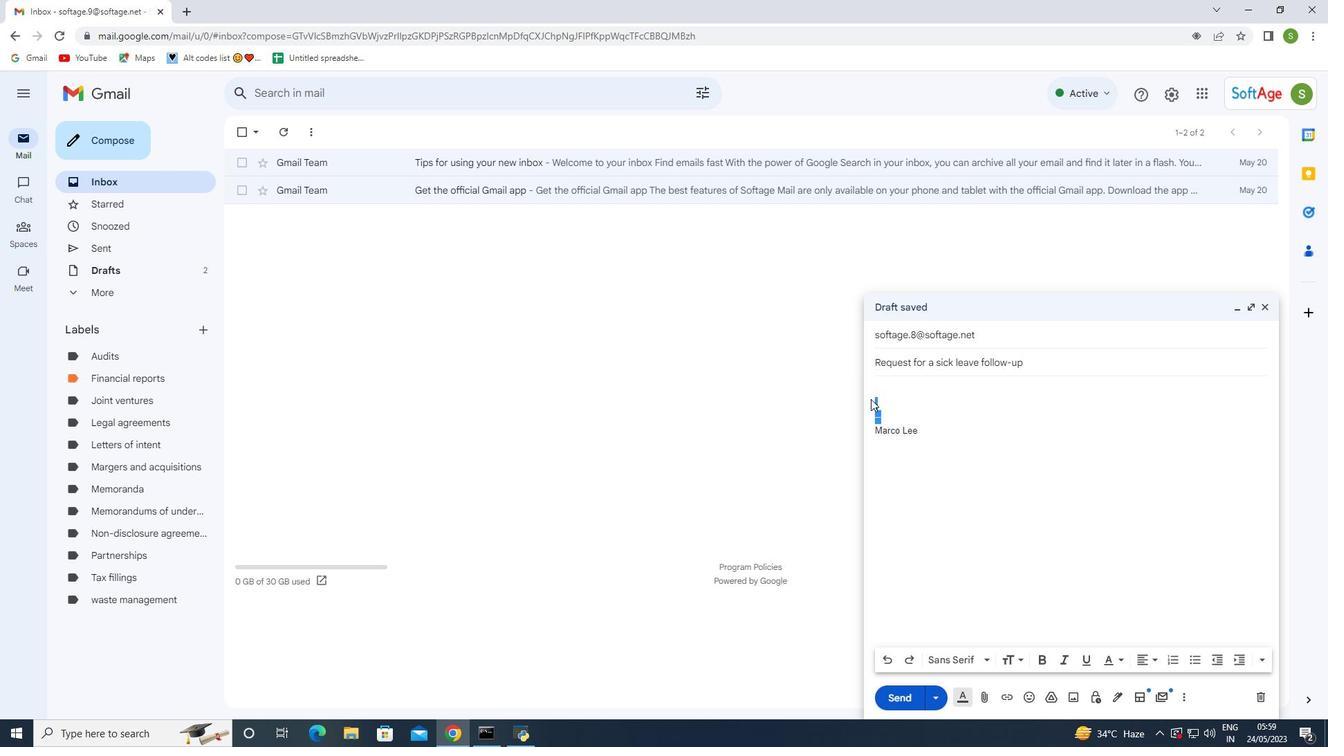 
Action: Key pressed <Key.backspace><Key.up><Key.enter><Key.up><Key.shift><Key.shift><Key.shift>We<Key.space>need<Key.space>to<Key.space>address<Key.space>the<Key.space>issue<Key.space>with<Key.space>the<Key.space>website<Key.space>functinality<Key.space>as<Key.space>soon<Key.space>as<Key.space>o<Key.backspace>possible<Key.space><Key.backspace>.
Screenshot: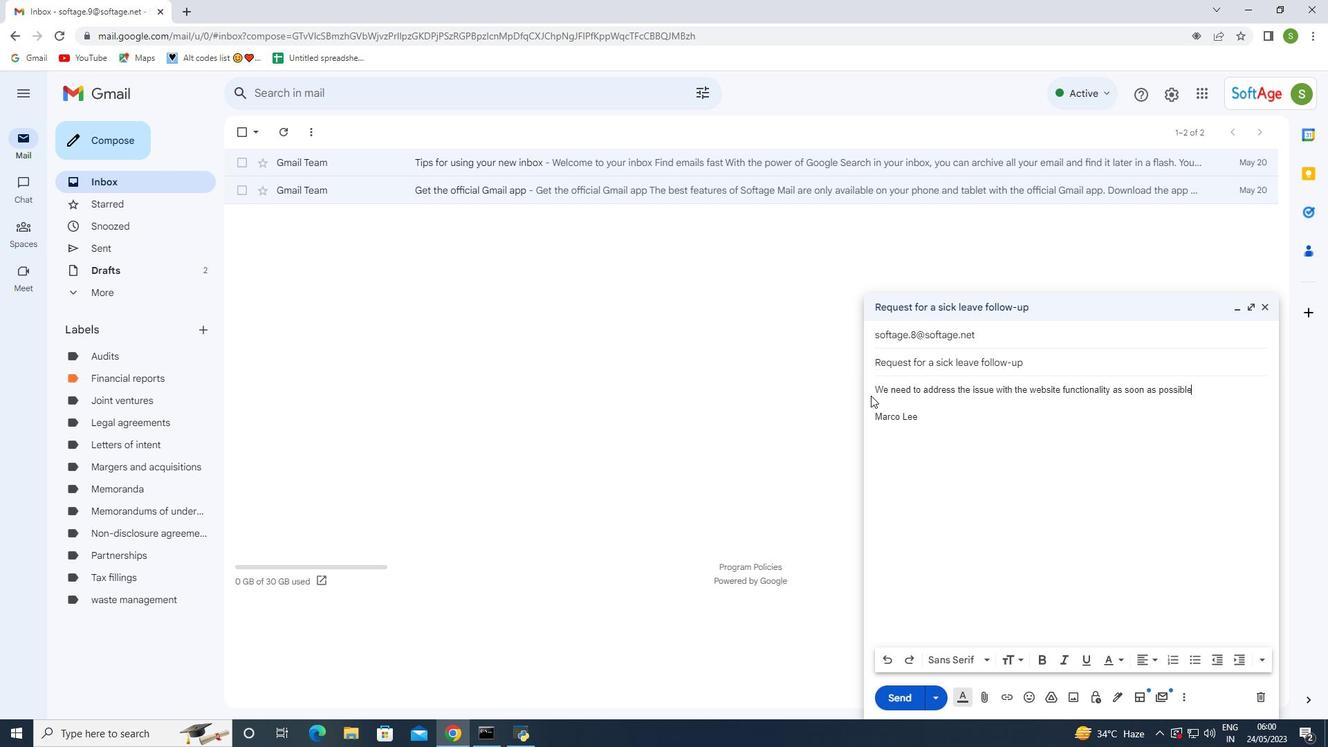 
Action: Mouse moved to (895, 702)
Screenshot: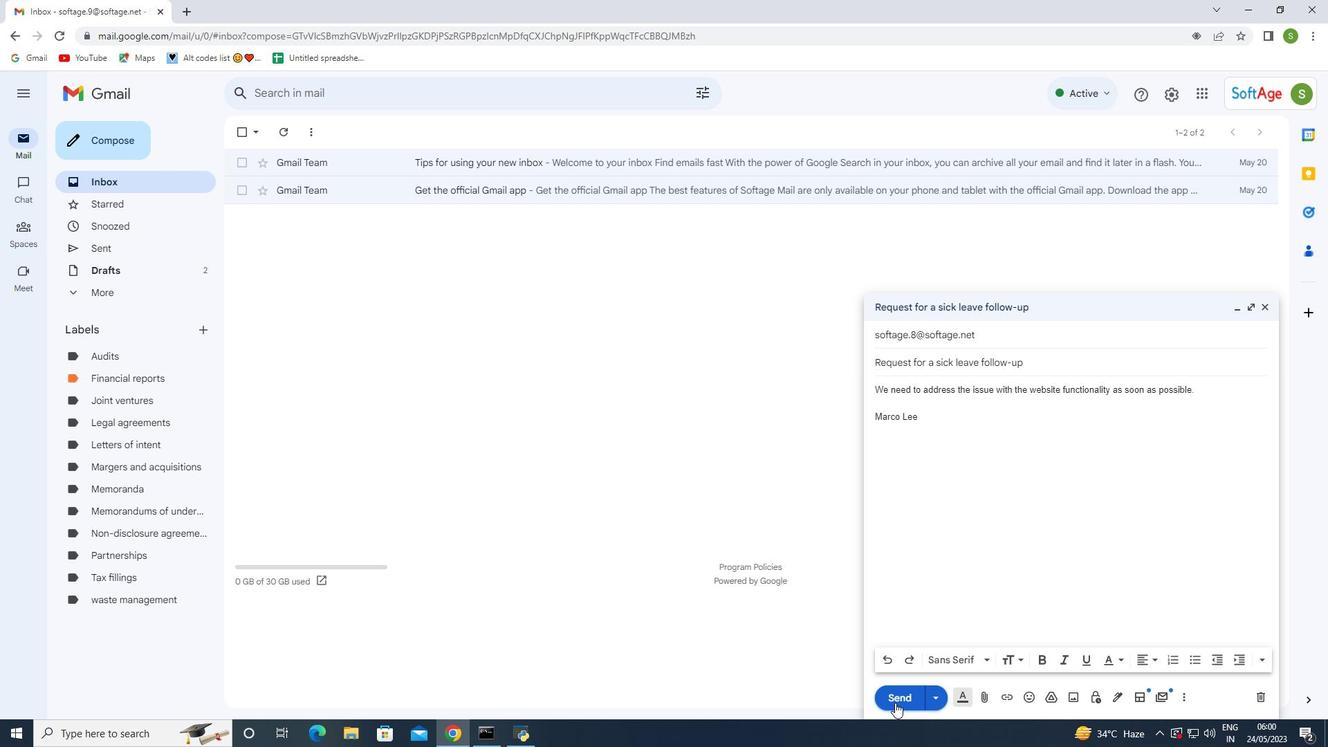 
Action: Mouse pressed left at (895, 702)
Screenshot: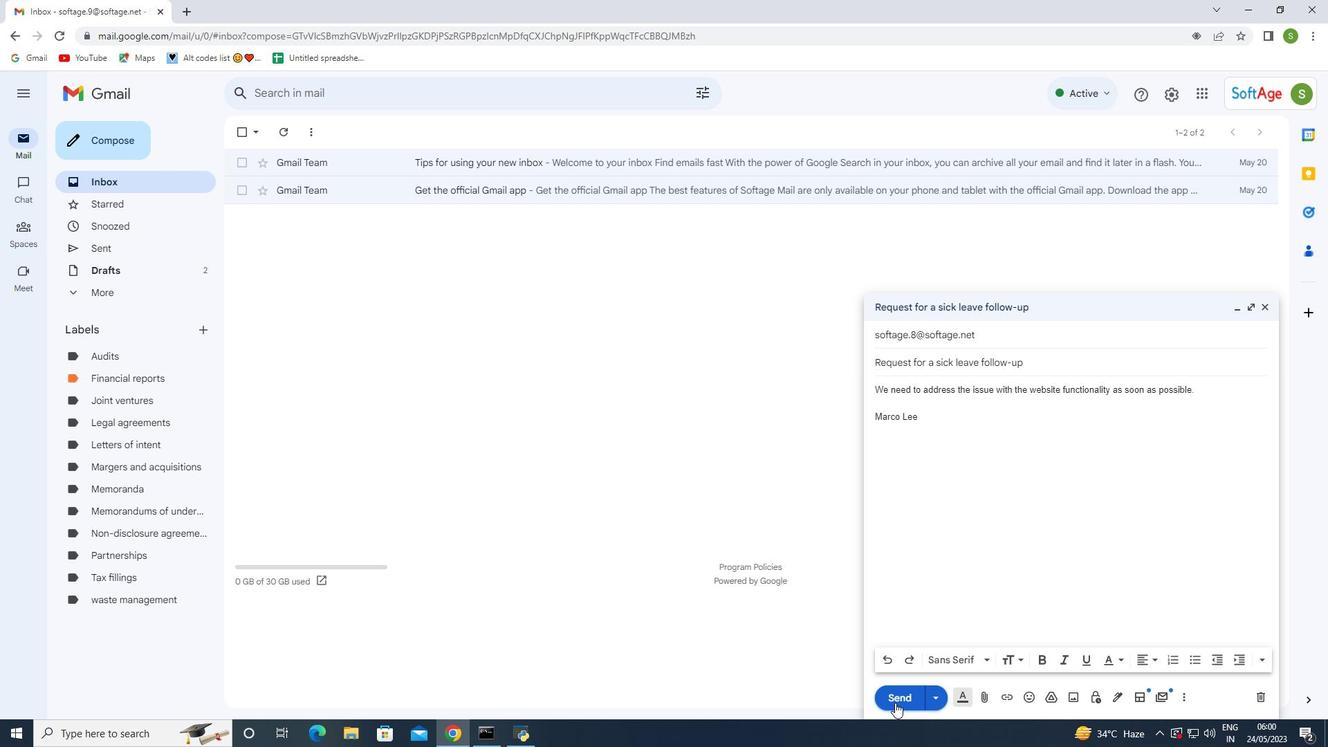 
Action: Mouse moved to (124, 251)
Screenshot: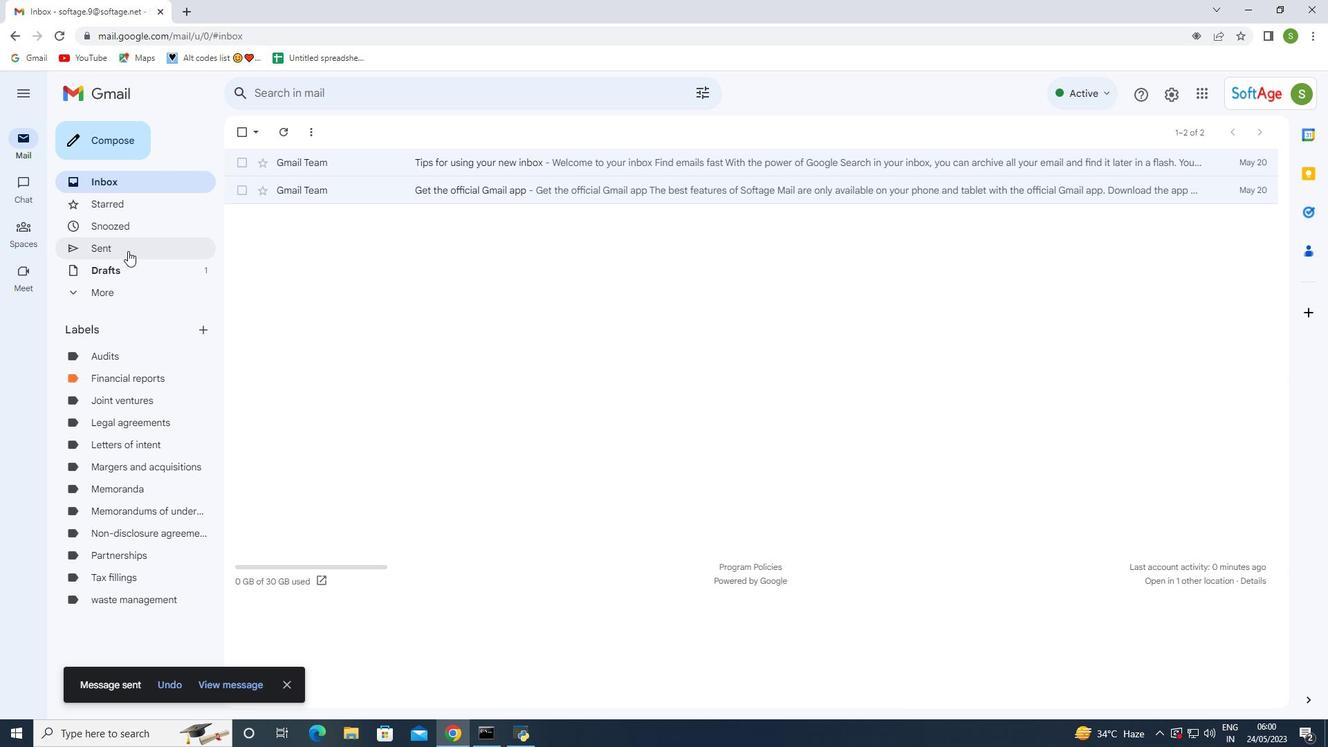 
Action: Mouse pressed left at (124, 251)
Screenshot: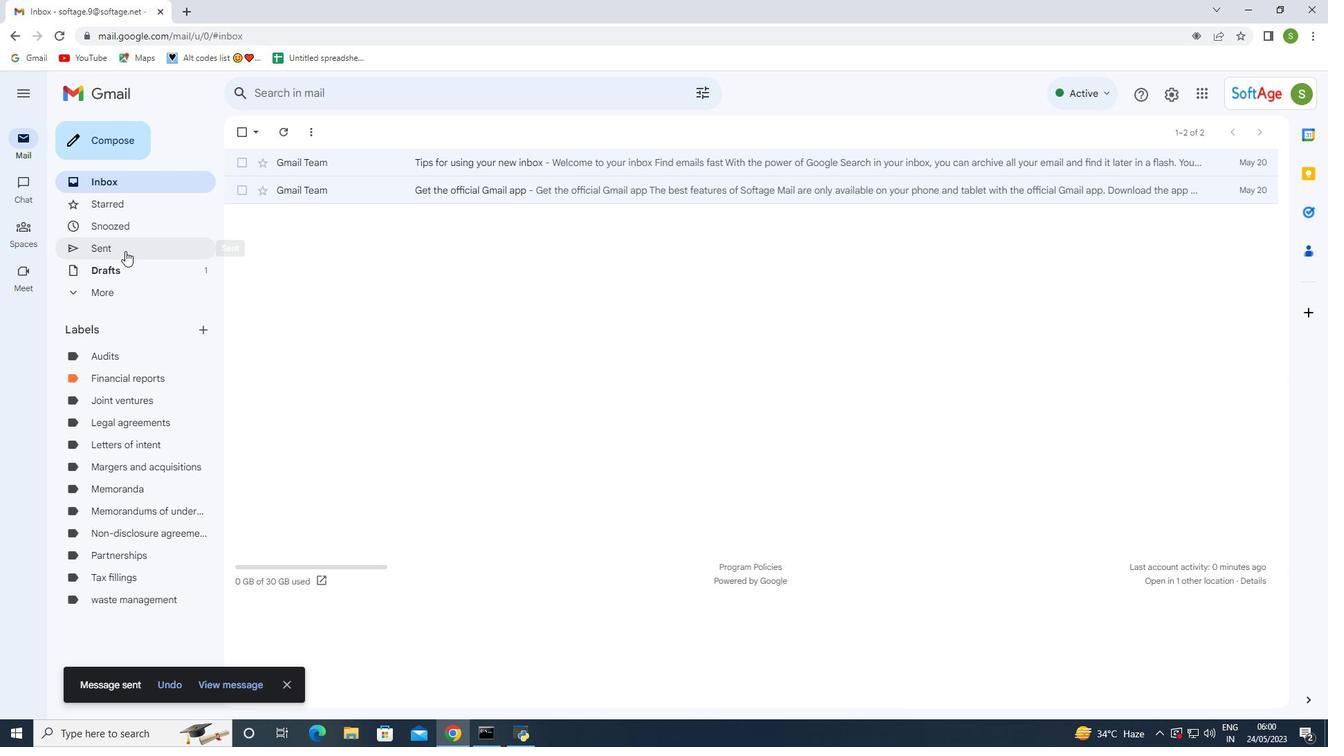 
Action: Mouse pressed left at (124, 251)
Screenshot: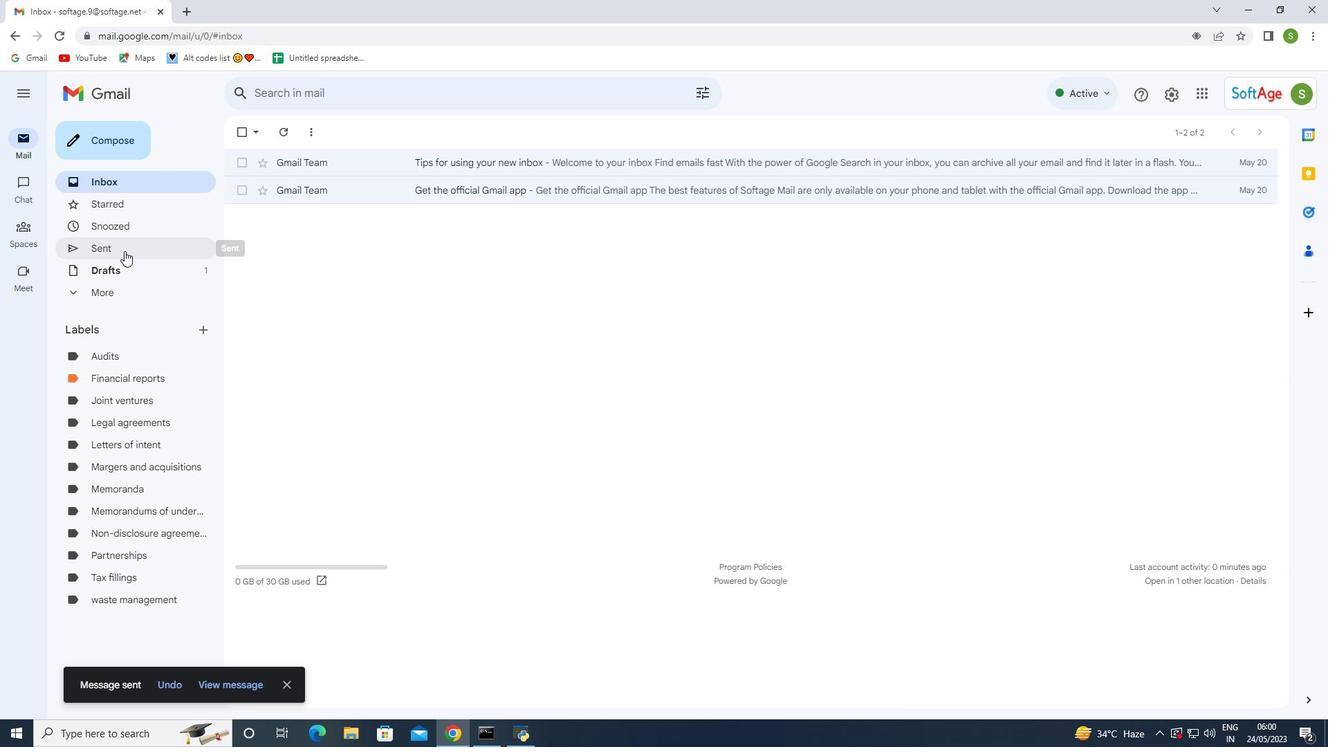 
Action: Mouse moved to (246, 199)
Screenshot: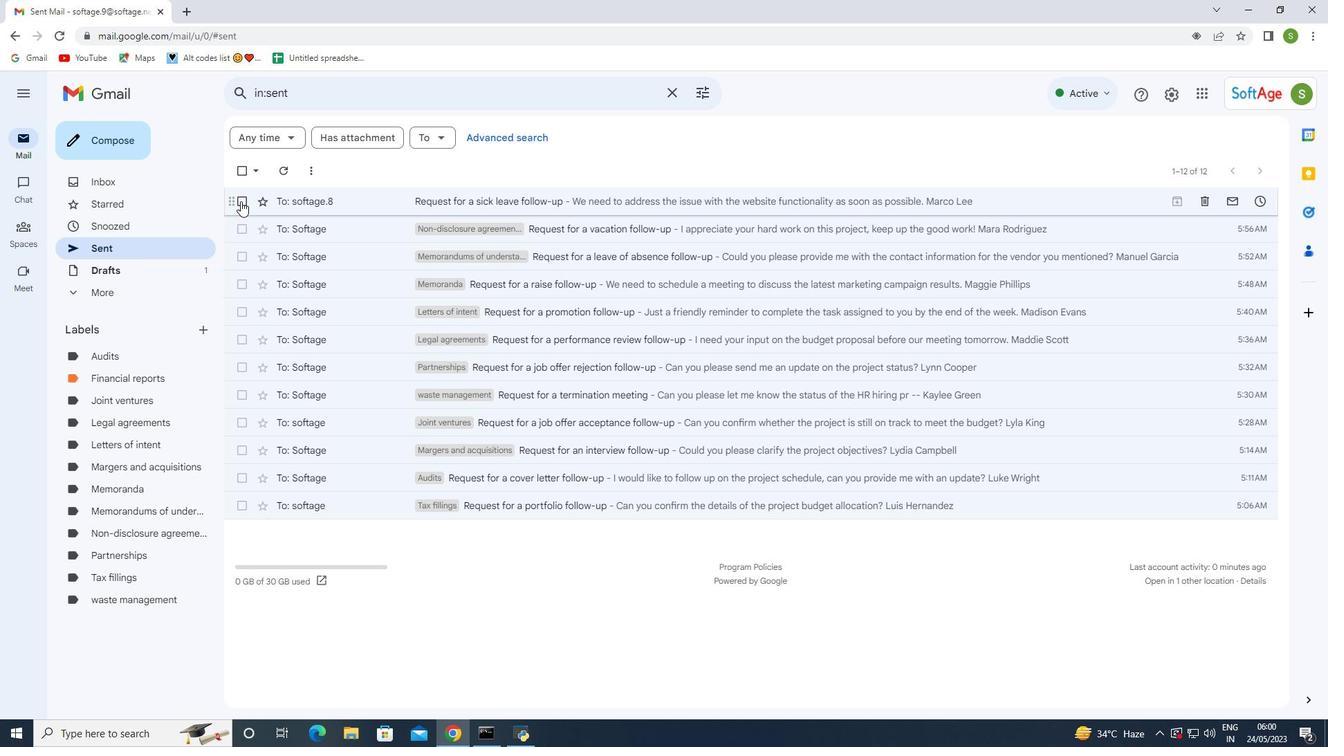 
Action: Mouse pressed left at (246, 199)
Screenshot: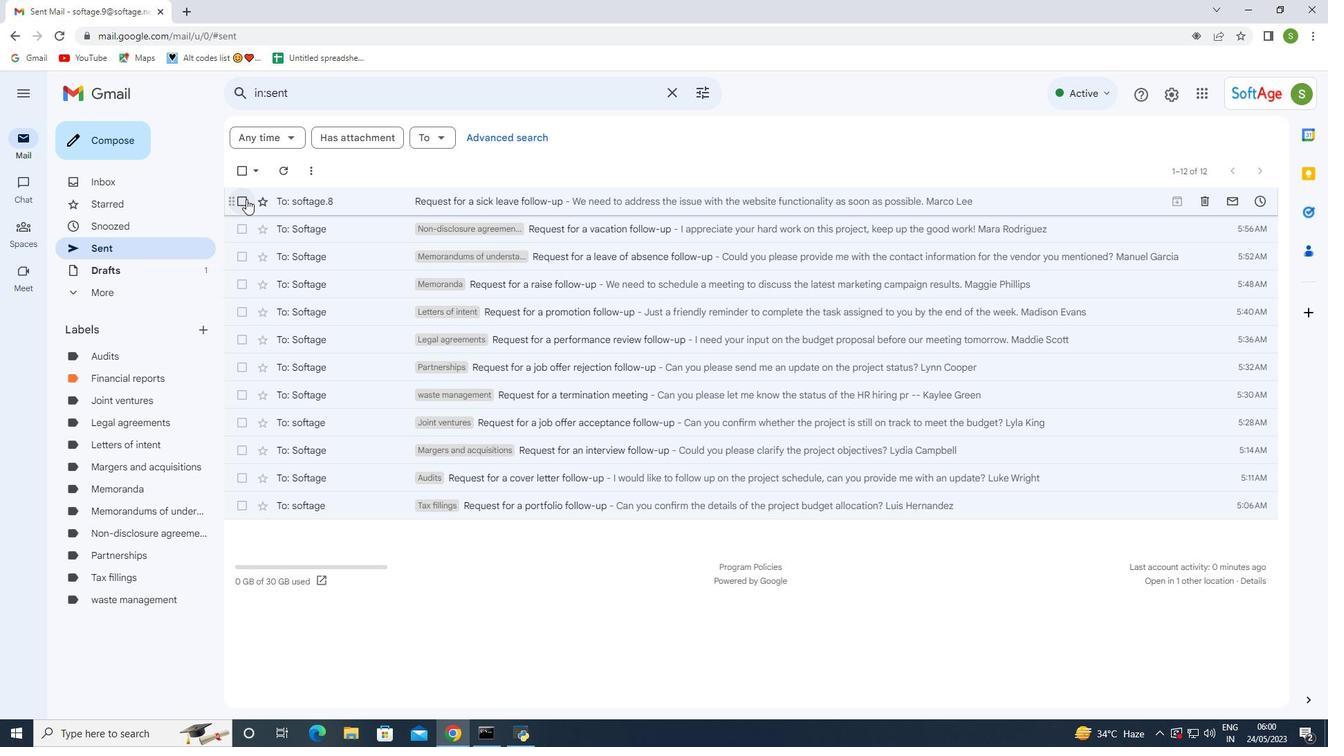 
Action: Mouse moved to (343, 199)
Screenshot: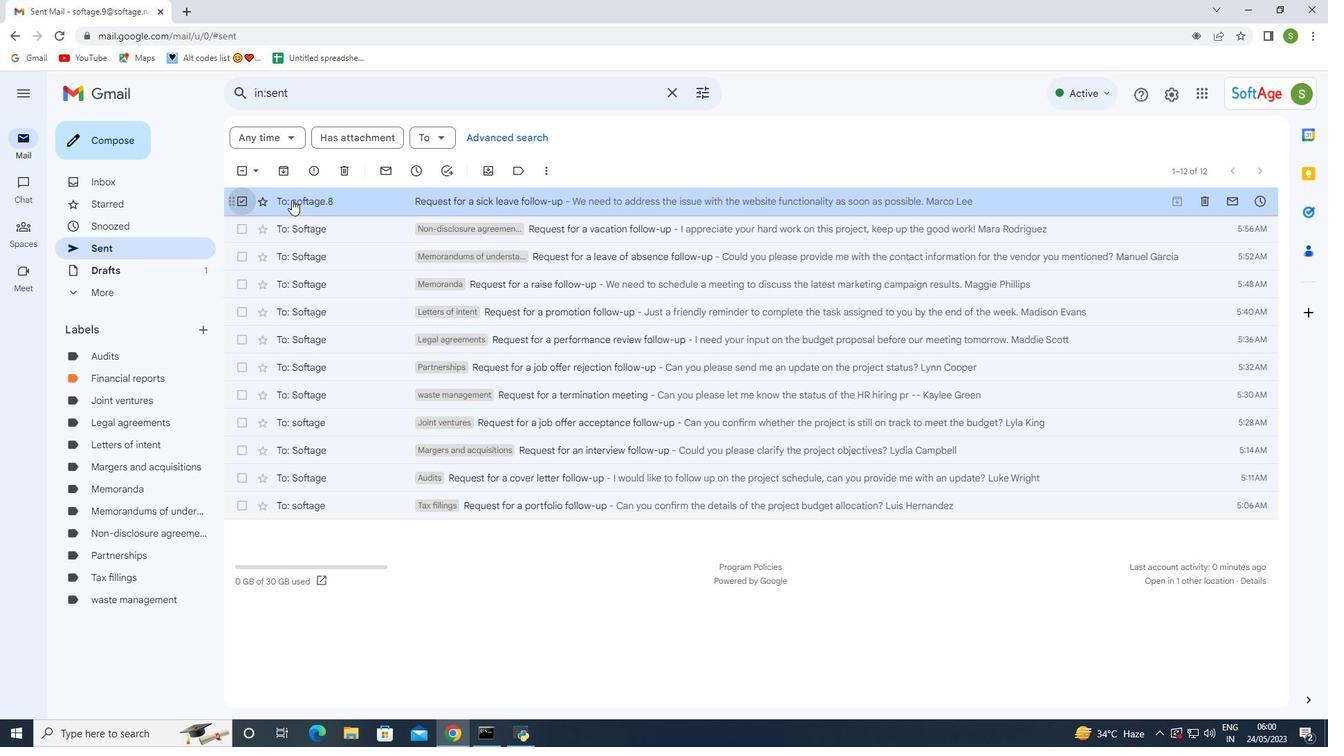 
Action: Mouse pressed right at (343, 199)
Screenshot: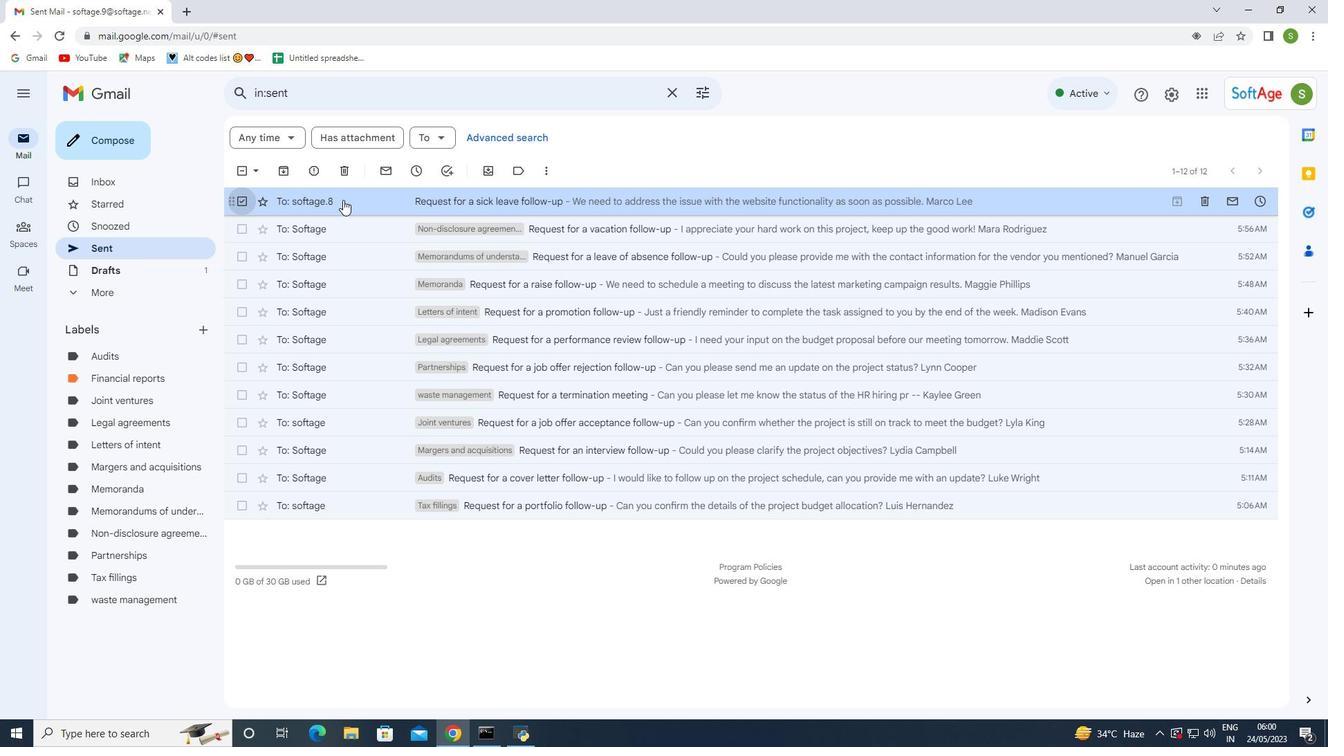 
Action: Mouse moved to (577, 414)
Screenshot: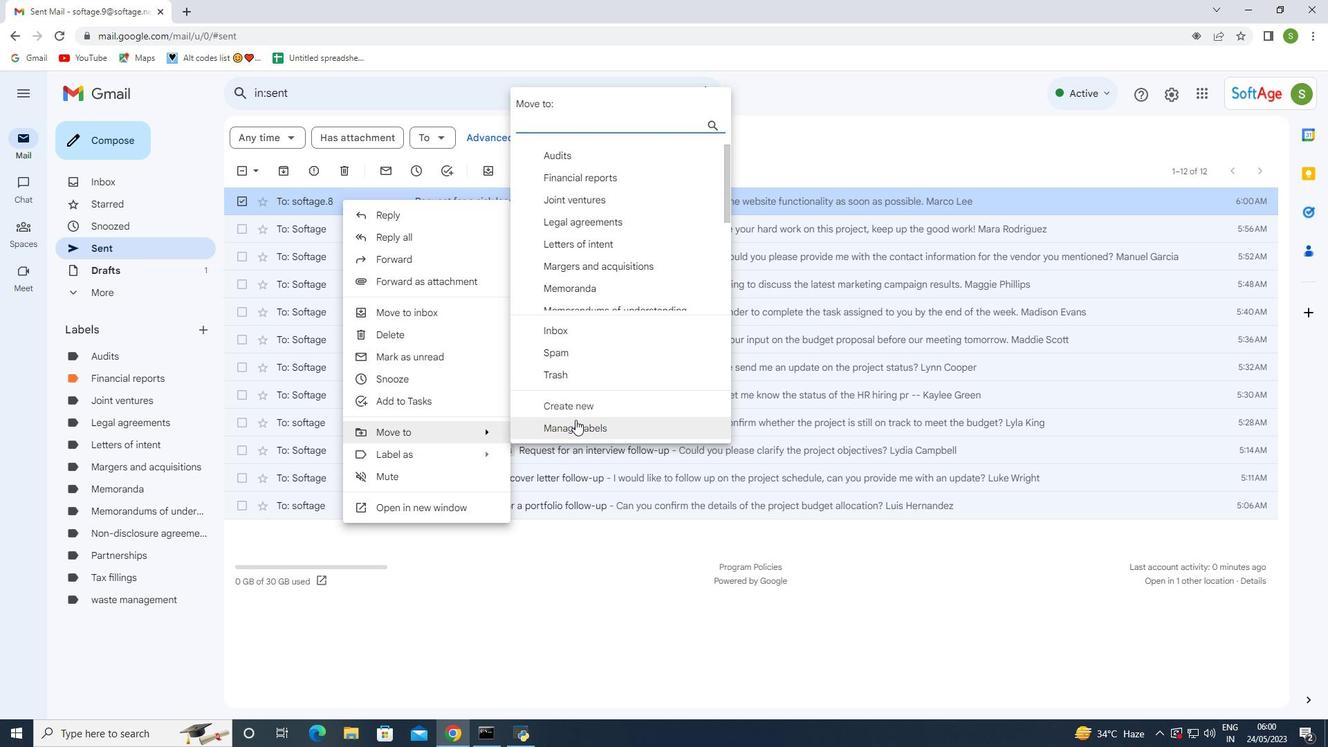 
Action: Mouse pressed left at (577, 414)
Screenshot: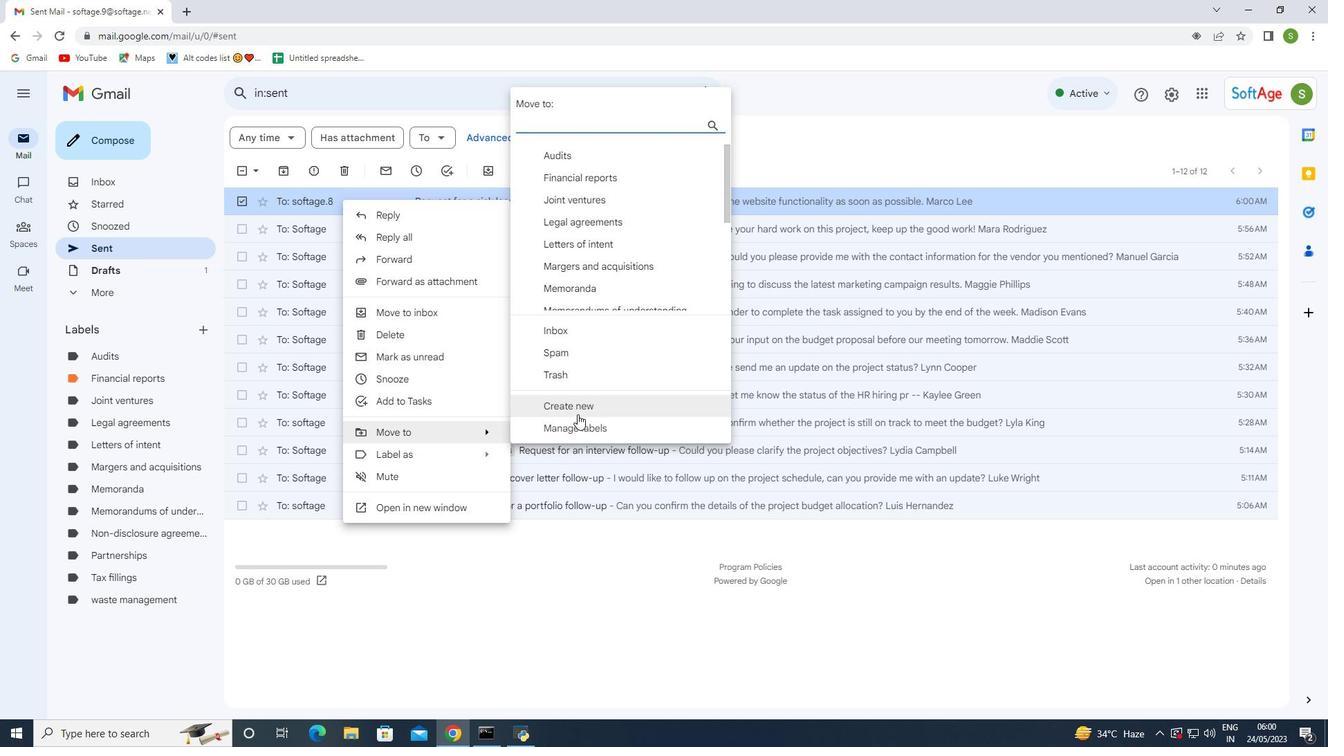 
Action: Mouse moved to (633, 376)
Screenshot: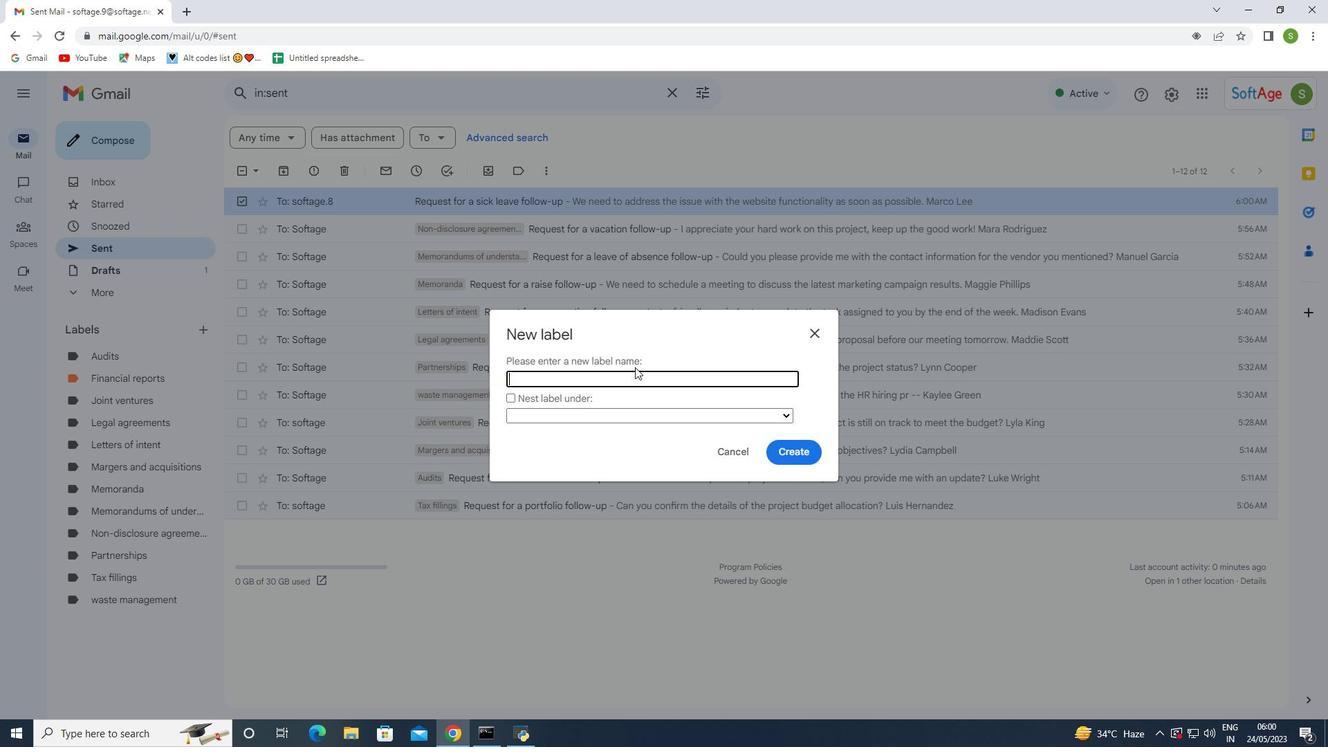 
Action: Mouse pressed left at (633, 376)
Screenshot: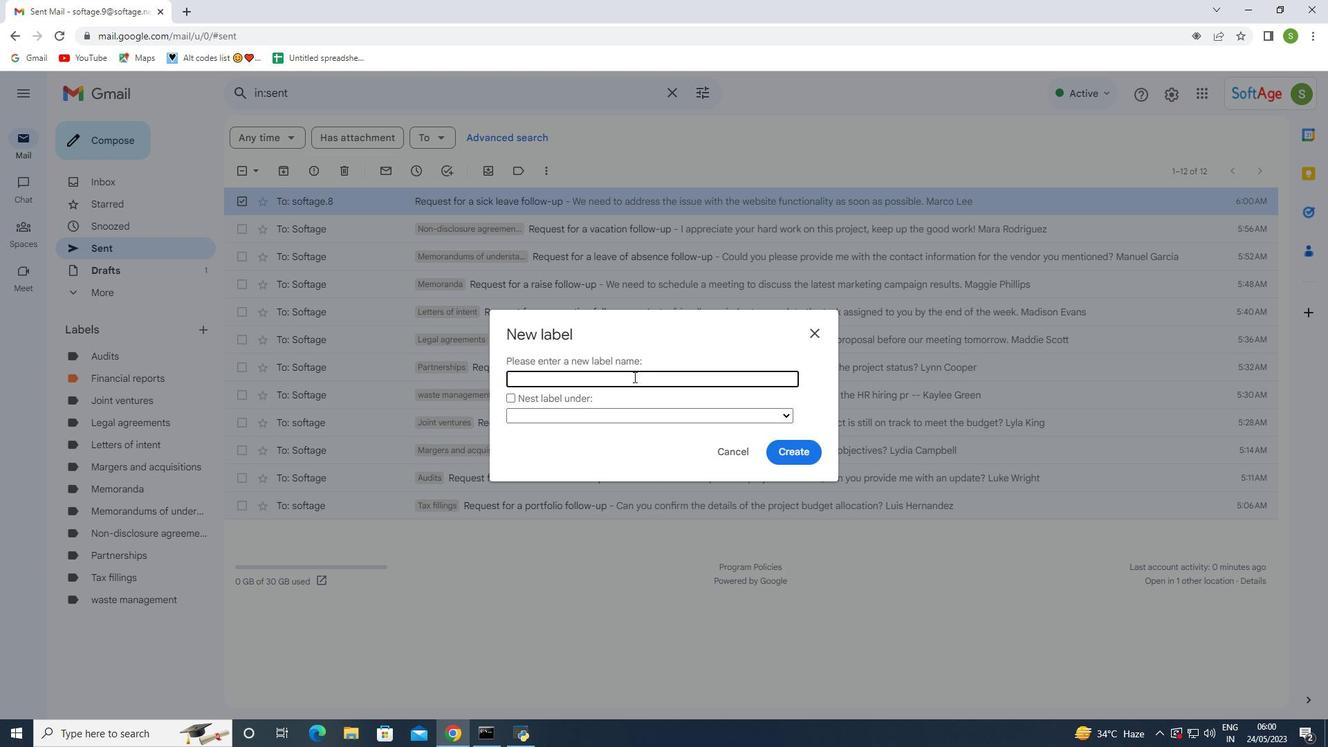 
Action: Key pressed <Key.shift><Key.shift><Key.shift><Key.shift><Key.shift><Key.shift><Key.shift><Key.shift><Key.shift><Key.shift><Key.shift><Key.shift><Key.shift><Key.shift><Key.shift><Key.shift><Key.shift><Key.shift><Key.shift><Key.shift><Key.shift><Key.shift>Employment<Key.space>contrack<Key.backspace>ts
Screenshot: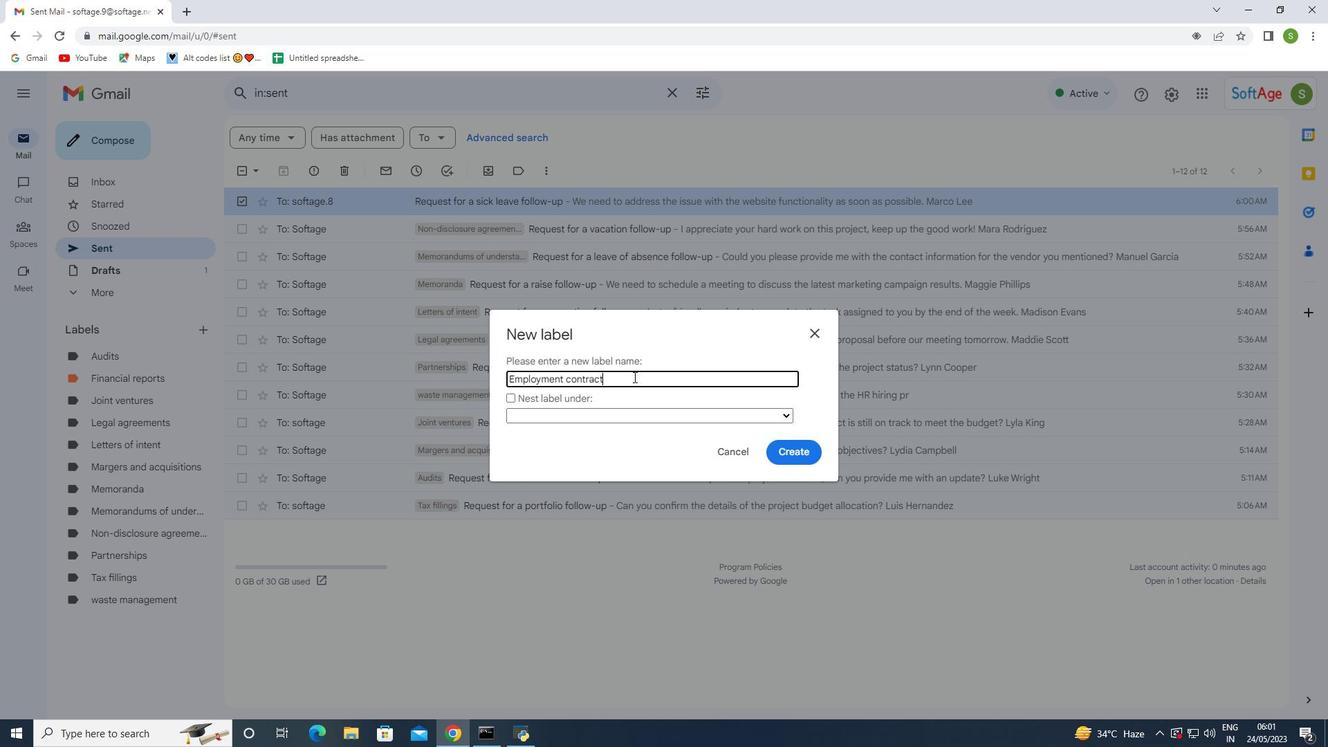 
Action: Mouse moved to (810, 451)
Screenshot: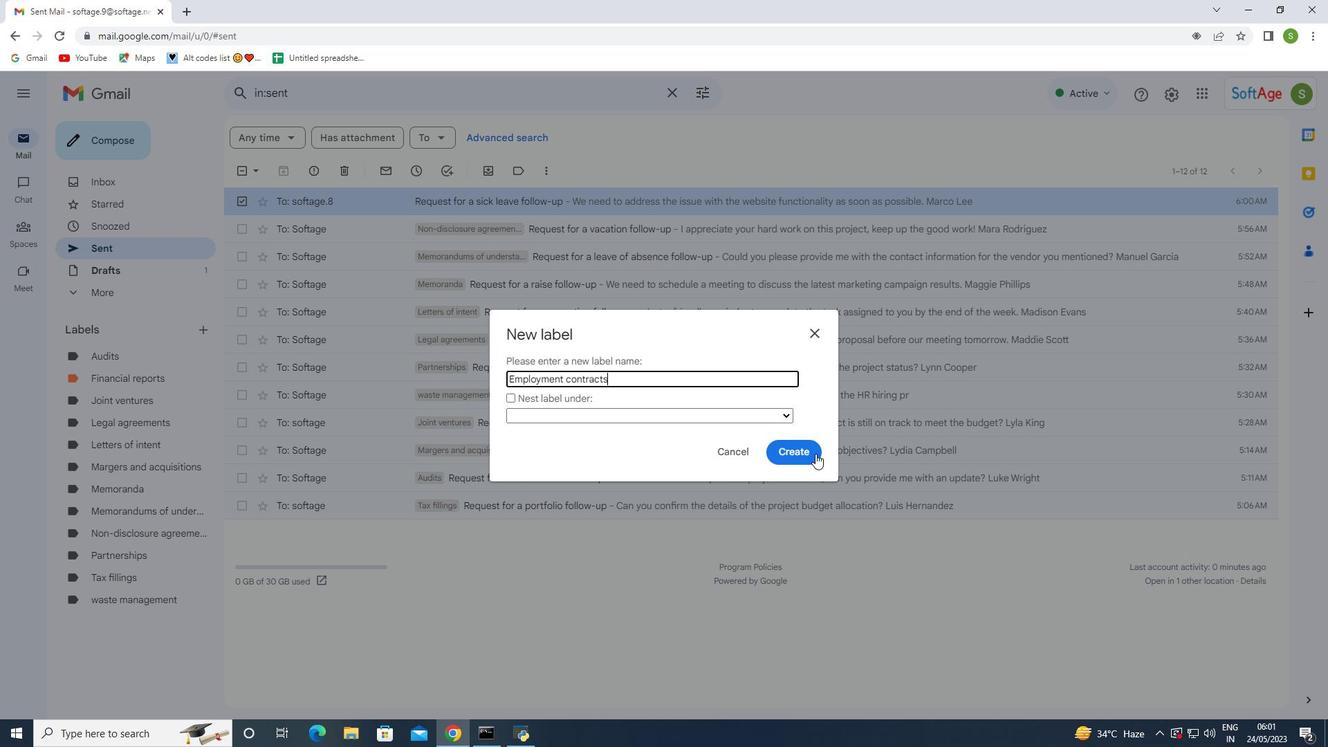 
Action: Mouse pressed left at (810, 451)
Screenshot: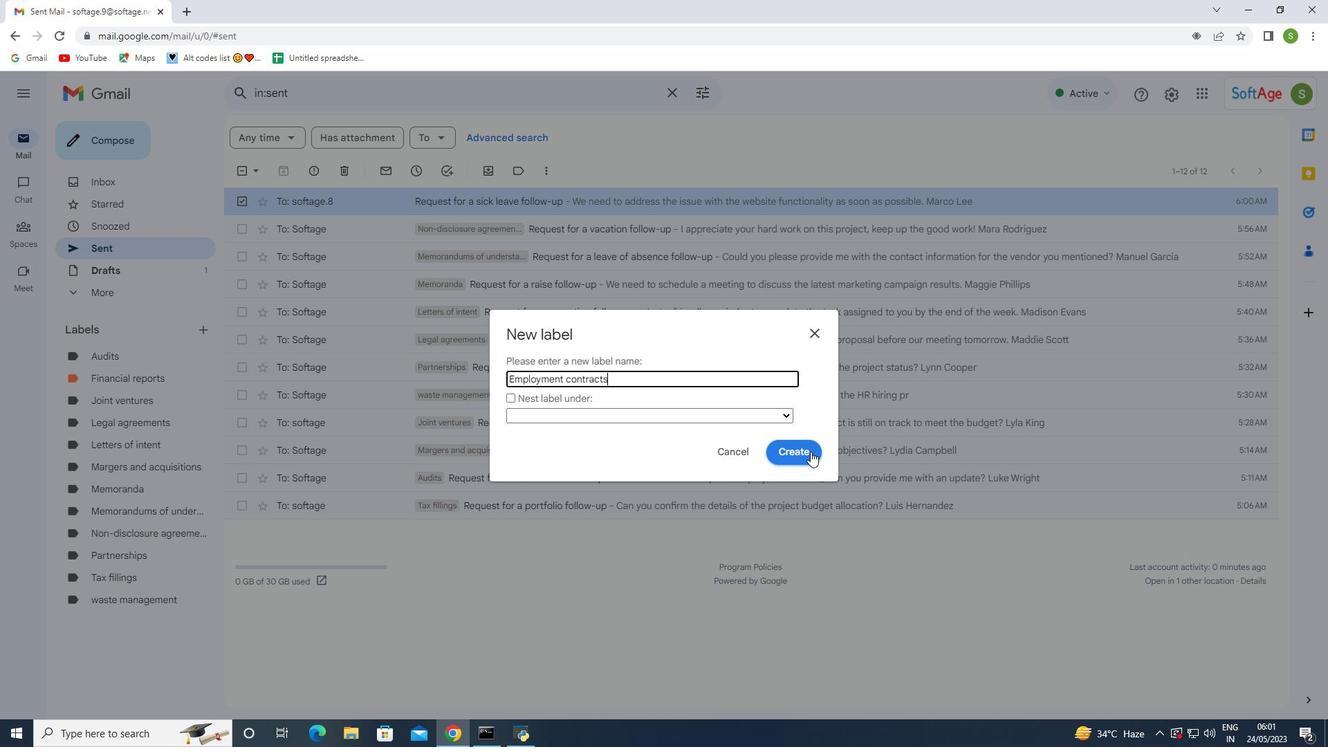 
Action: Mouse moved to (117, 383)
Screenshot: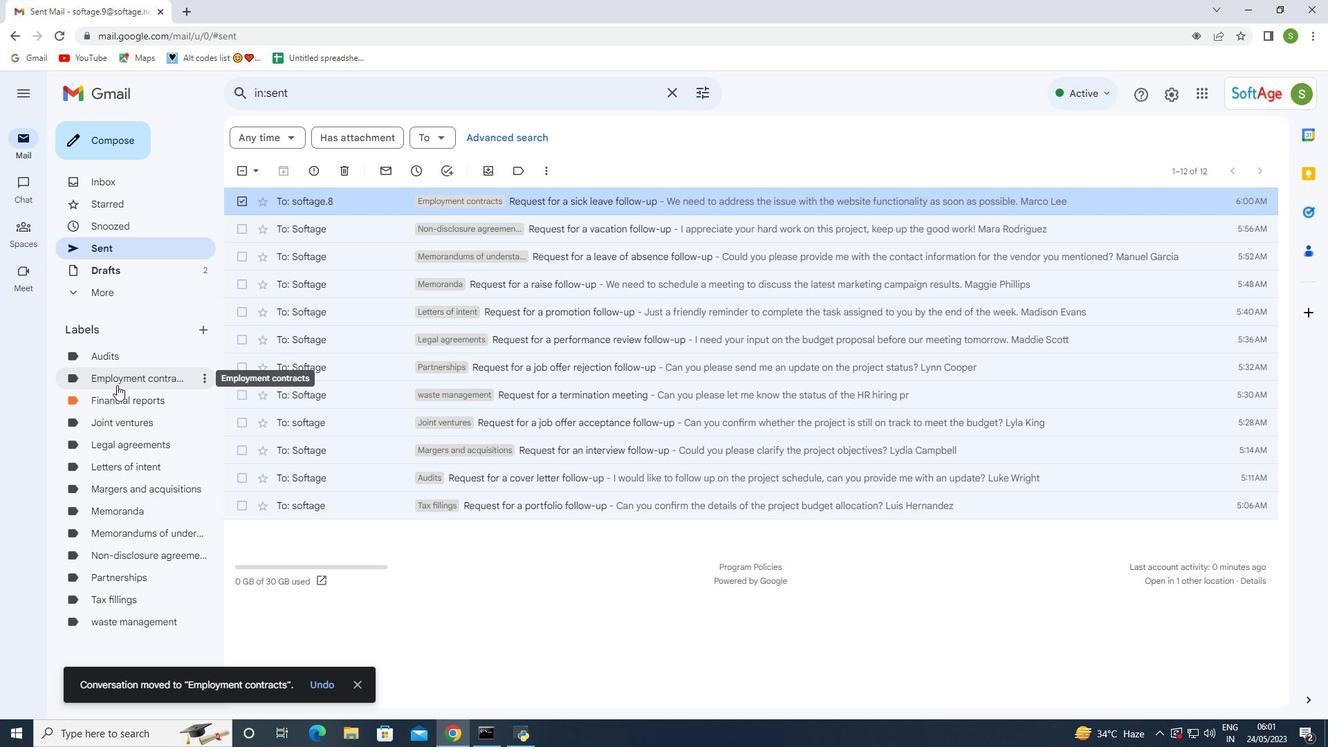 
Action: Mouse pressed left at (117, 383)
Screenshot: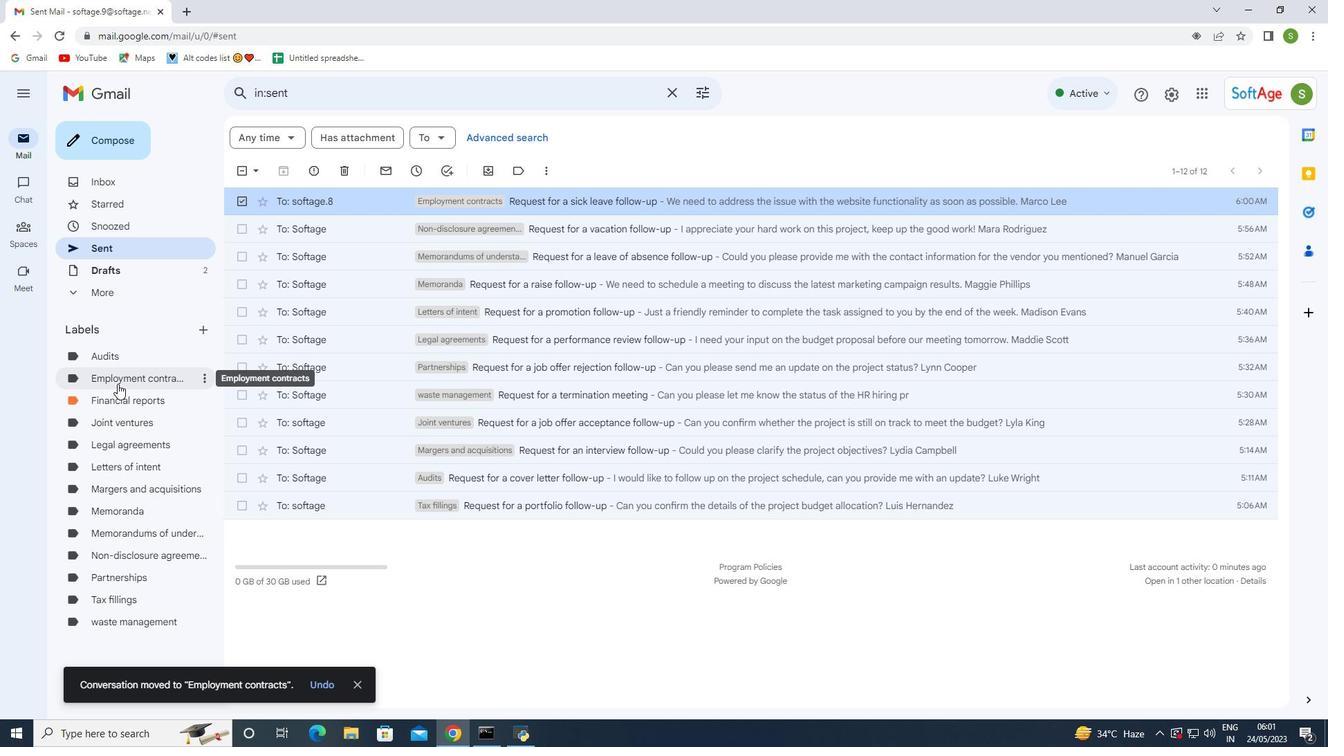 
Action: Mouse pressed left at (117, 383)
Screenshot: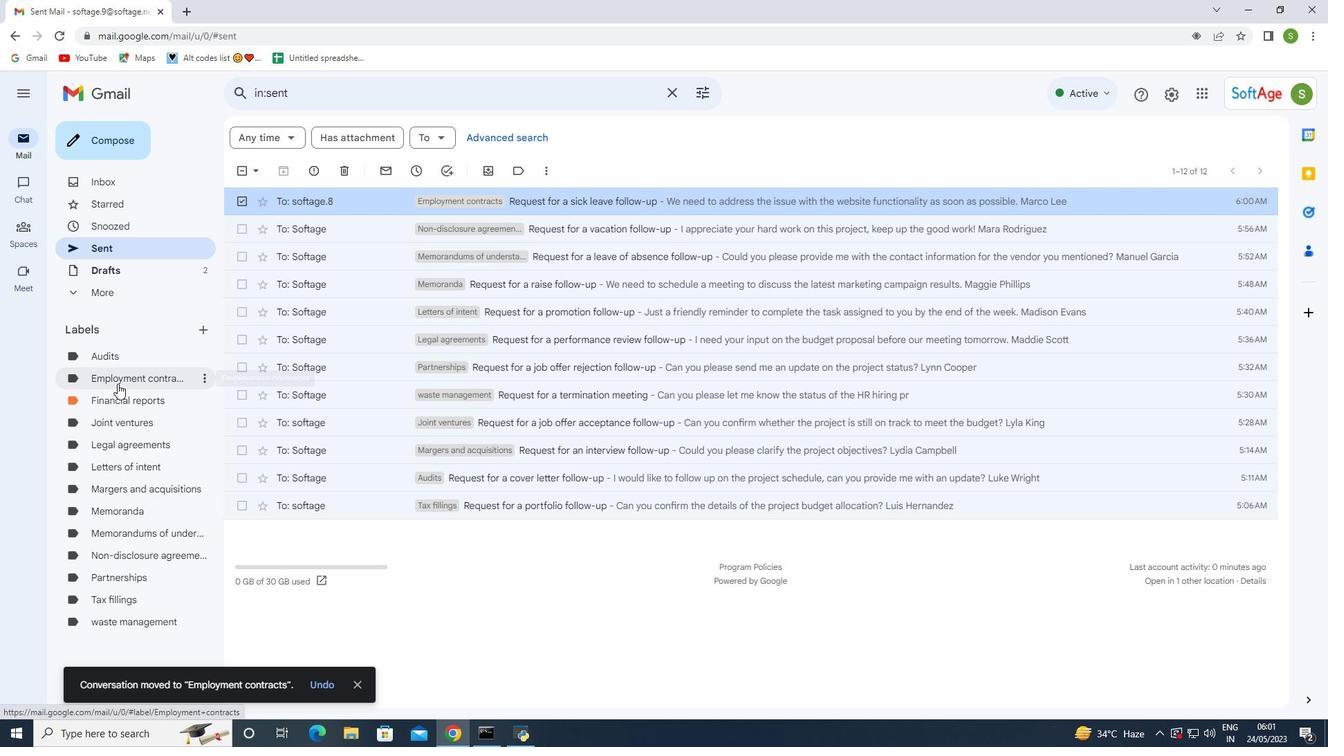 
Action: Mouse moved to (342, 206)
Screenshot: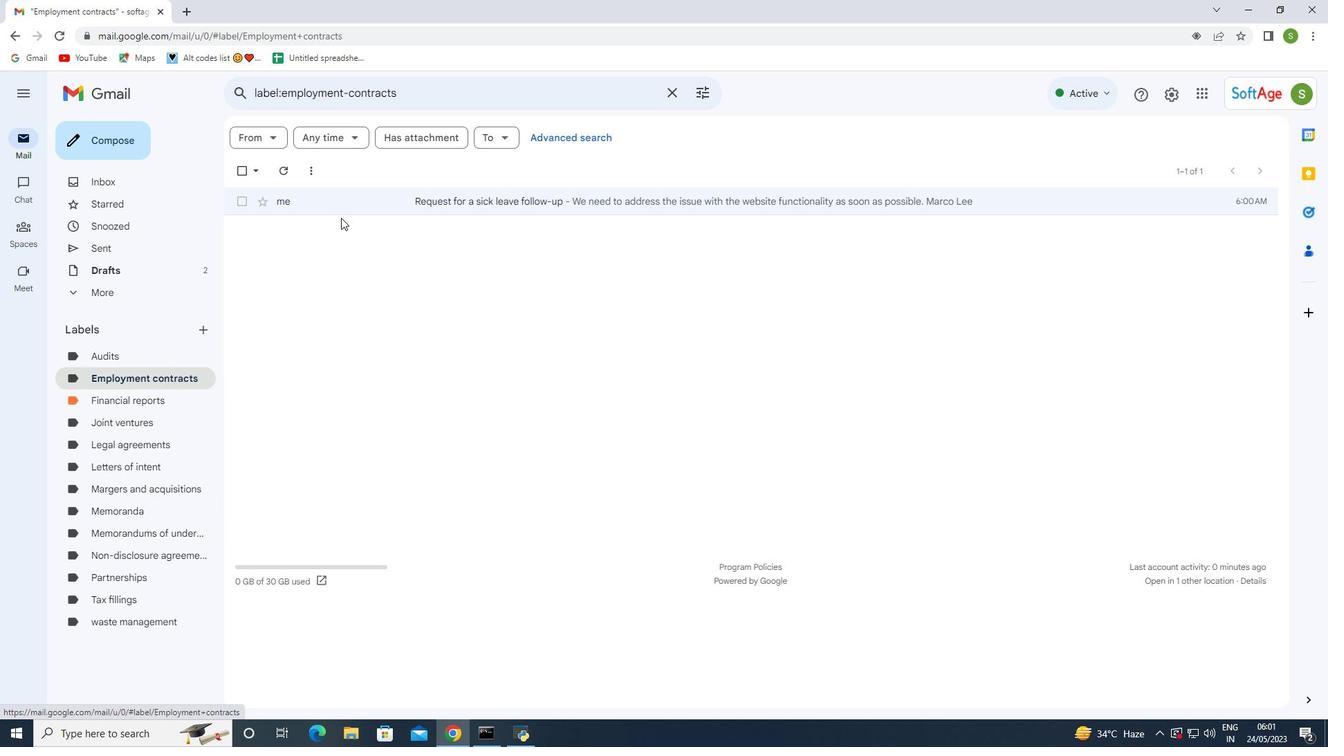 
Action: Mouse pressed left at (342, 206)
Screenshot: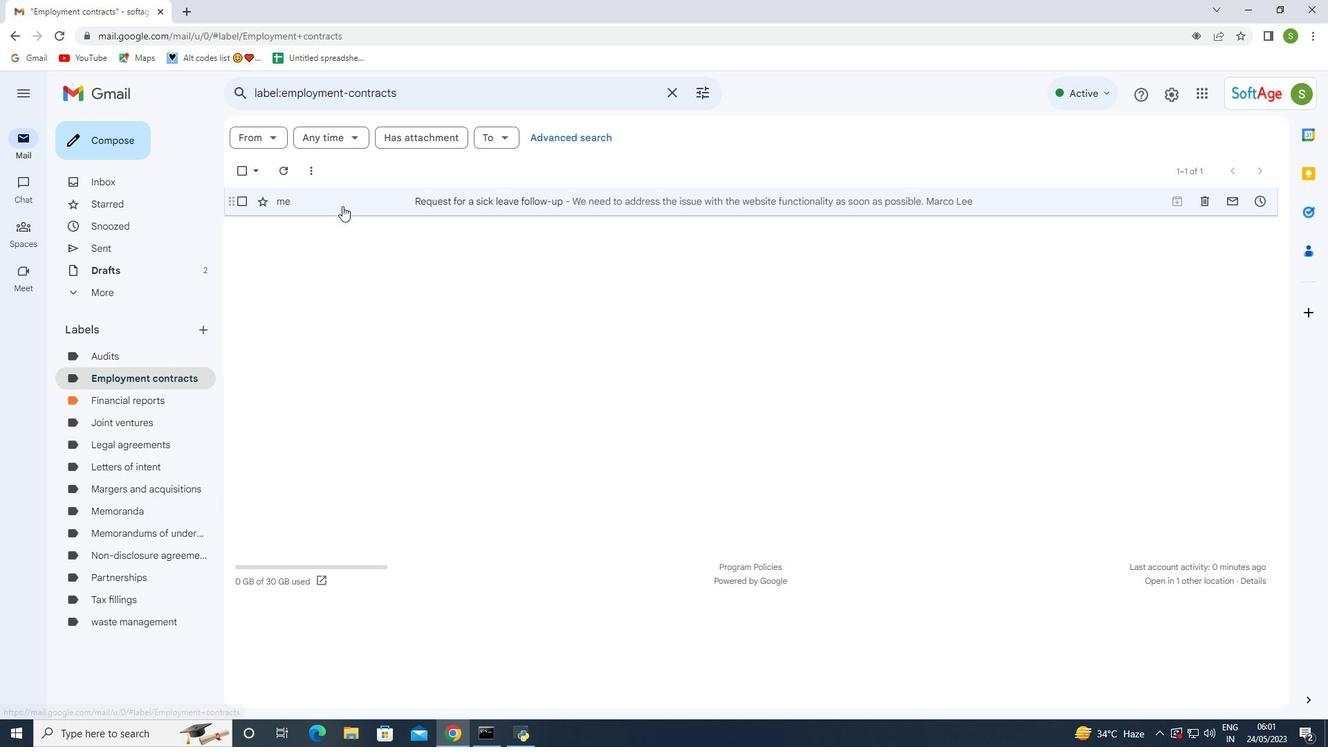 
Action: Mouse pressed left at (342, 206)
Screenshot: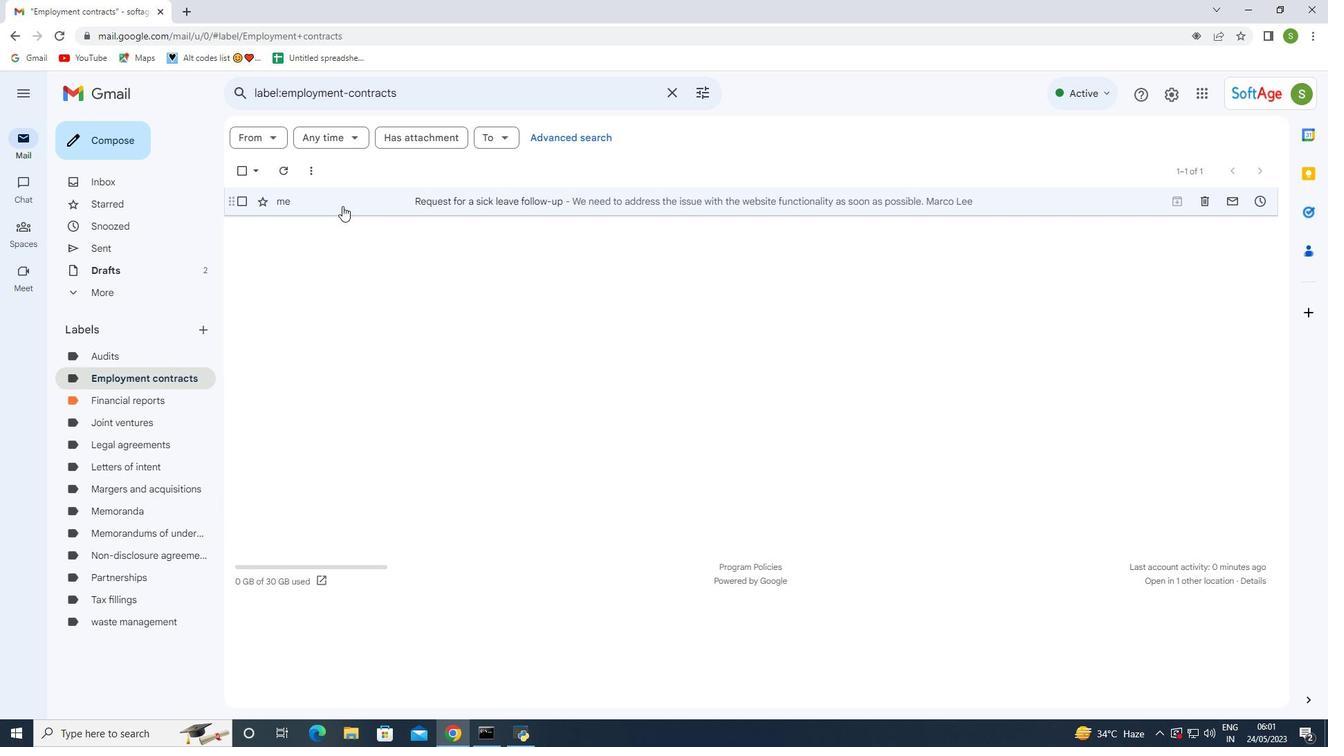 
Action: Mouse moved to (536, 302)
Screenshot: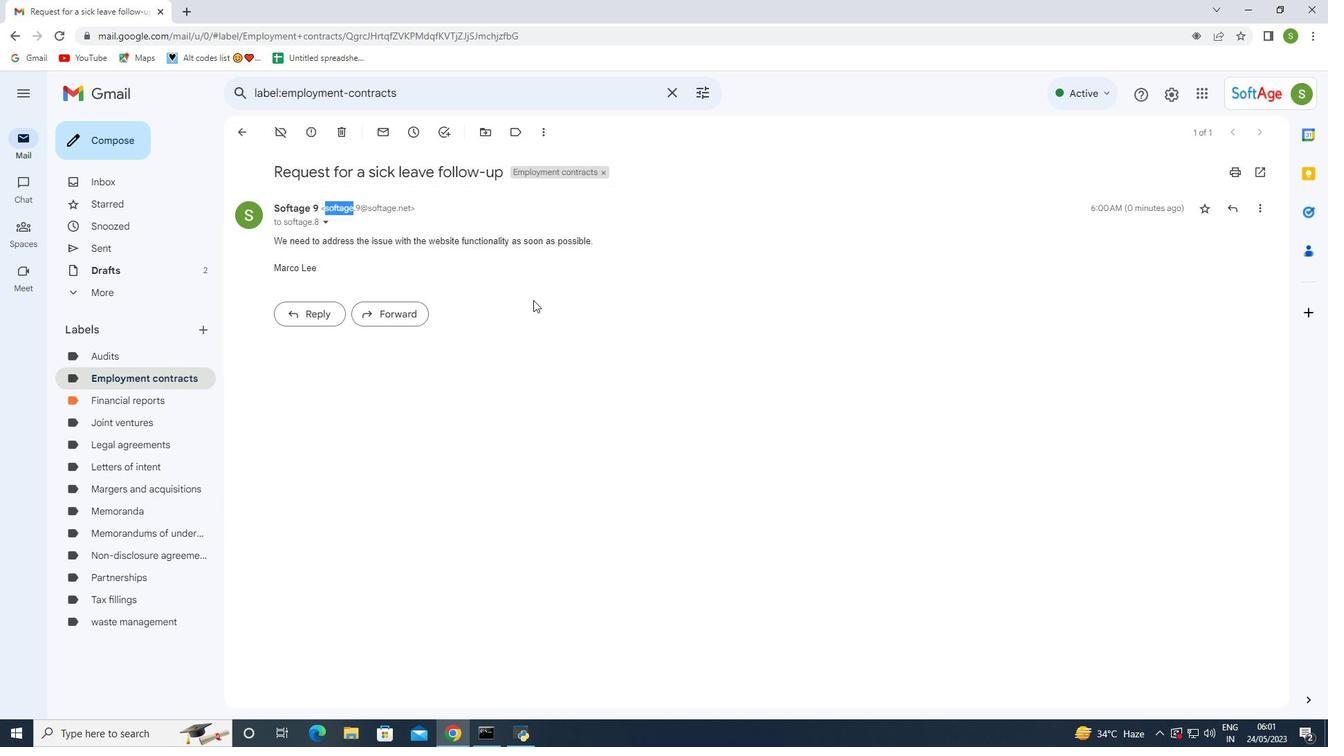 
Action: Mouse pressed left at (536, 302)
Screenshot: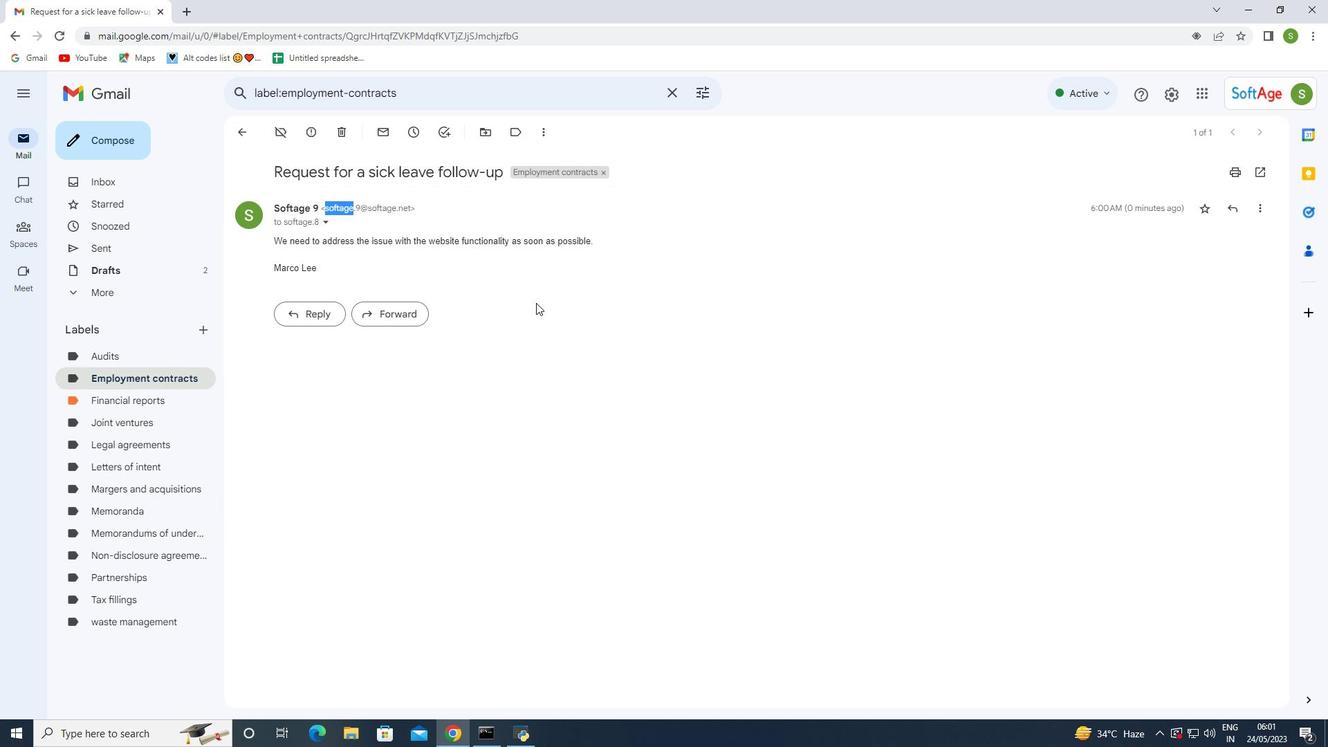 
Action: Mouse moved to (244, 134)
Screenshot: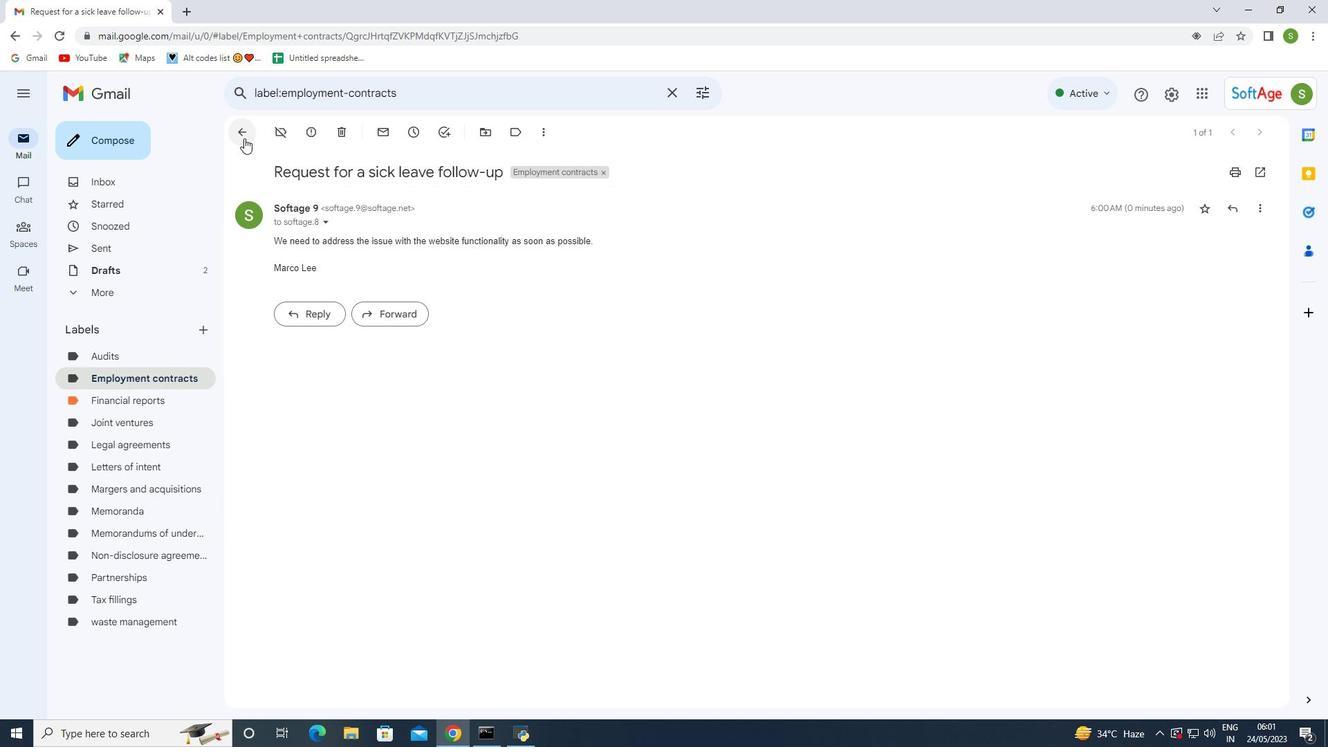 
Action: Mouse pressed left at (244, 134)
Screenshot: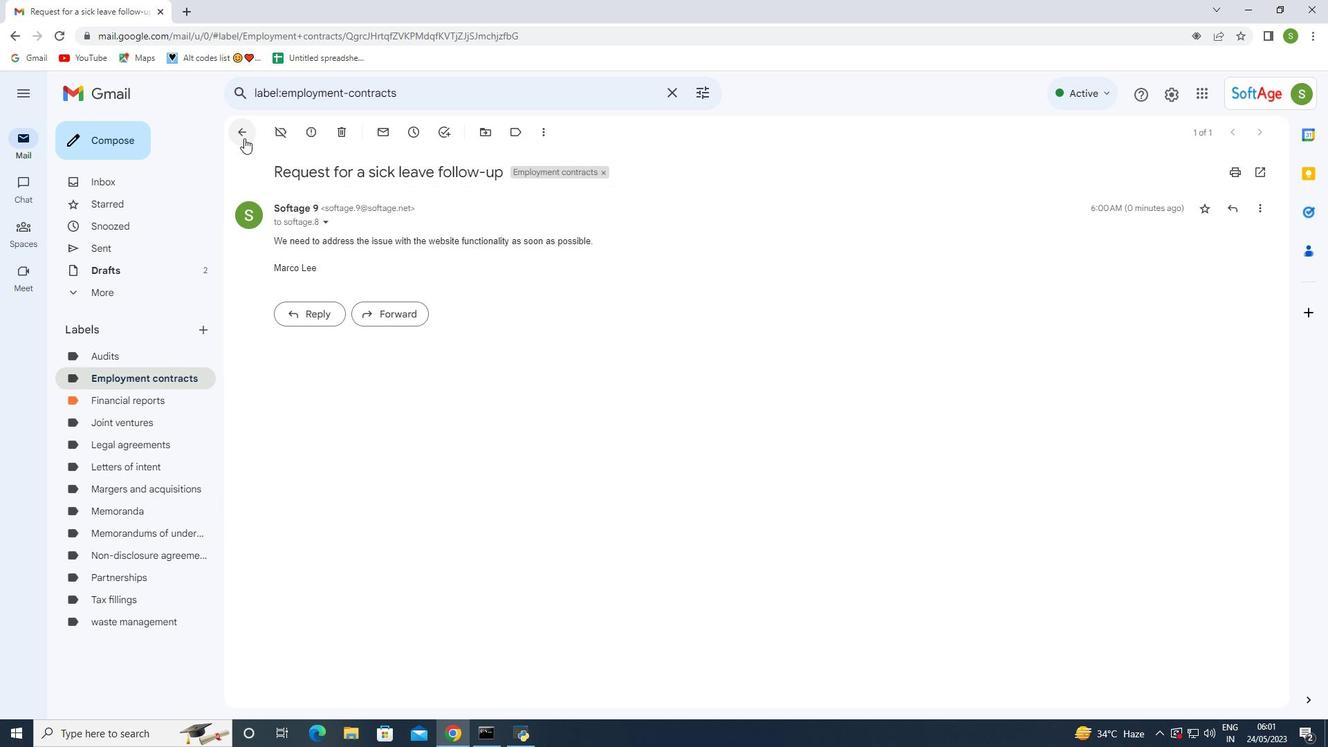 
Action: Mouse moved to (457, 306)
Screenshot: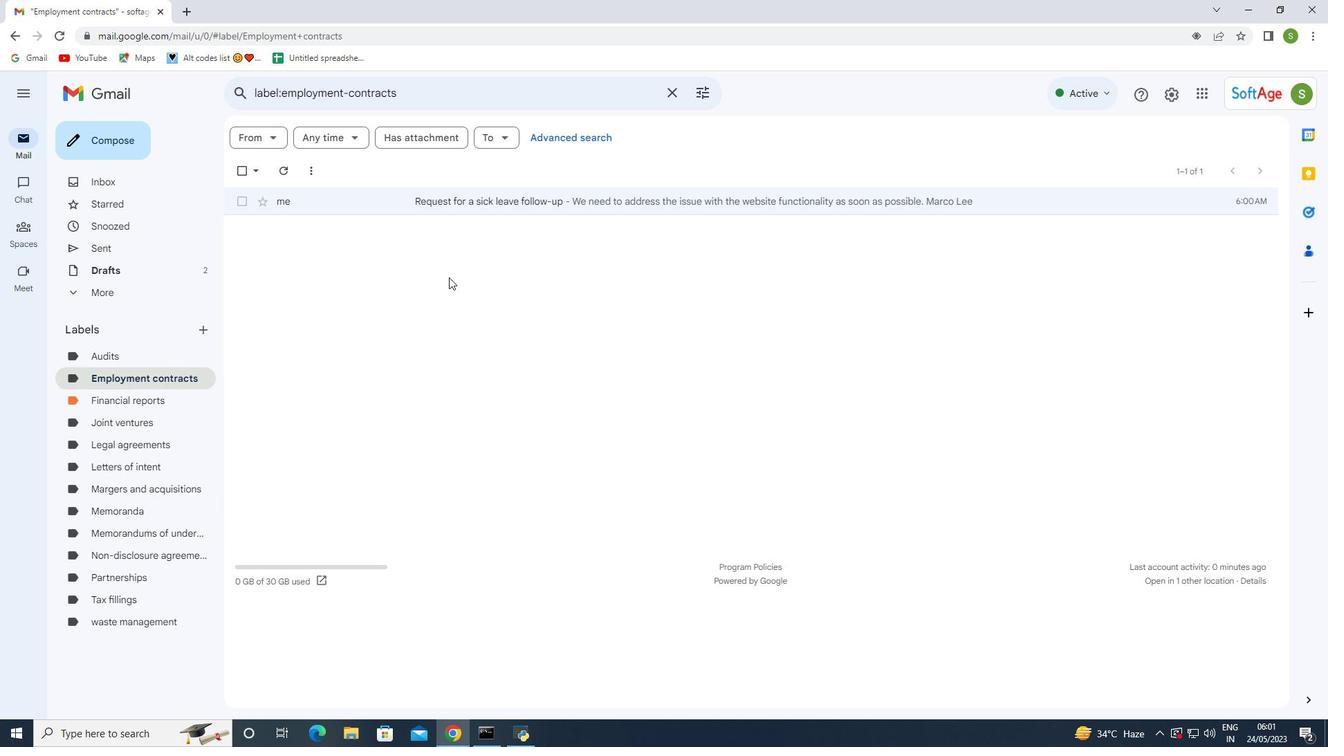 
